 Task: Research Airbnb accommodation in Tahta, Egypt from 8th December, 2023 to 15th December, 2023 for 8 adults. Place can be shared room with 5 bedrooms having 8 beds and 5 bathrooms. Property type can be flat. Amenities needed are: wifi, TV, free parkinig on premises, gym, breakfast.
Action: Mouse moved to (573, 138)
Screenshot: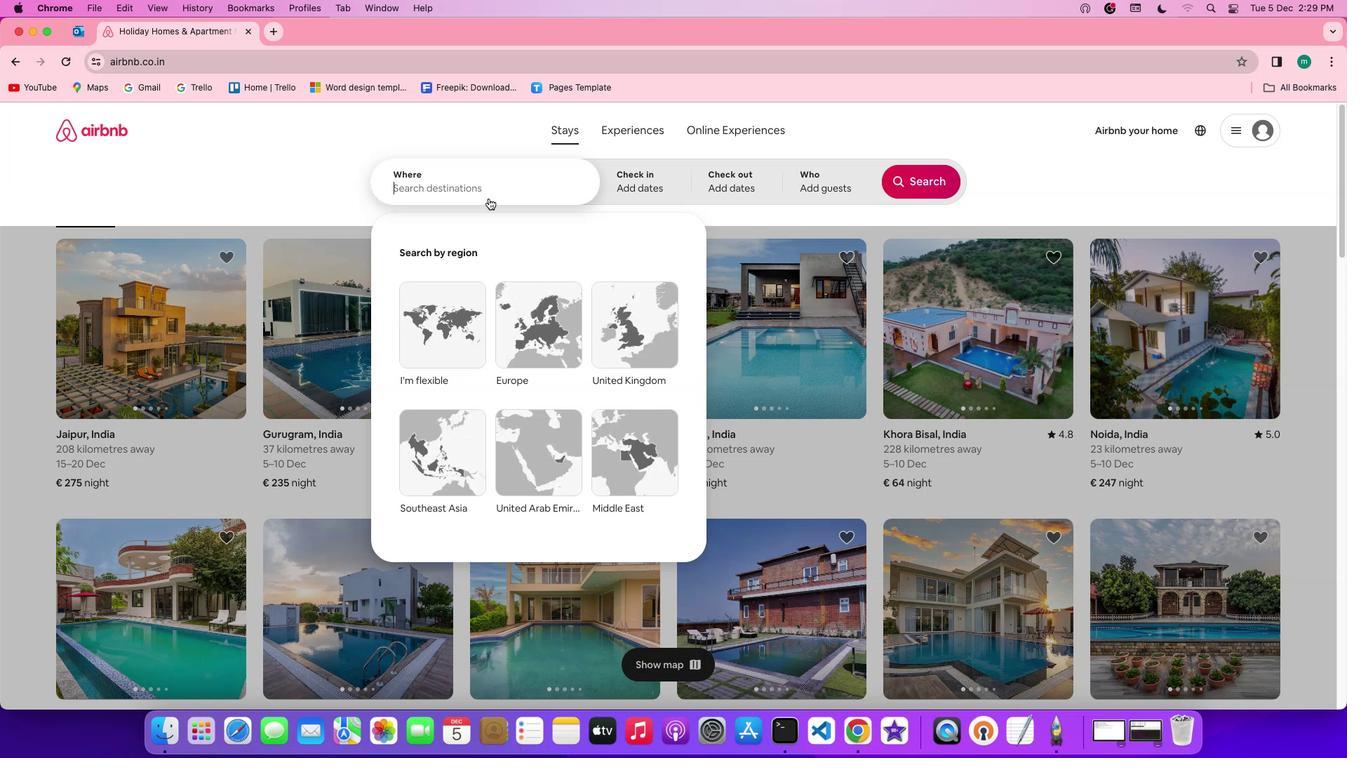 
Action: Mouse pressed left at (573, 138)
Screenshot: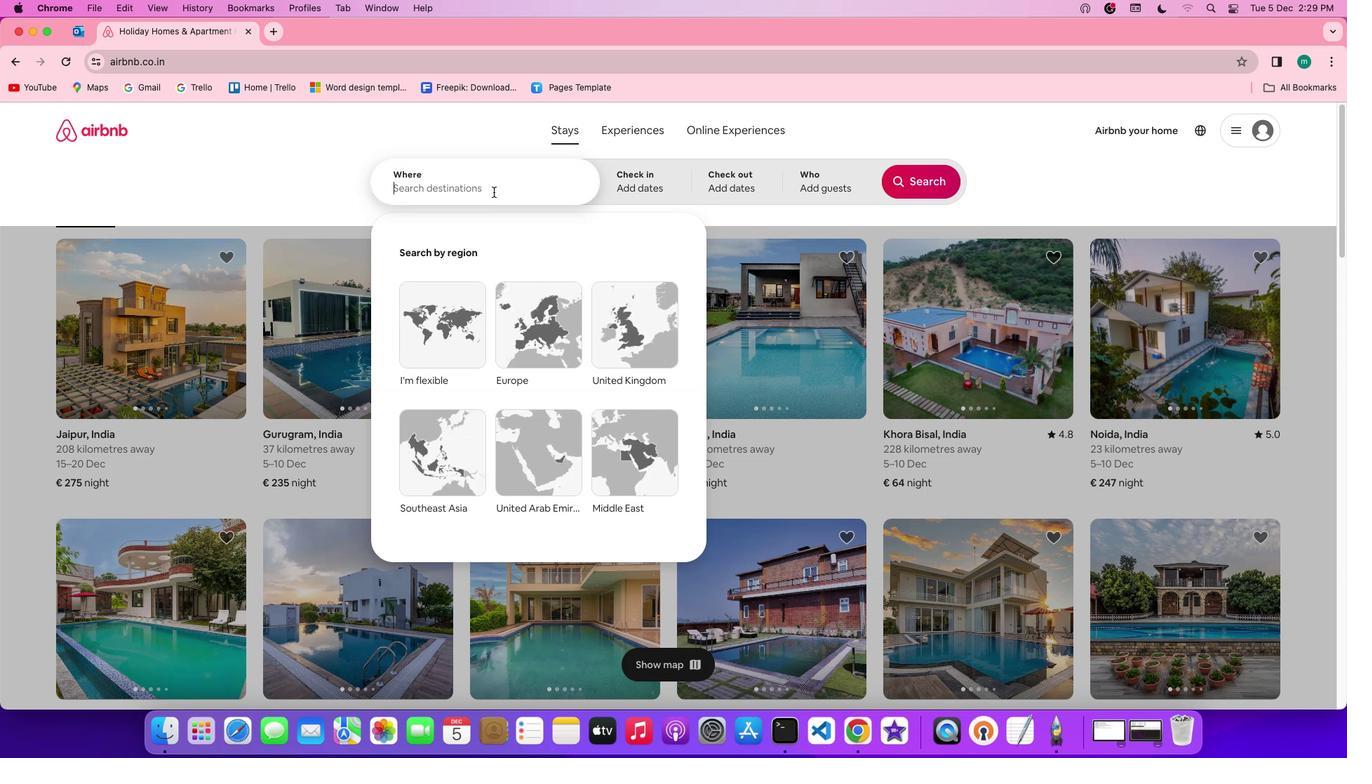 
Action: Mouse moved to (572, 138)
Screenshot: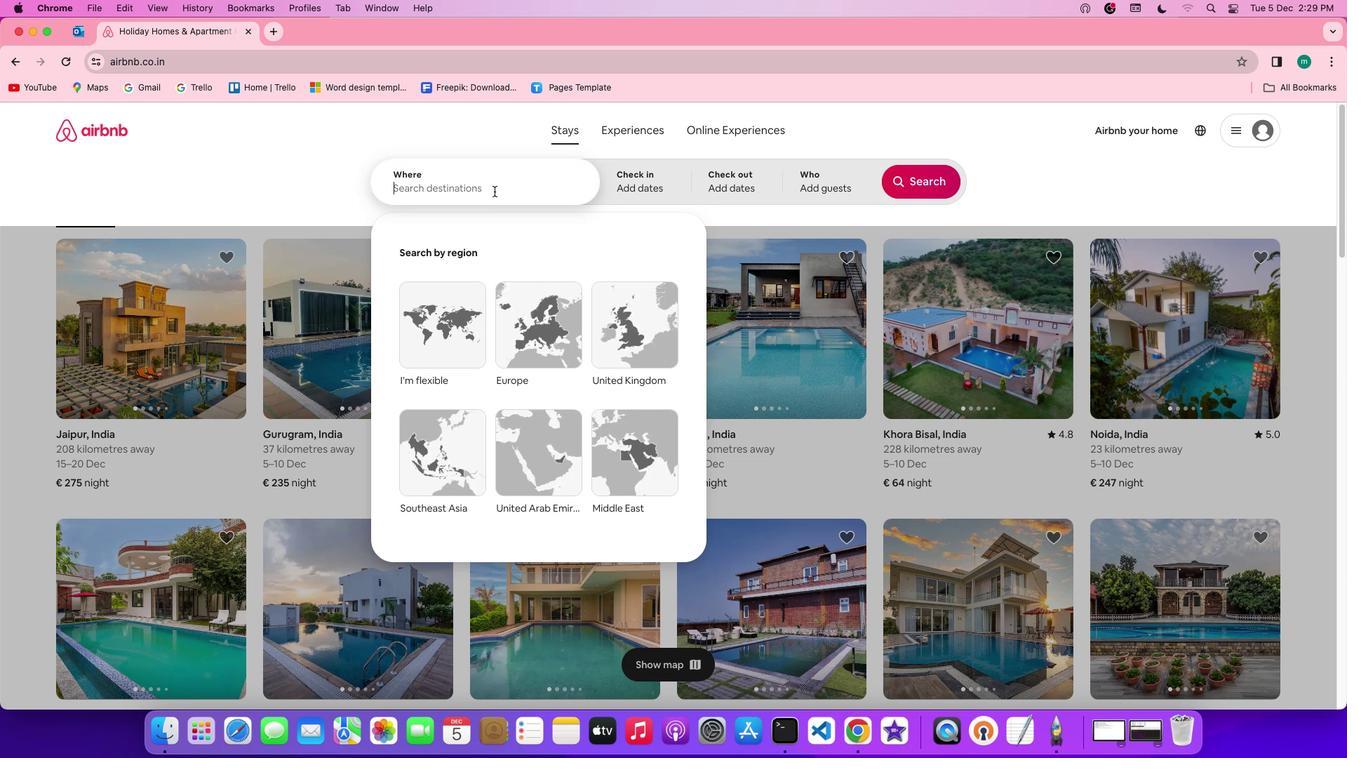 
Action: Mouse pressed left at (572, 138)
Screenshot: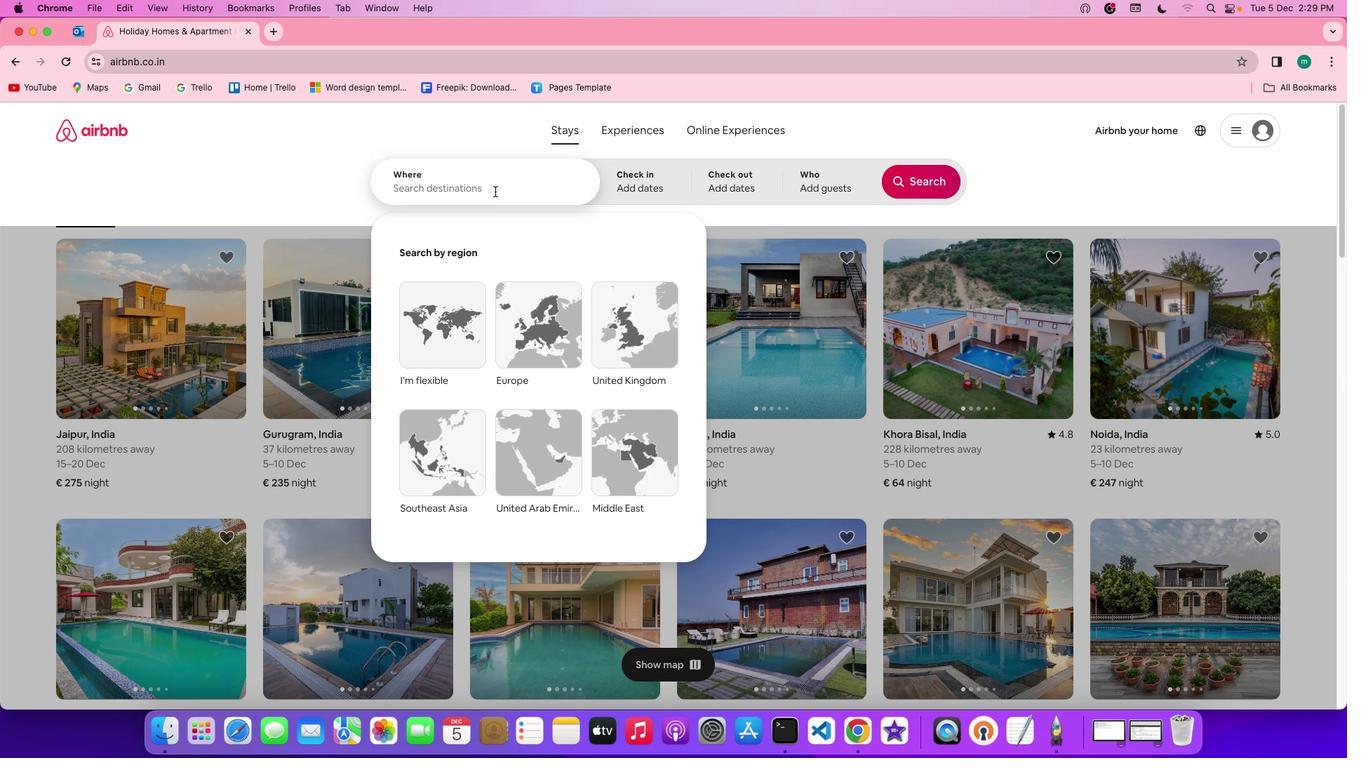 
Action: Mouse moved to (496, 193)
Screenshot: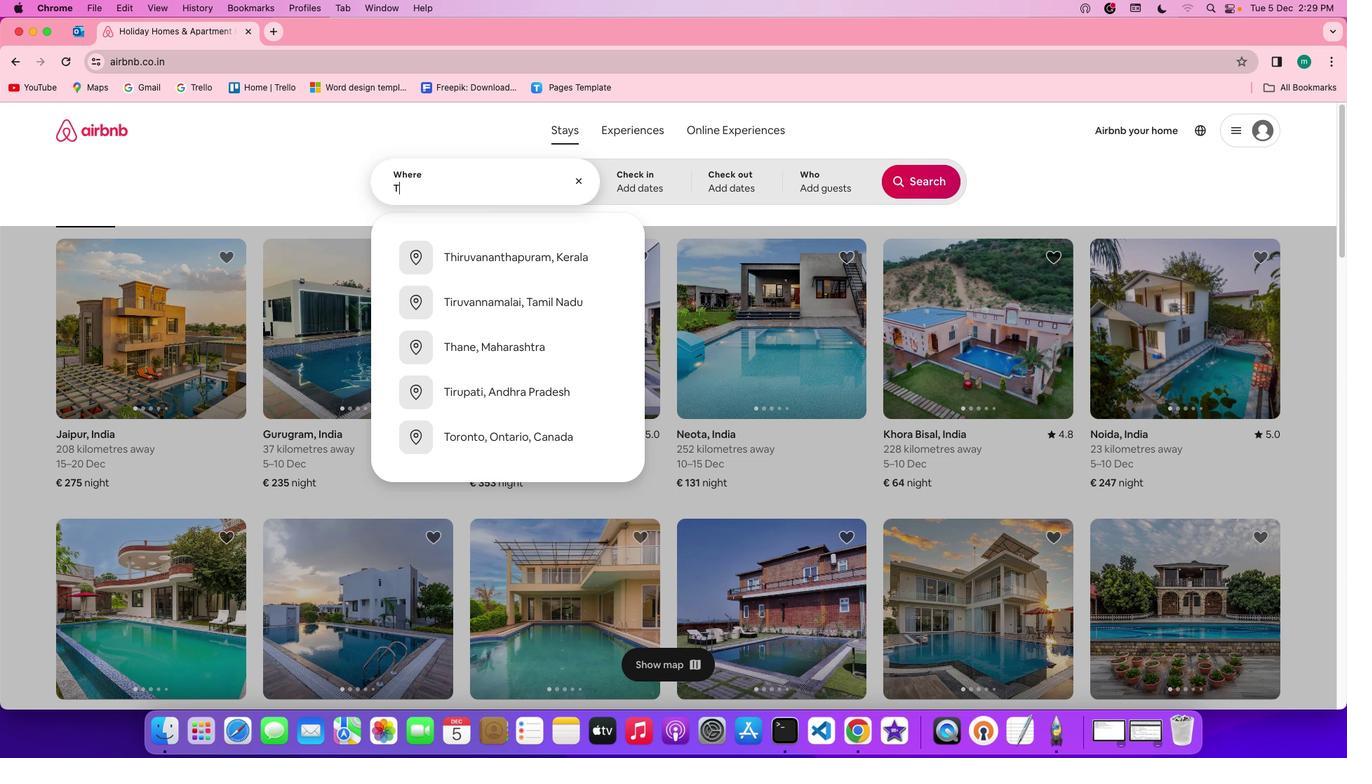 
Action: Mouse pressed left at (496, 193)
Screenshot: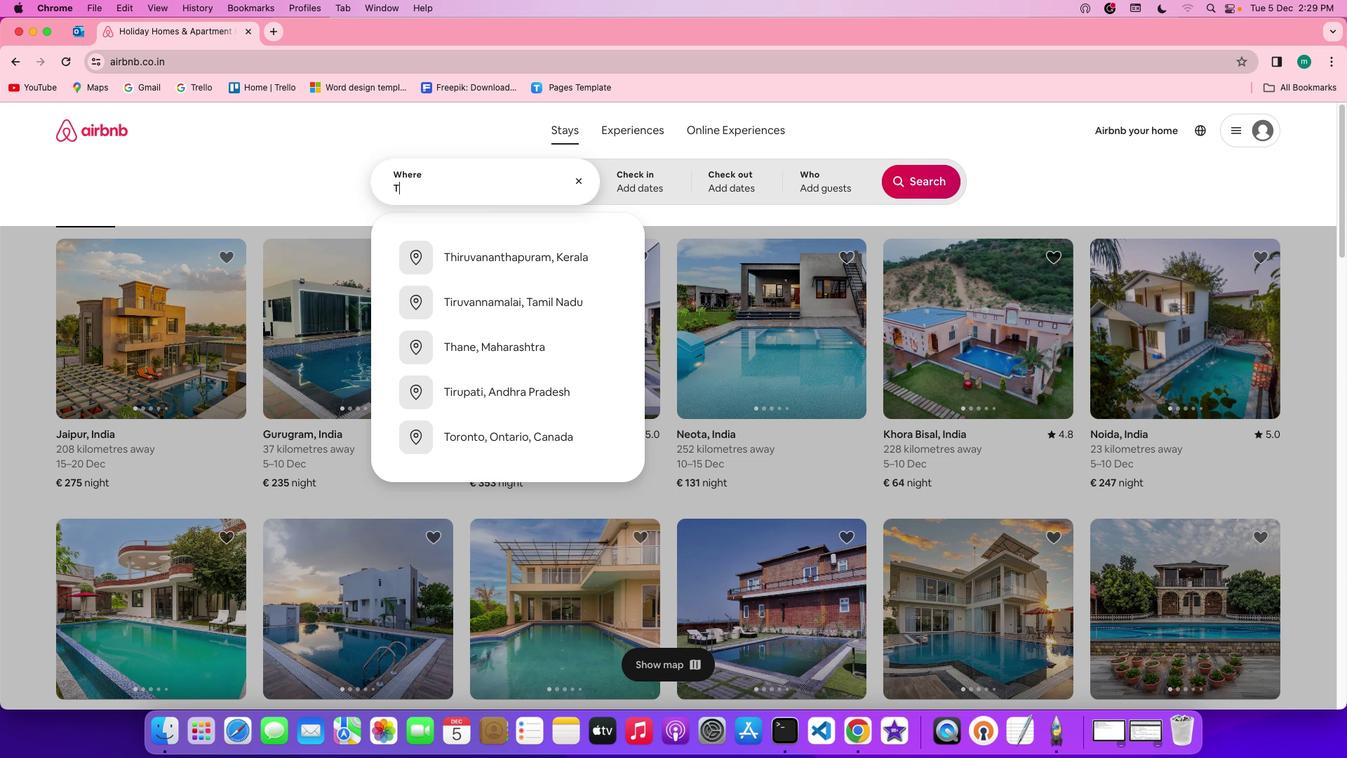 
Action: Mouse moved to (497, 193)
Screenshot: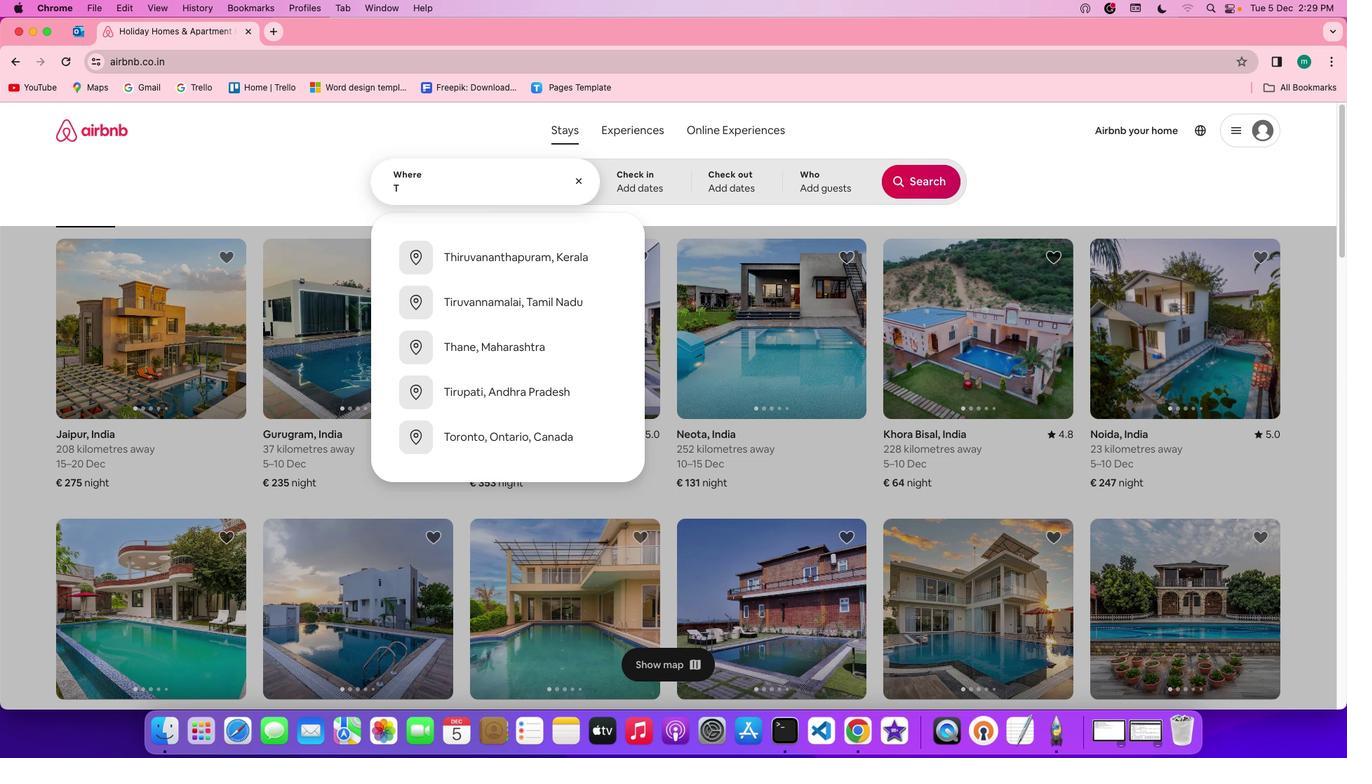 
Action: Key pressed Key.shift'T''a''h''t''a'','Key.spaceKey.shift'e''g''y''p''t'
Screenshot: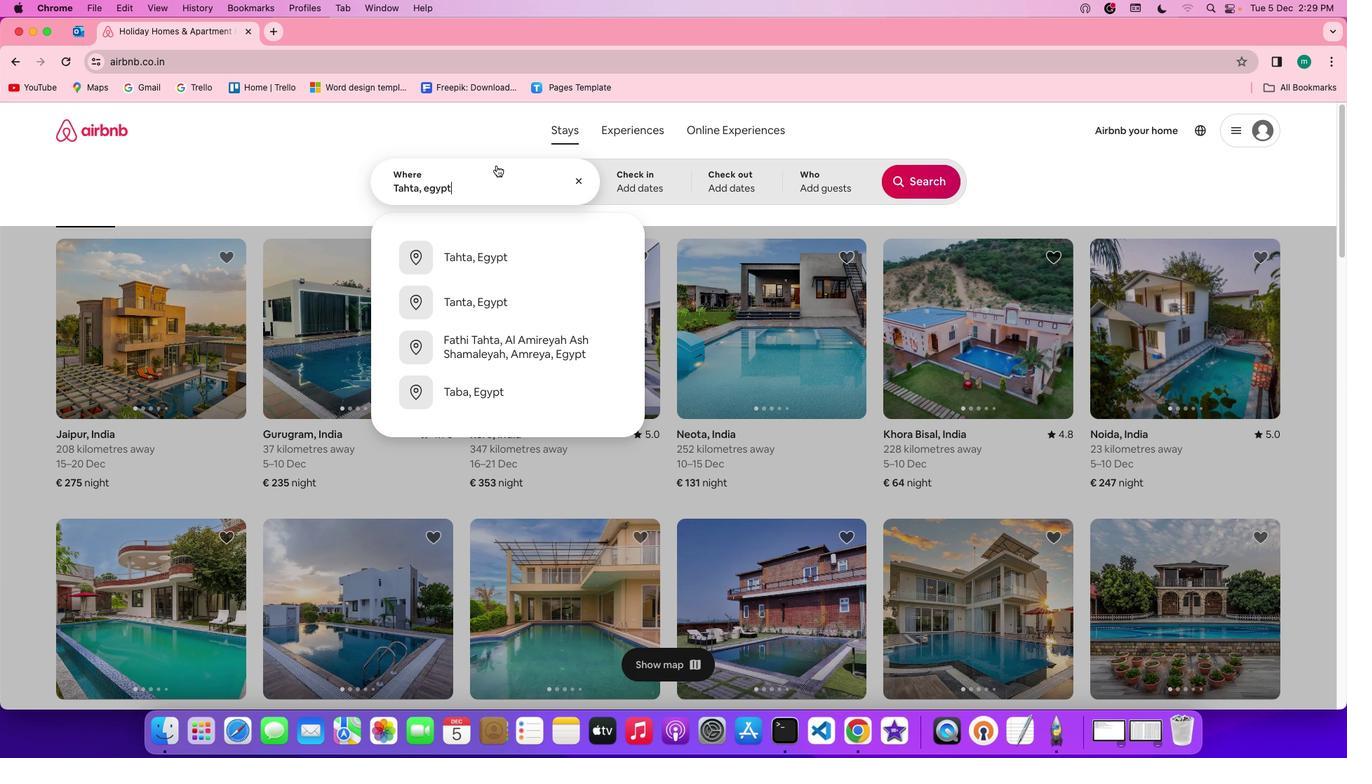 
Action: Mouse moved to (645, 178)
Screenshot: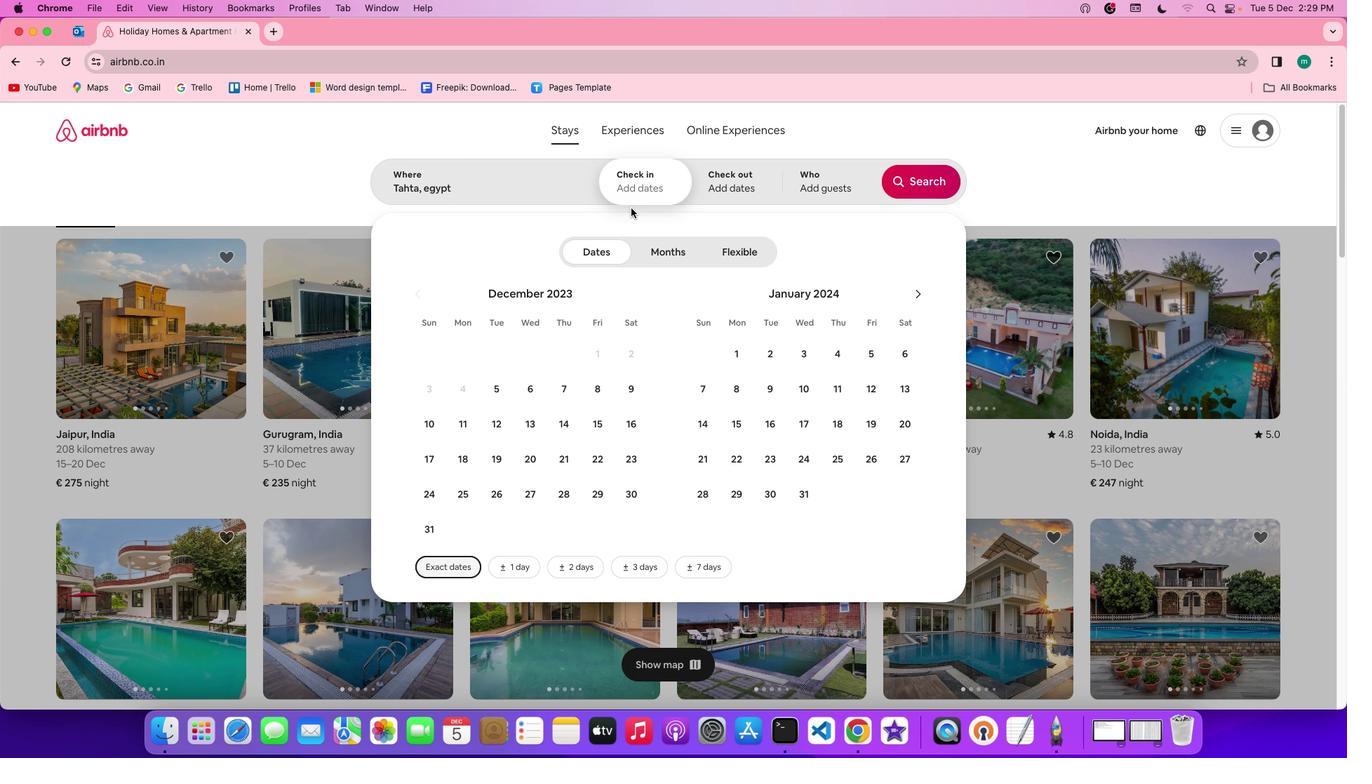 
Action: Mouse pressed left at (645, 178)
Screenshot: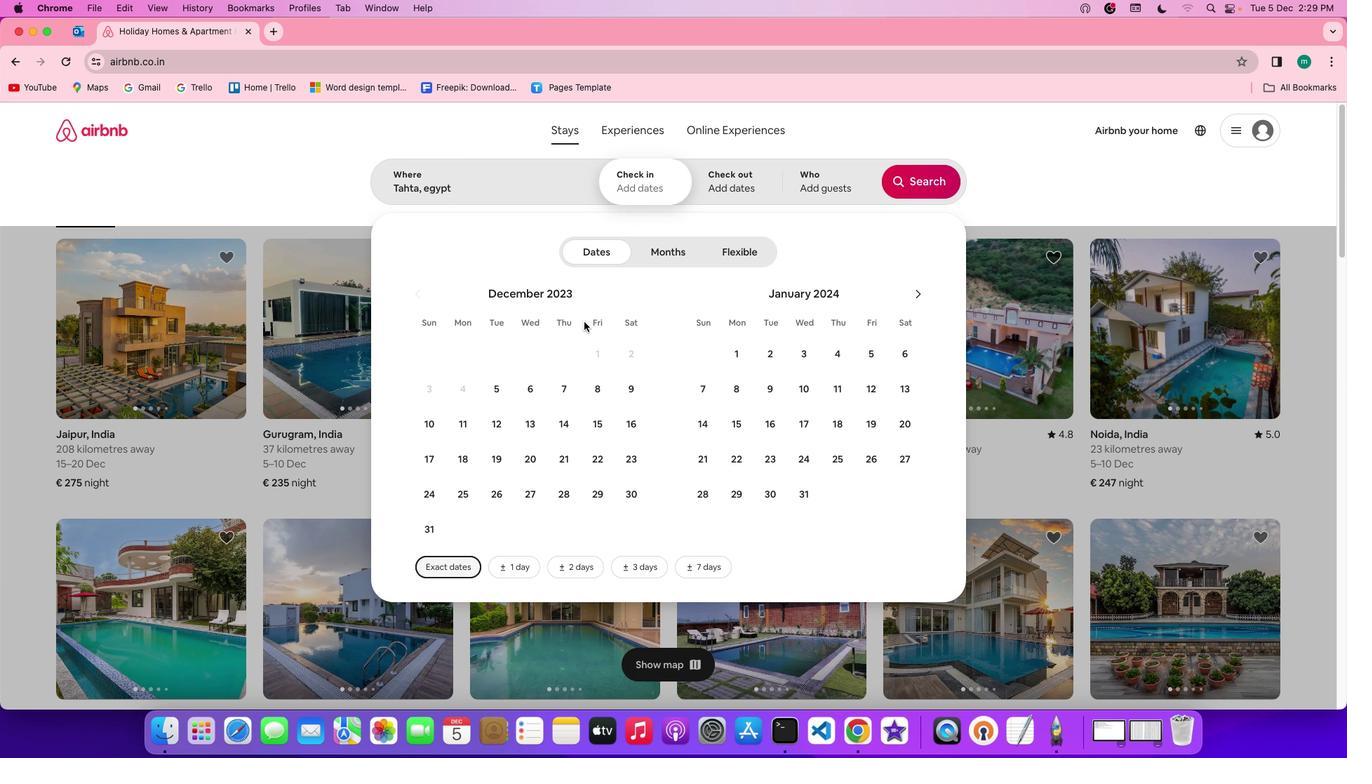 
Action: Mouse moved to (599, 379)
Screenshot: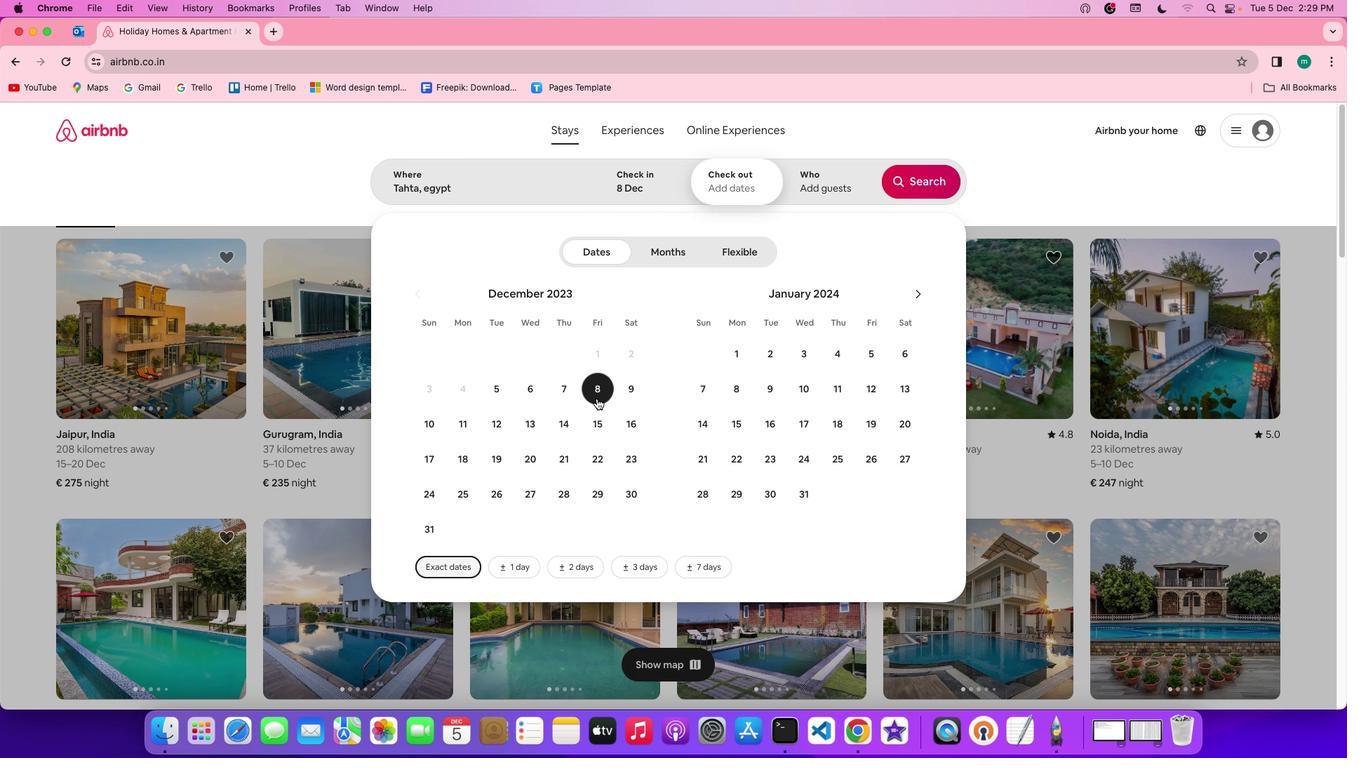 
Action: Mouse pressed left at (599, 379)
Screenshot: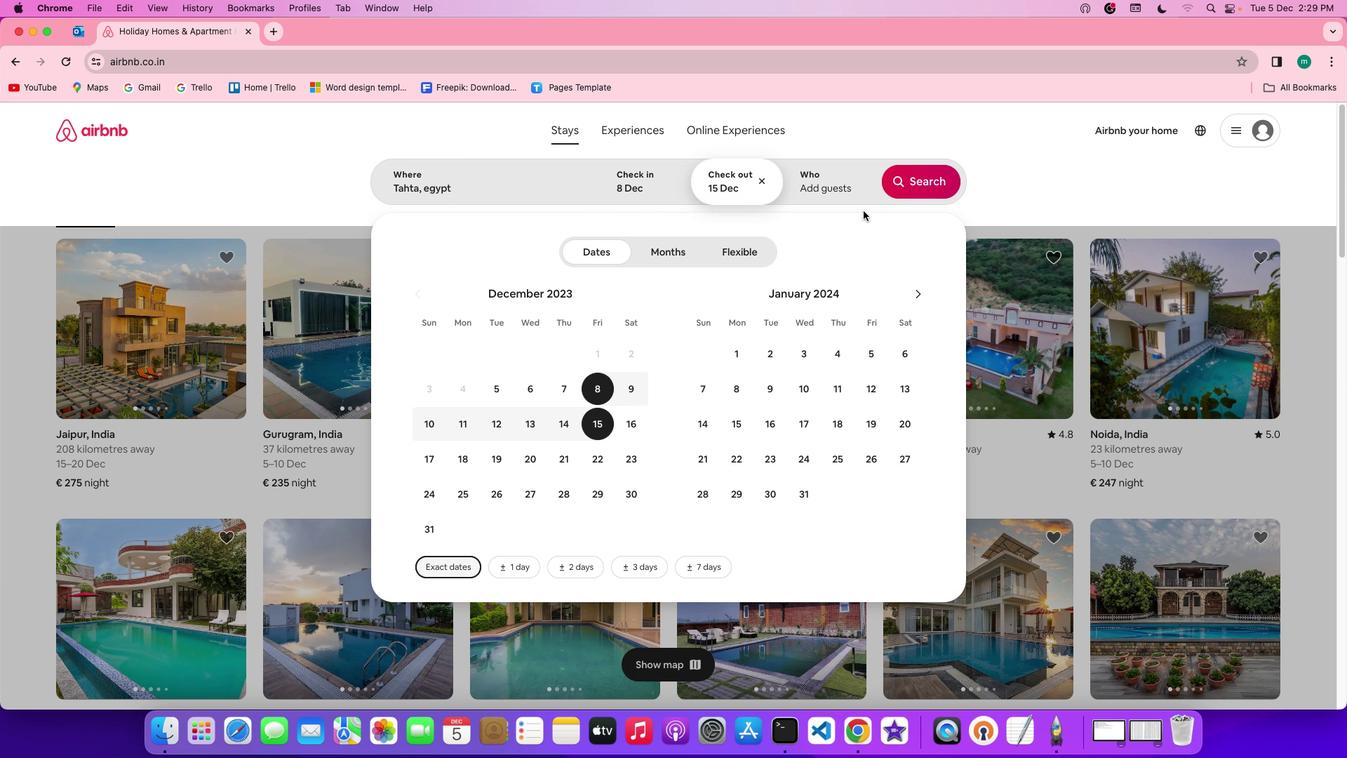 
Action: Mouse moved to (598, 420)
Screenshot: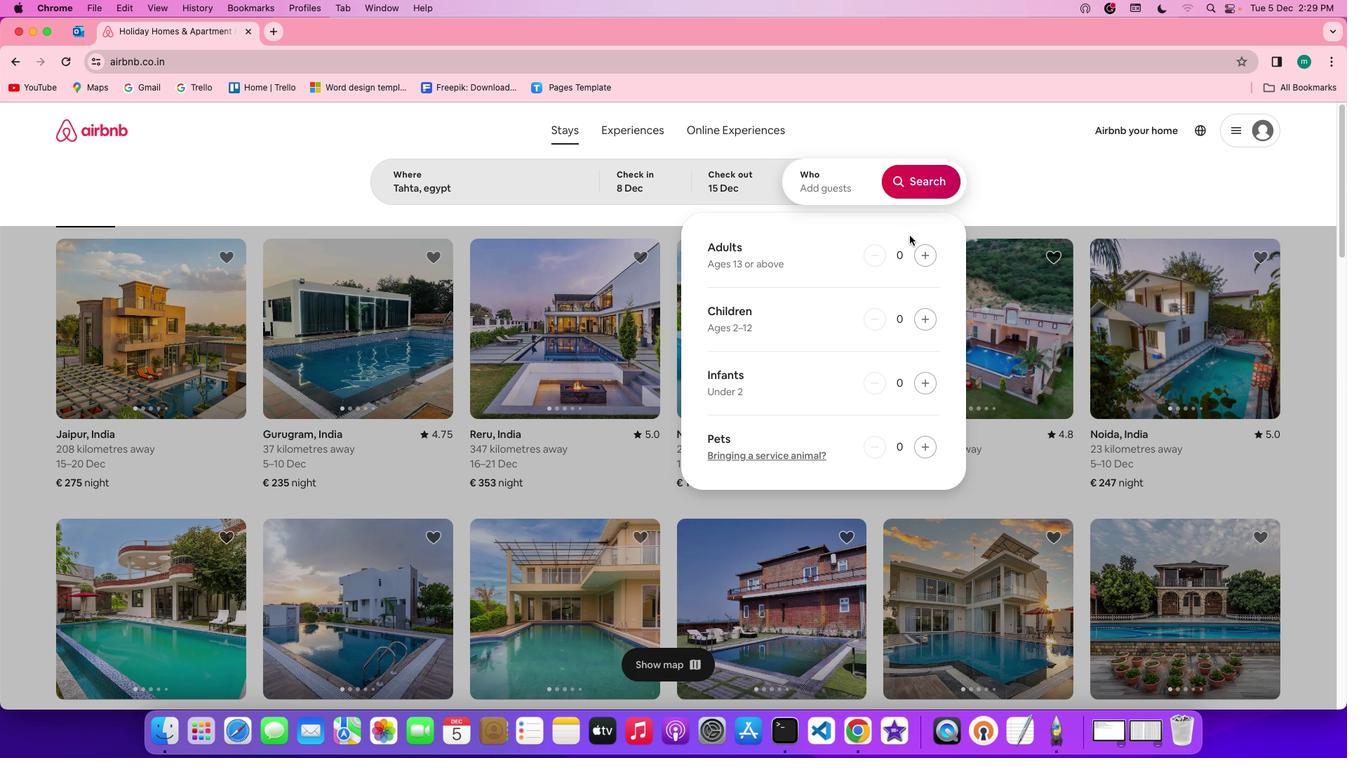 
Action: Mouse pressed left at (598, 420)
Screenshot: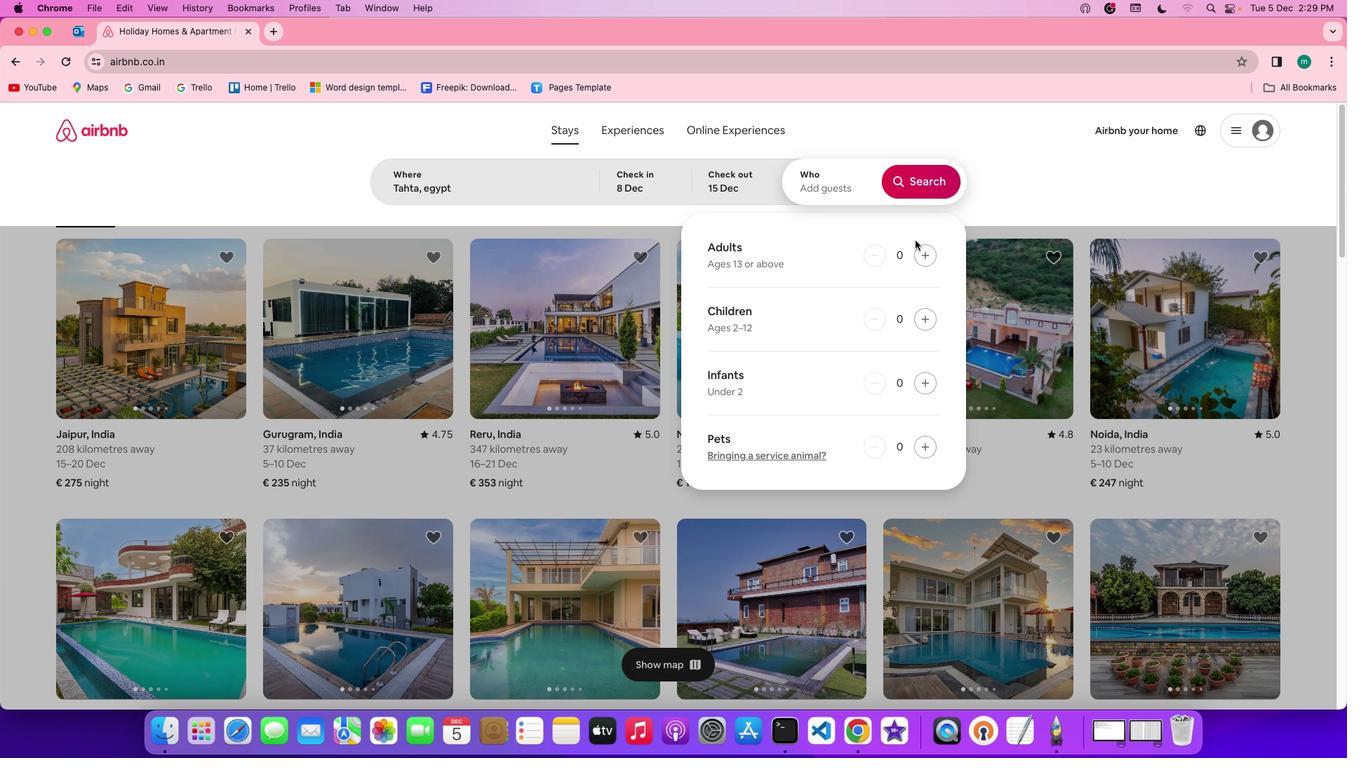 
Action: Mouse moved to (846, 187)
Screenshot: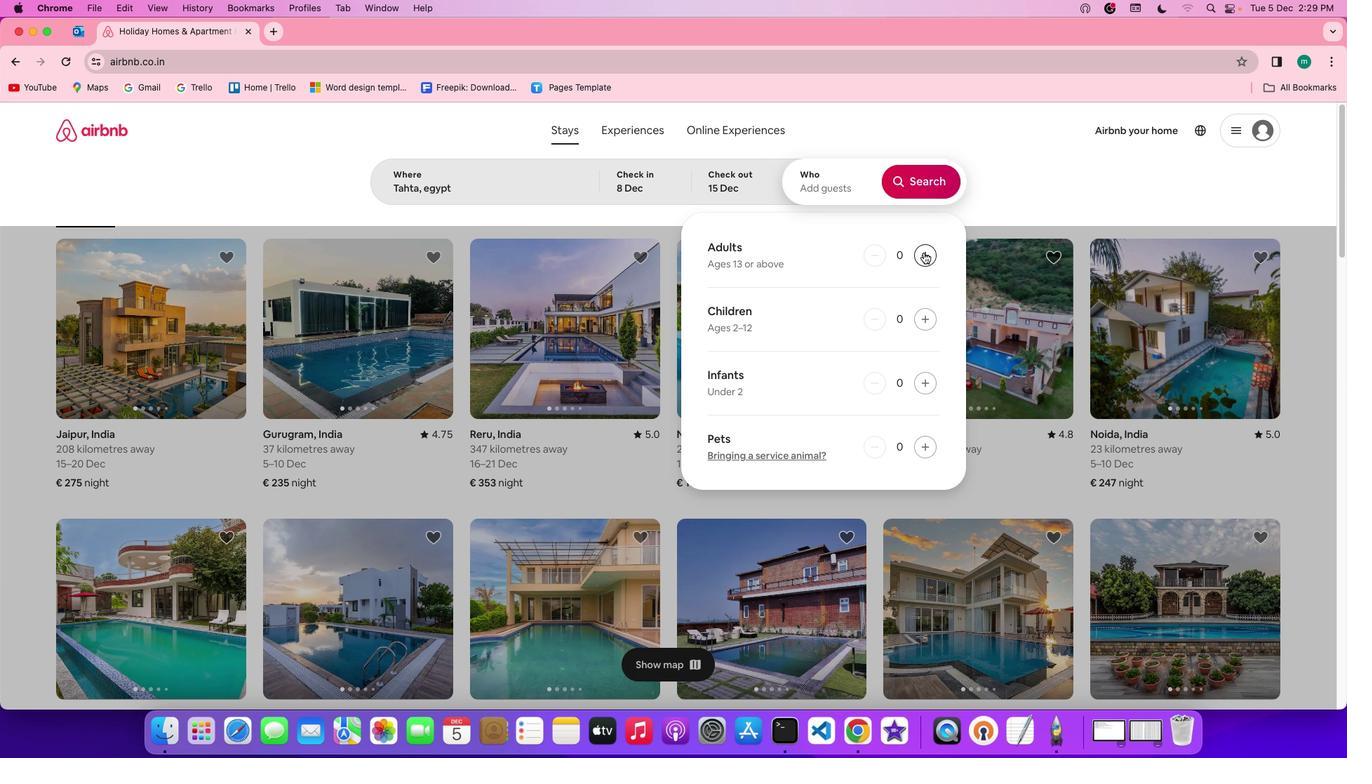 
Action: Mouse pressed left at (846, 187)
Screenshot: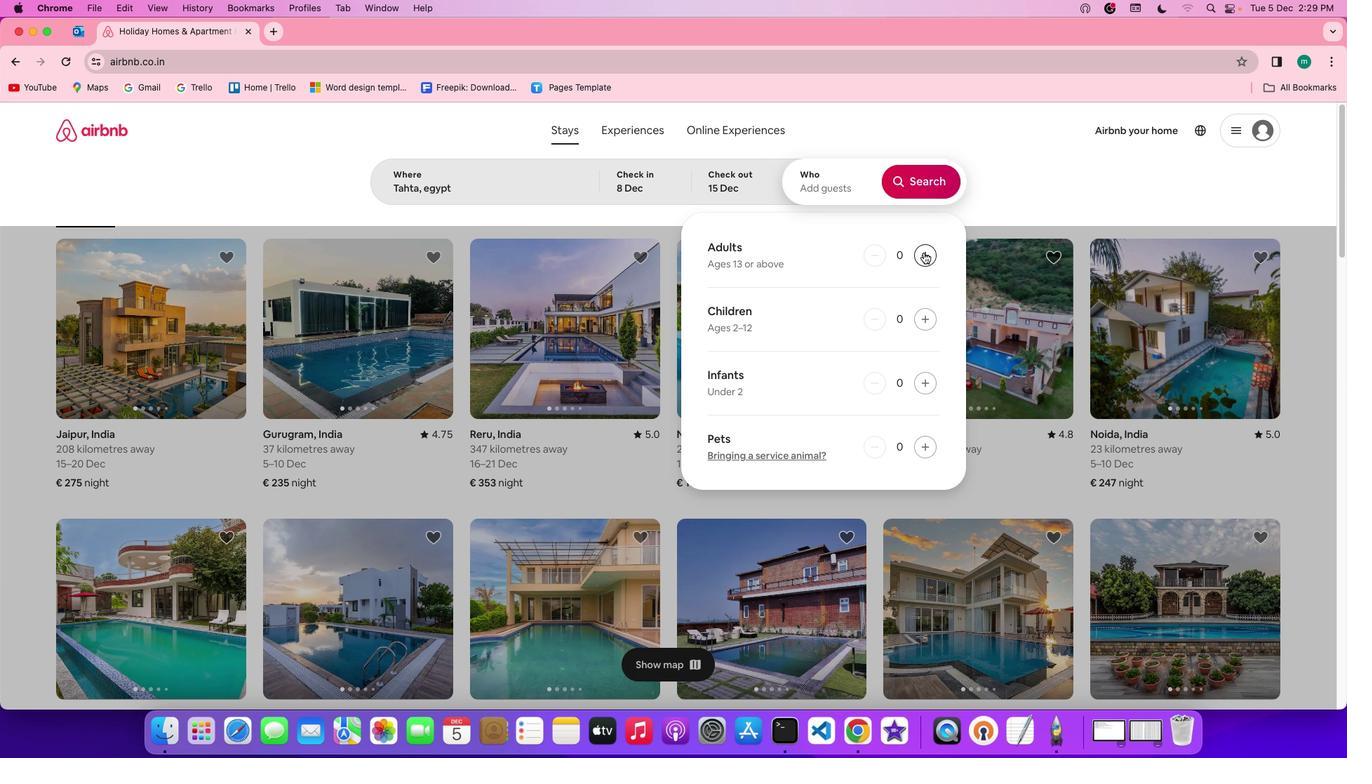 
Action: Mouse moved to (925, 254)
Screenshot: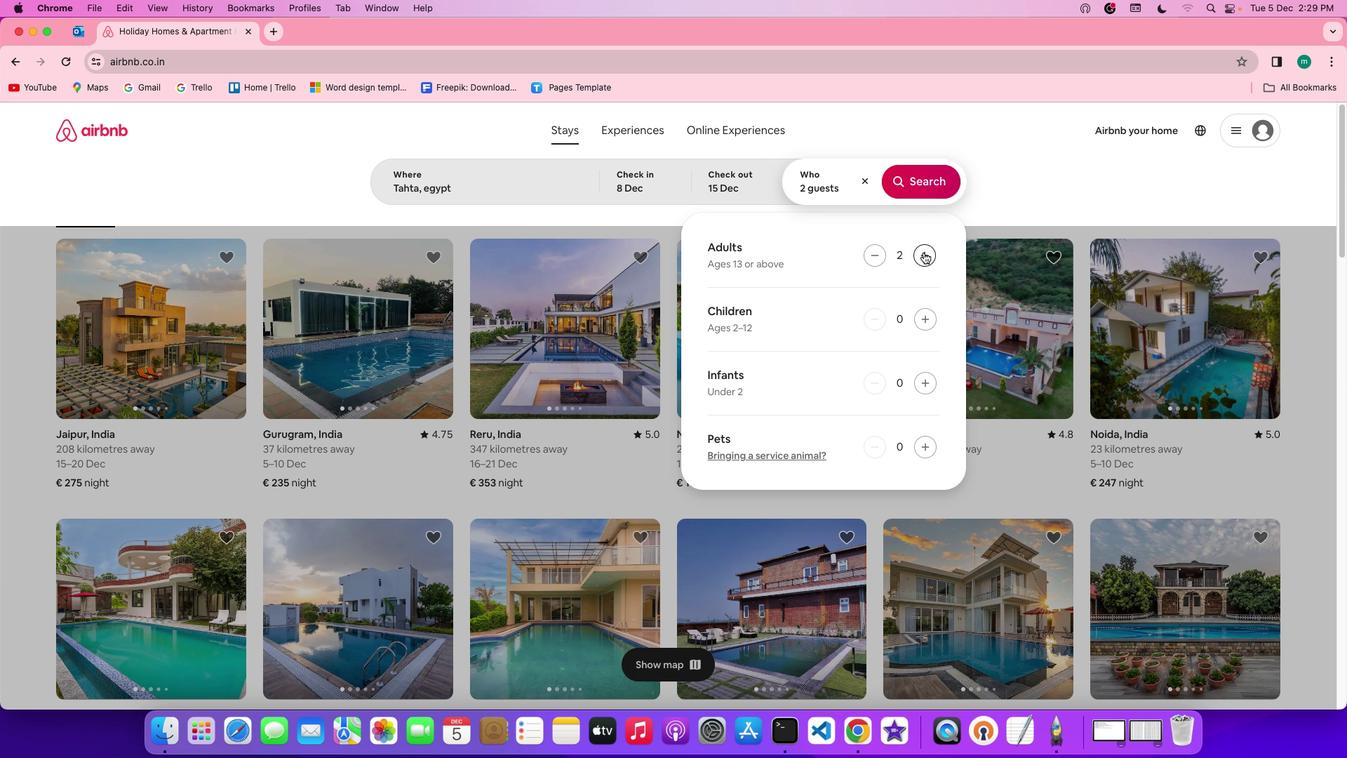
Action: Mouse pressed left at (925, 254)
Screenshot: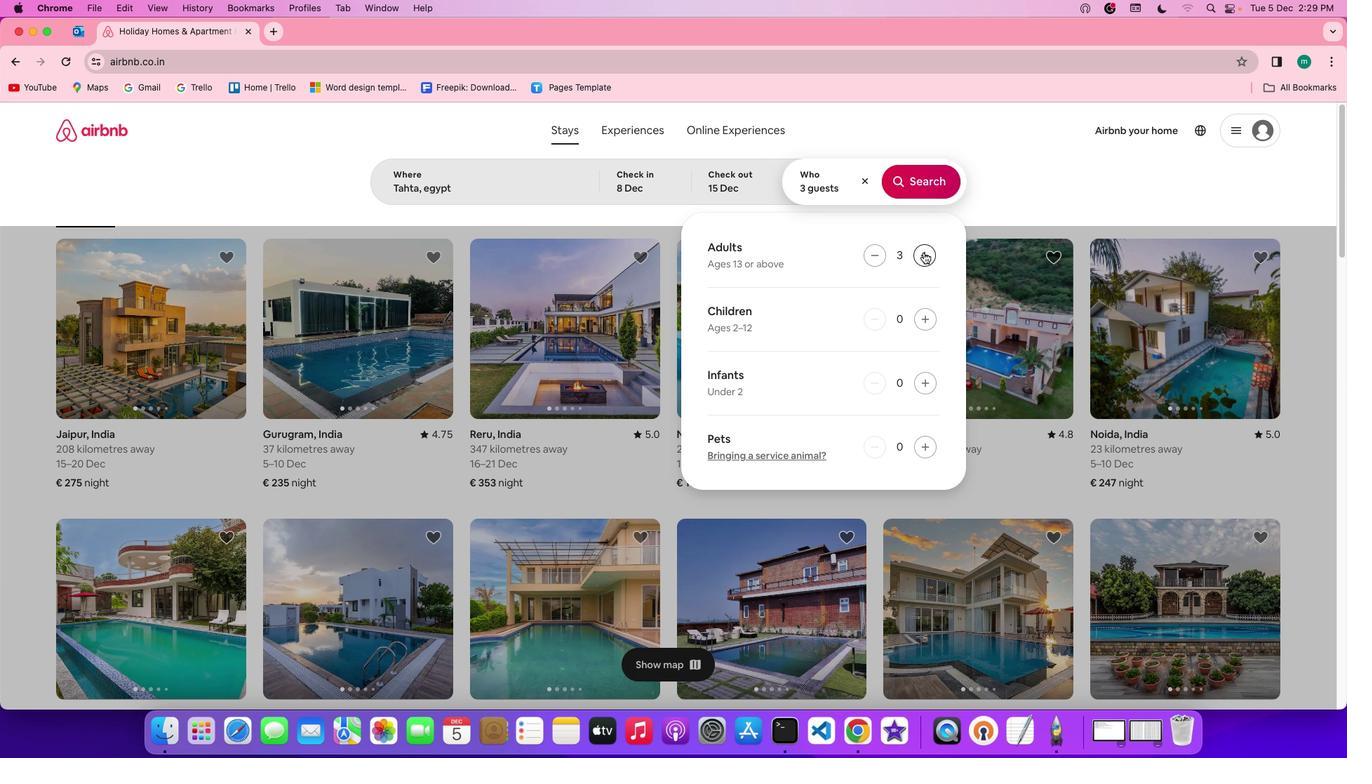 
Action: Mouse pressed left at (925, 254)
Screenshot: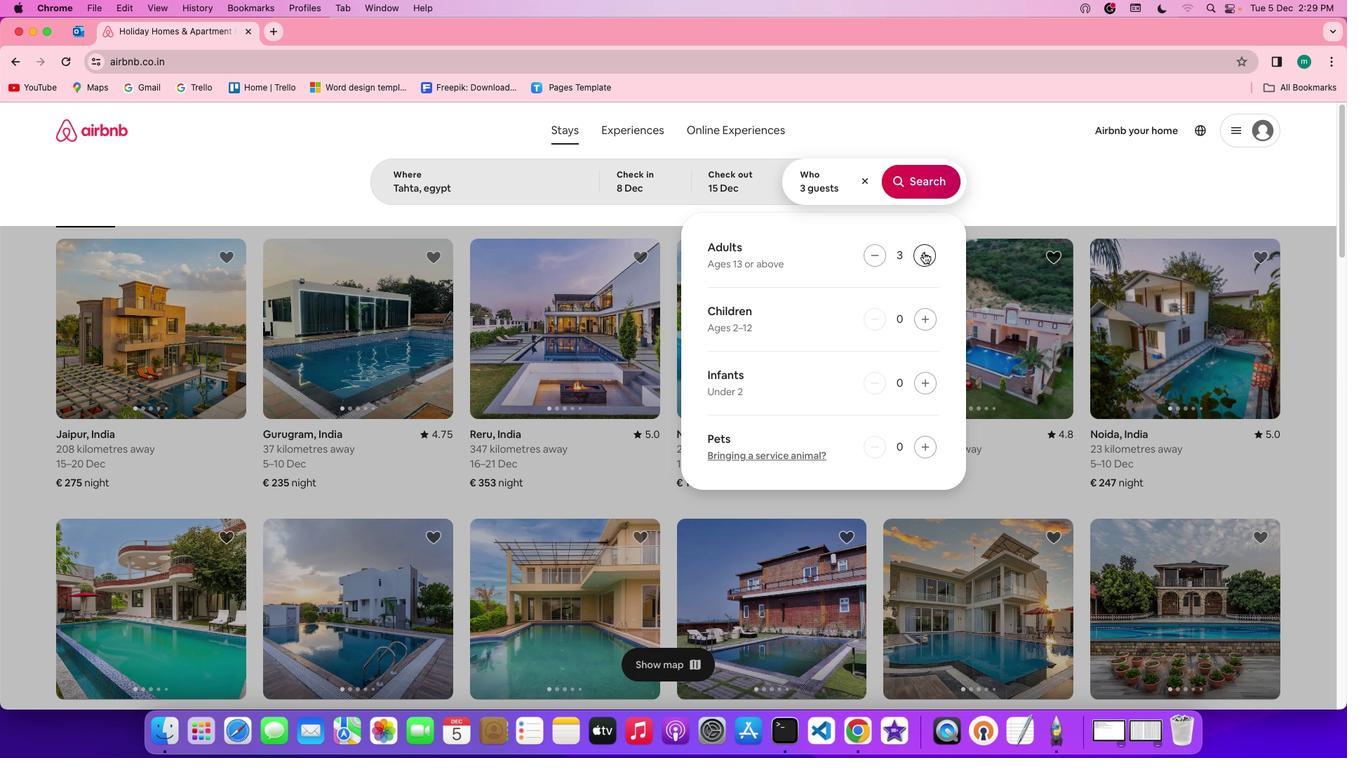 
Action: Mouse pressed left at (925, 254)
Screenshot: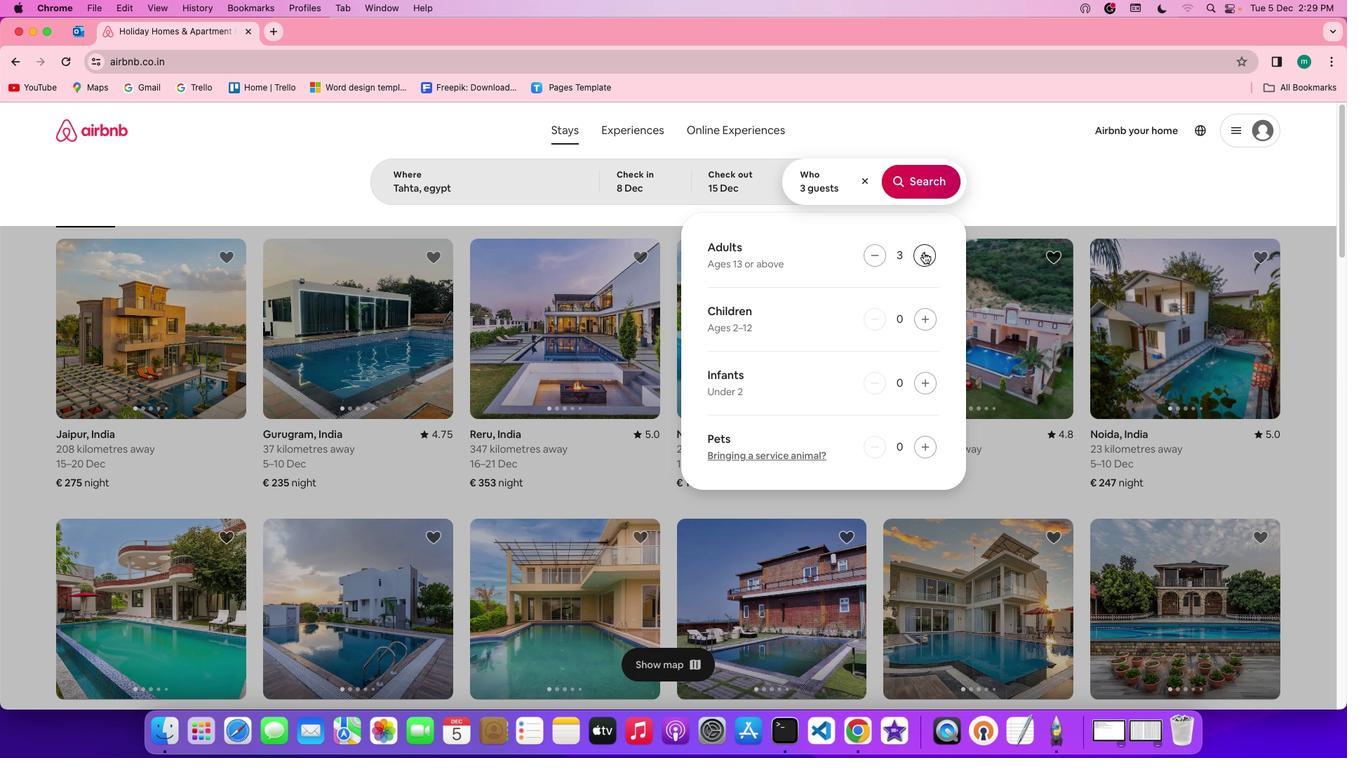 
Action: Mouse pressed left at (925, 254)
Screenshot: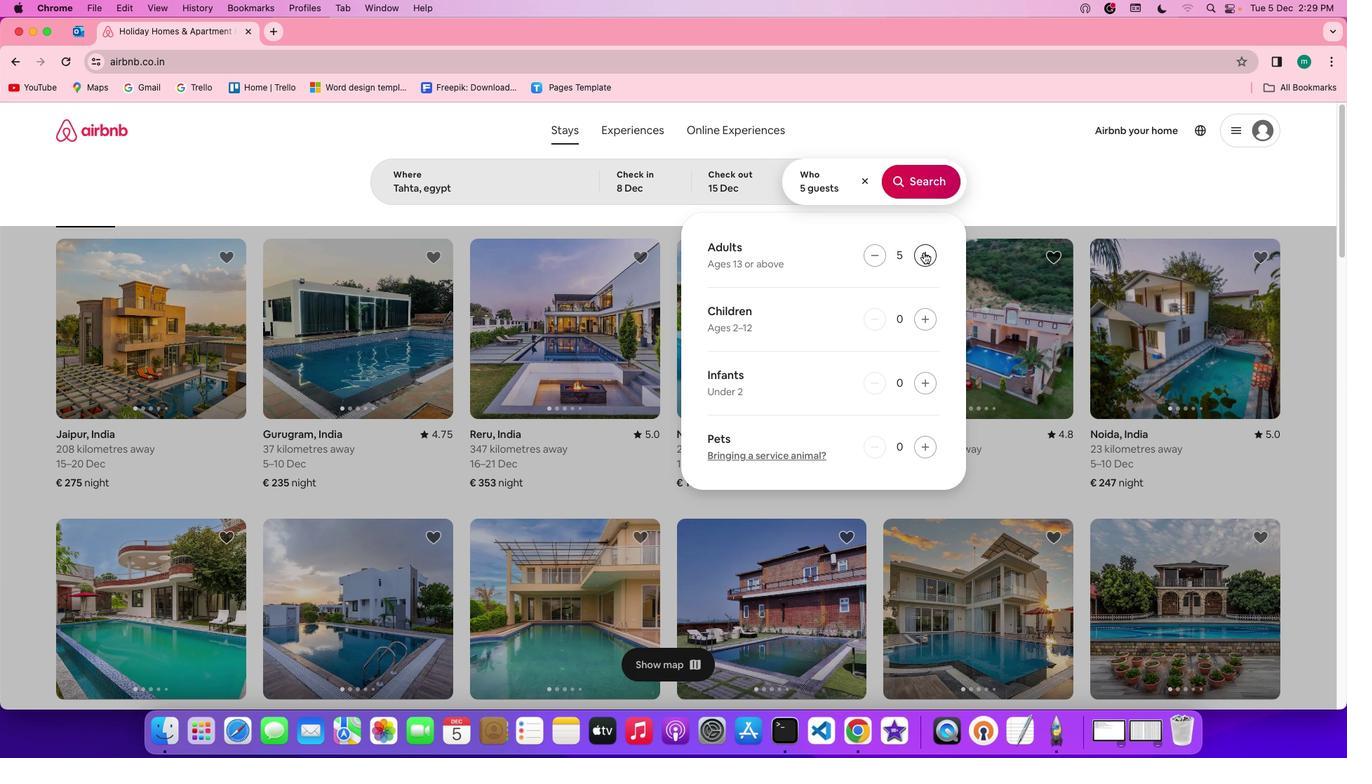 
Action: Mouse pressed left at (925, 254)
Screenshot: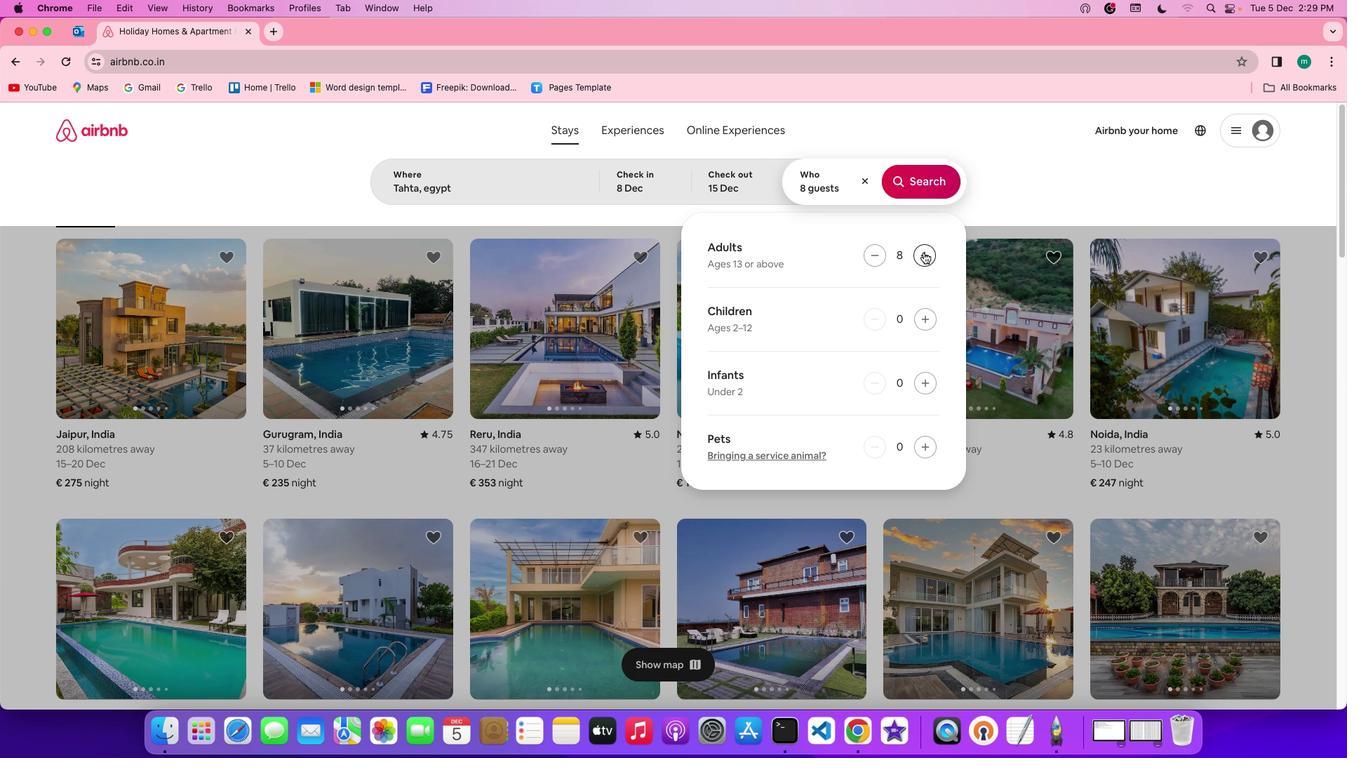 
Action: Mouse pressed left at (925, 254)
Screenshot: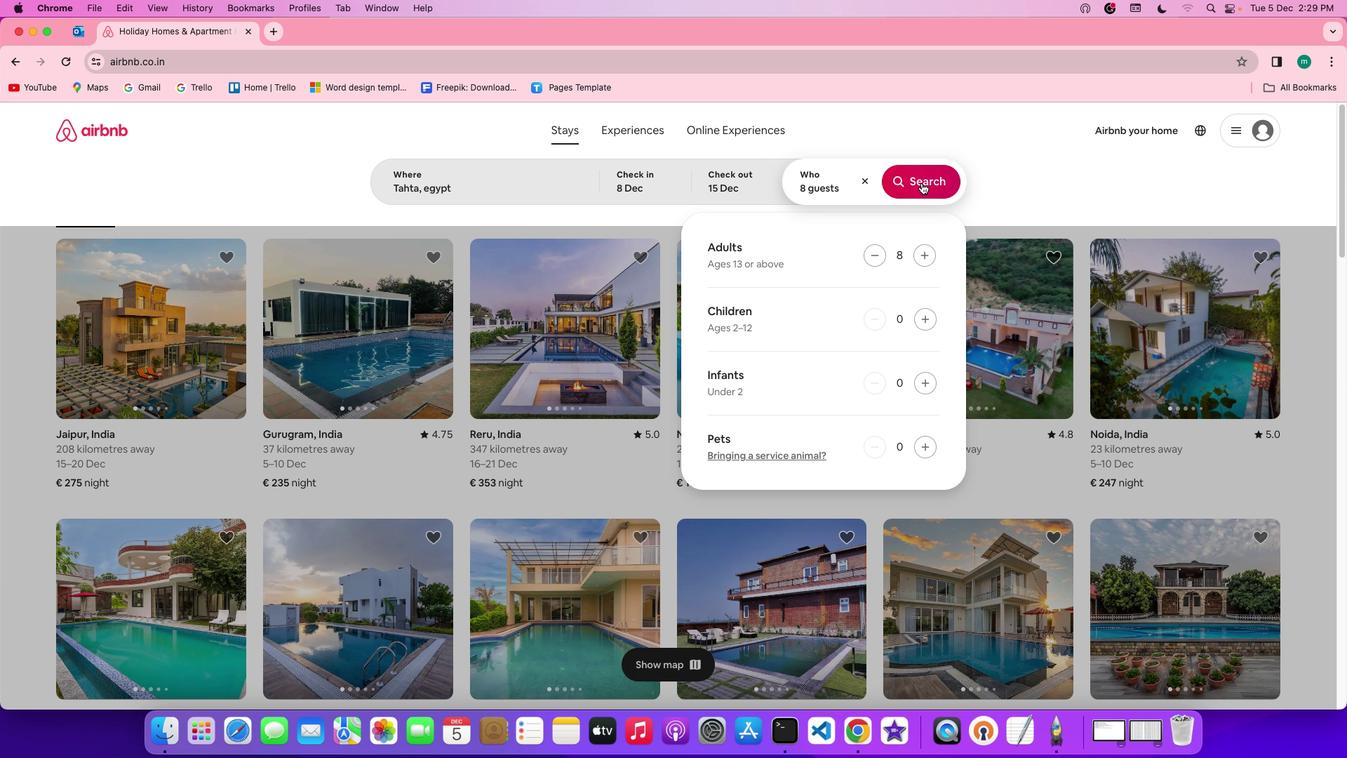 
Action: Mouse pressed left at (925, 254)
Screenshot: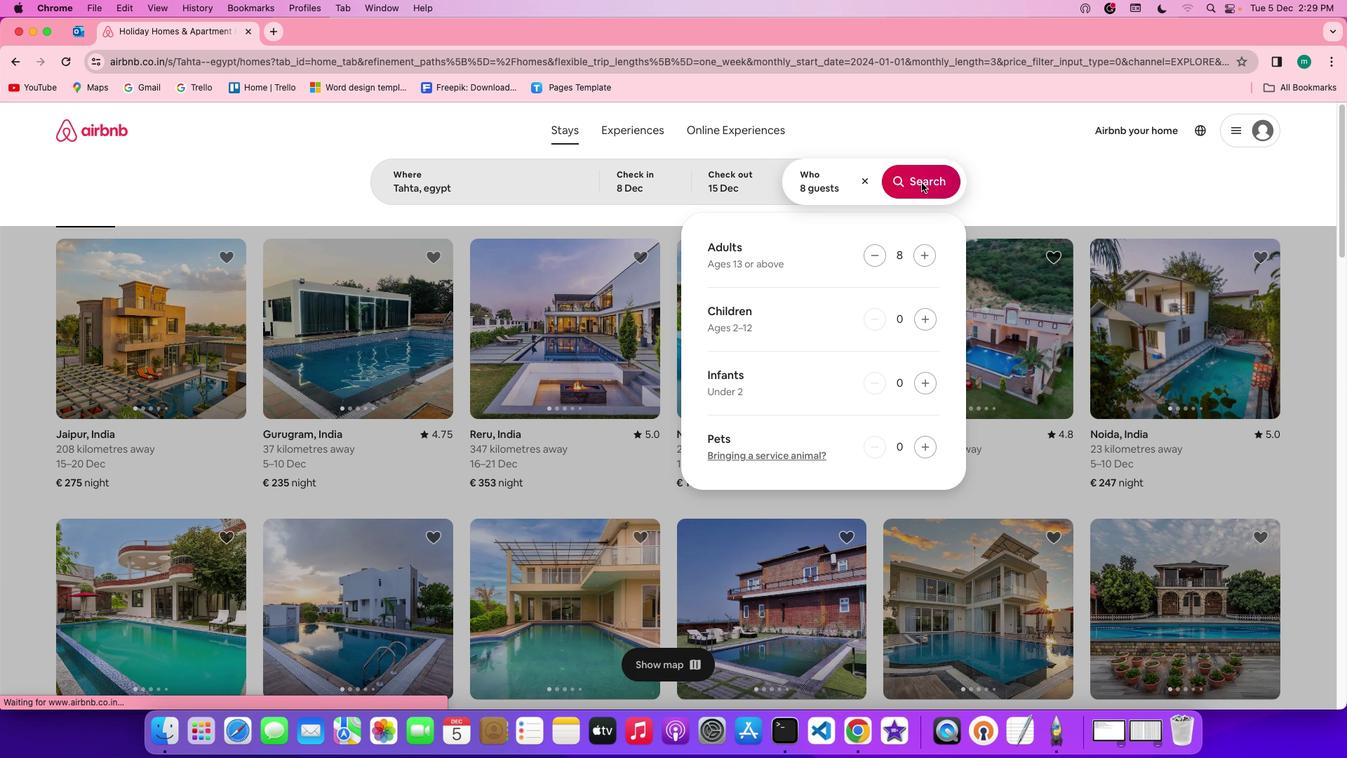 
Action: Mouse pressed left at (925, 254)
Screenshot: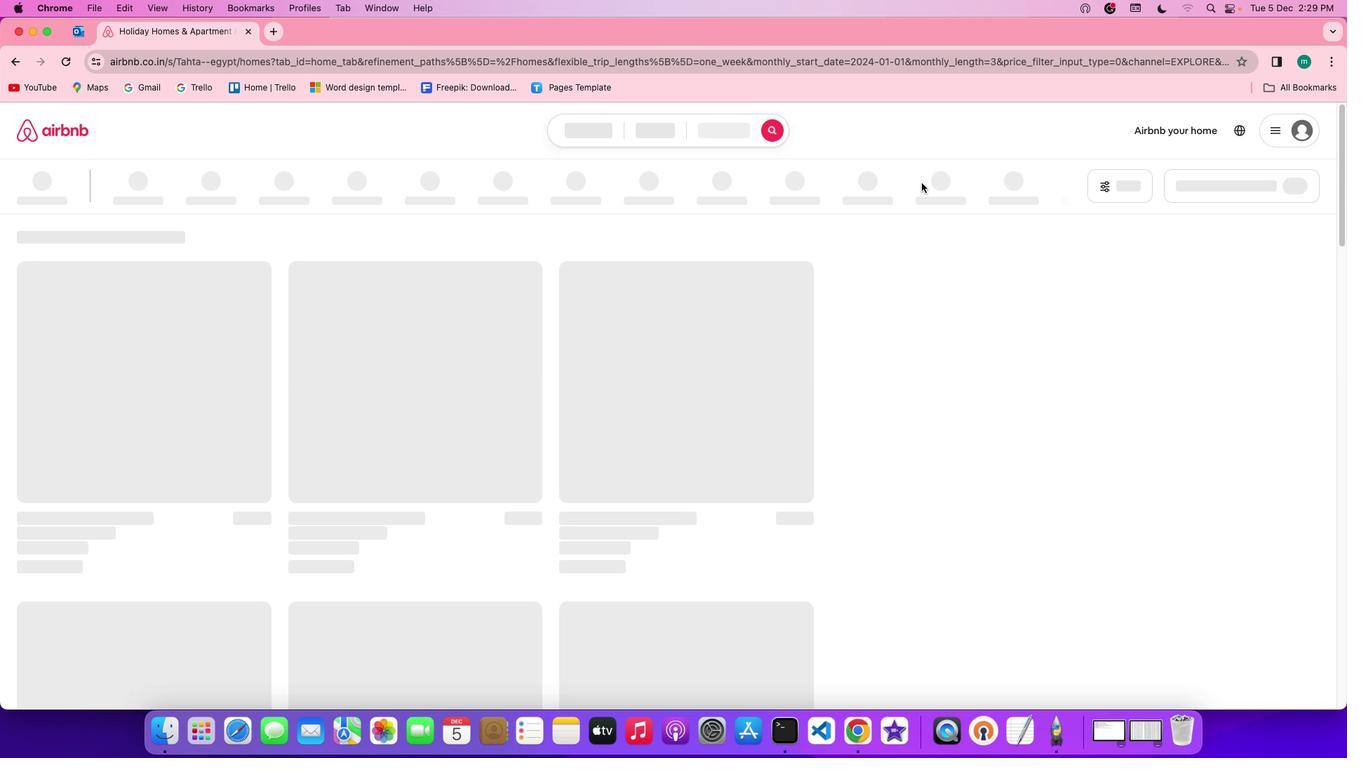 
Action: Mouse moved to (924, 184)
Screenshot: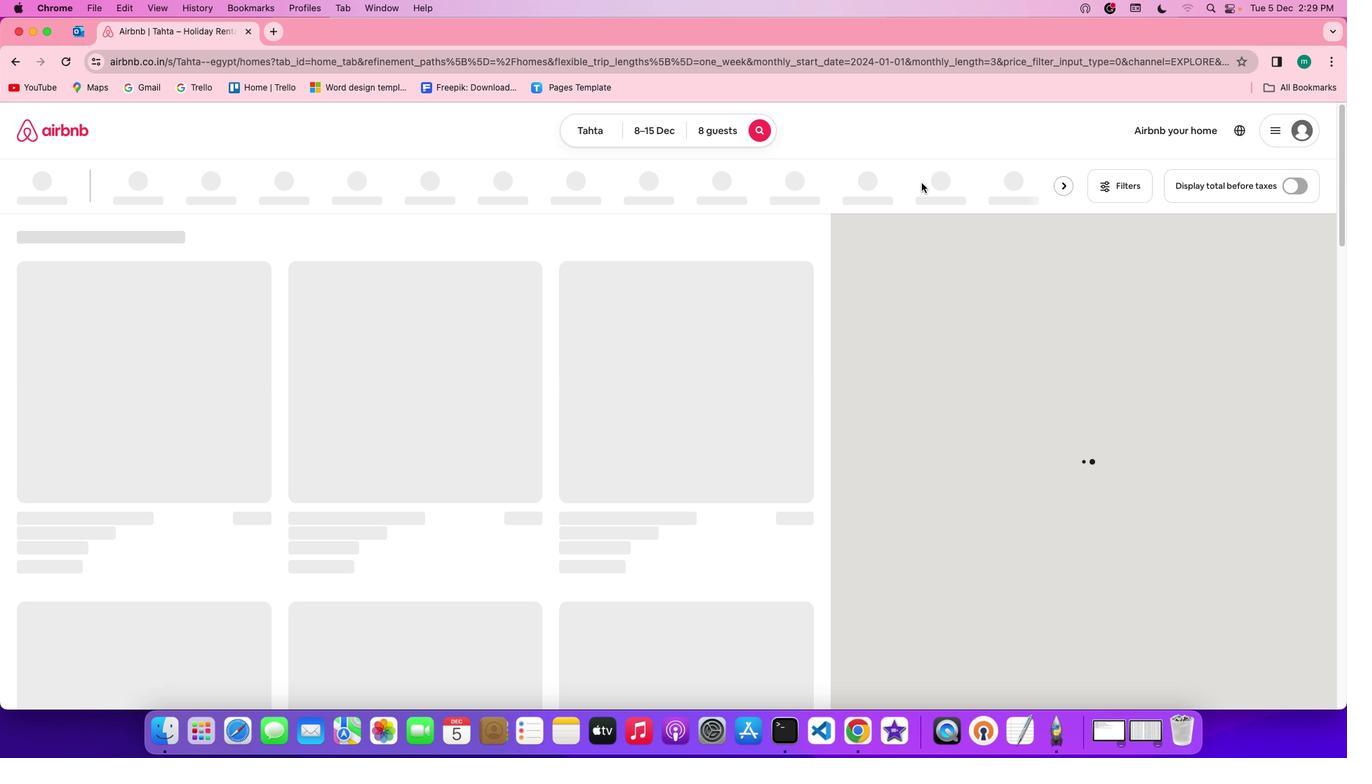 
Action: Mouse pressed left at (924, 184)
Screenshot: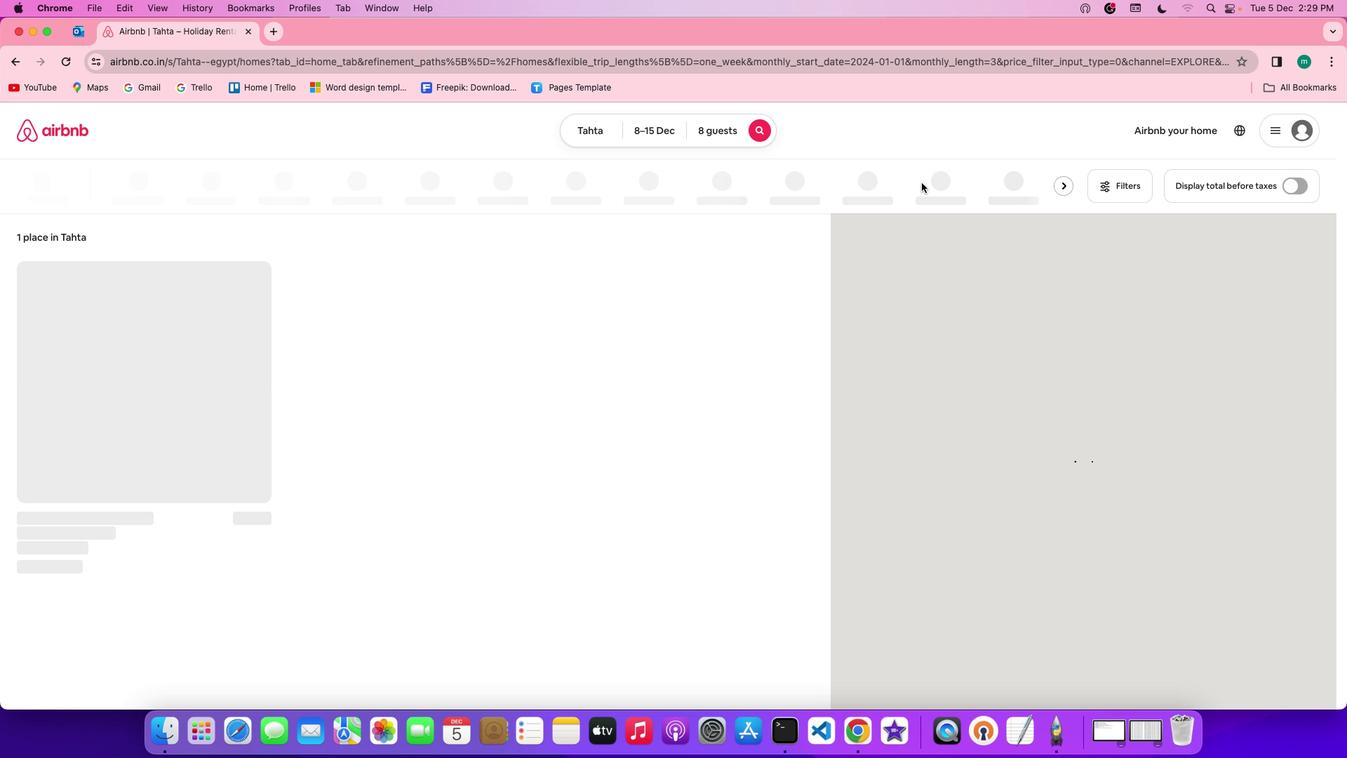 
Action: Mouse moved to (1121, 191)
Screenshot: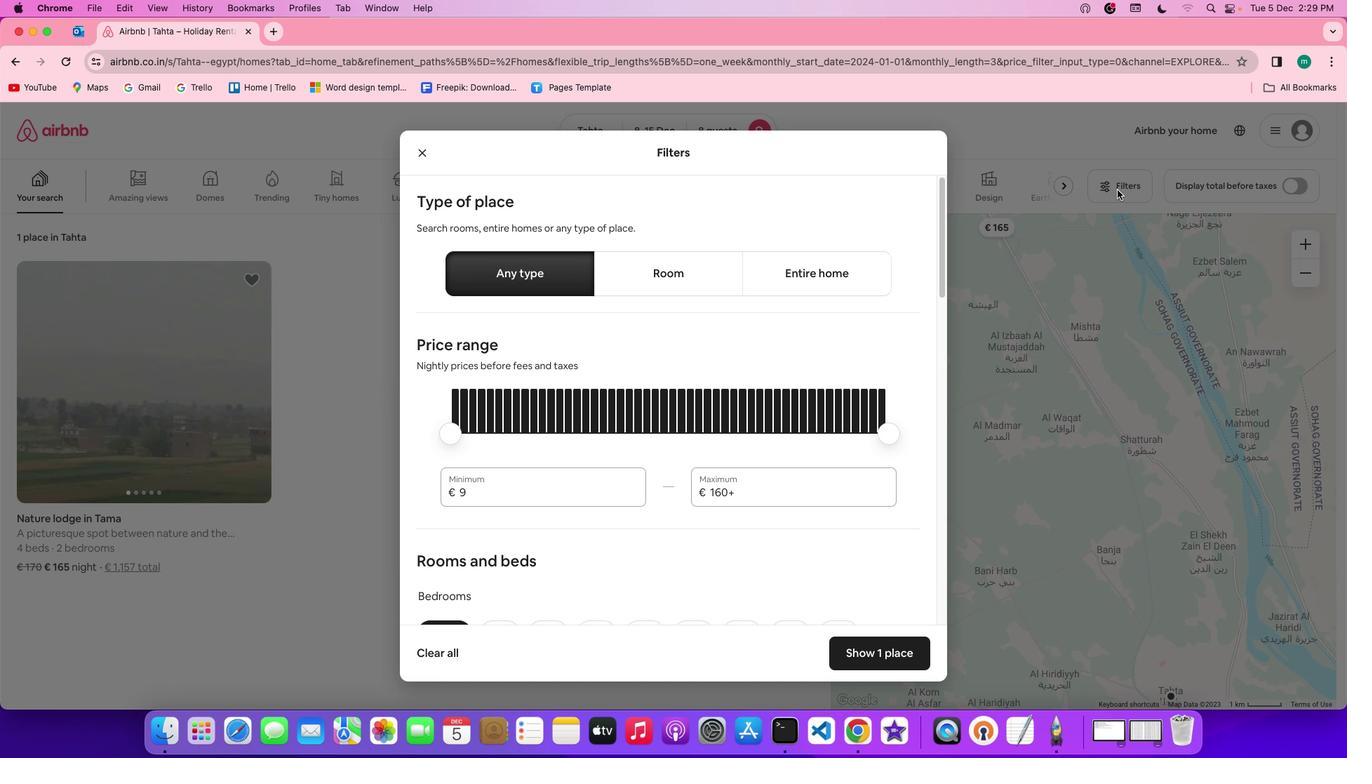 
Action: Mouse pressed left at (1121, 191)
Screenshot: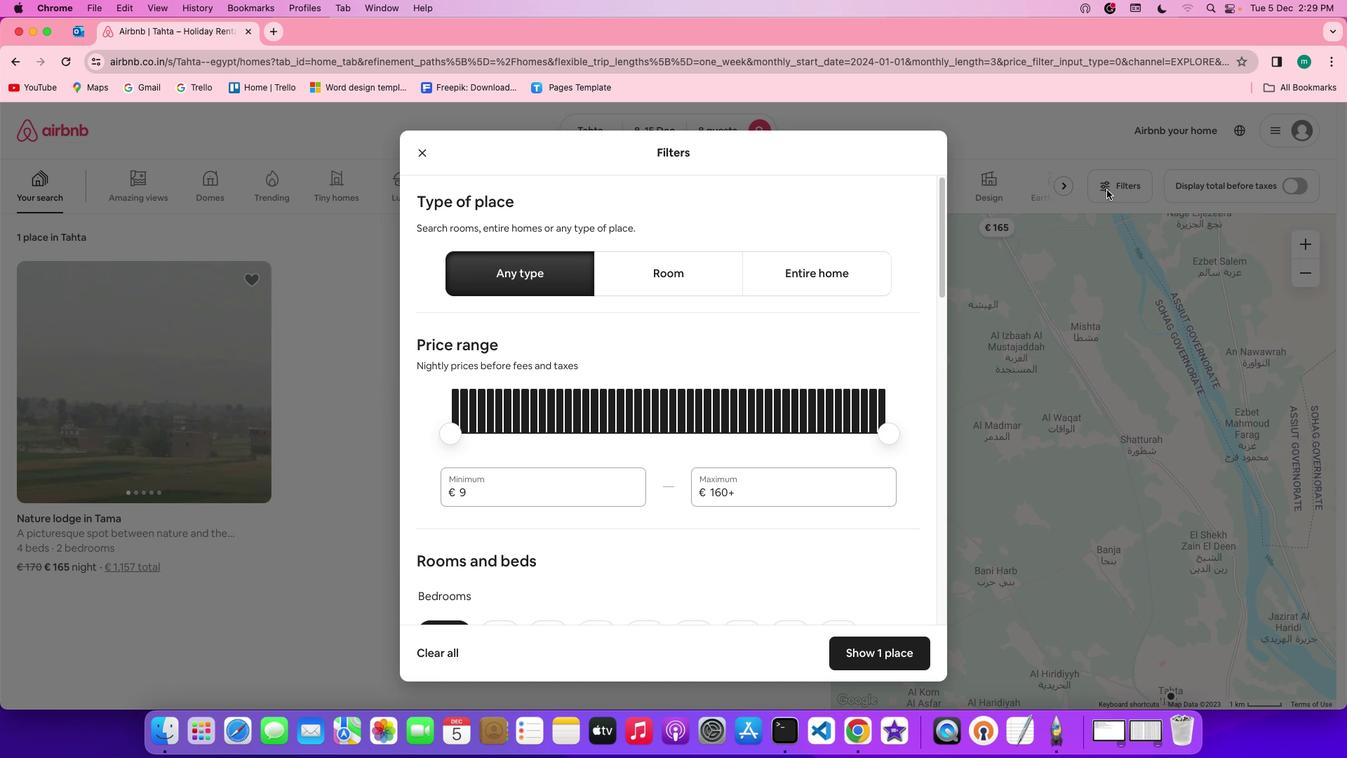 
Action: Mouse moved to (685, 346)
Screenshot: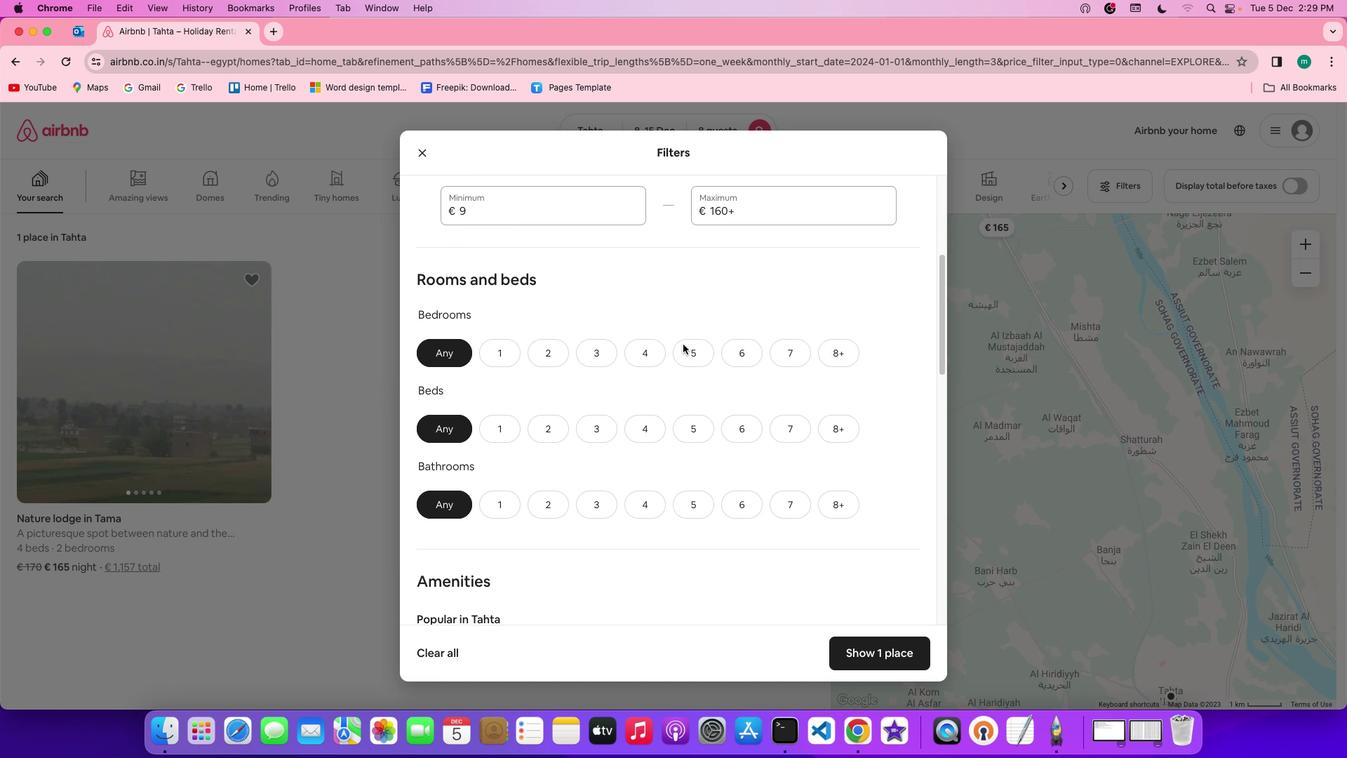 
Action: Mouse scrolled (685, 346) with delta (2, 1)
Screenshot: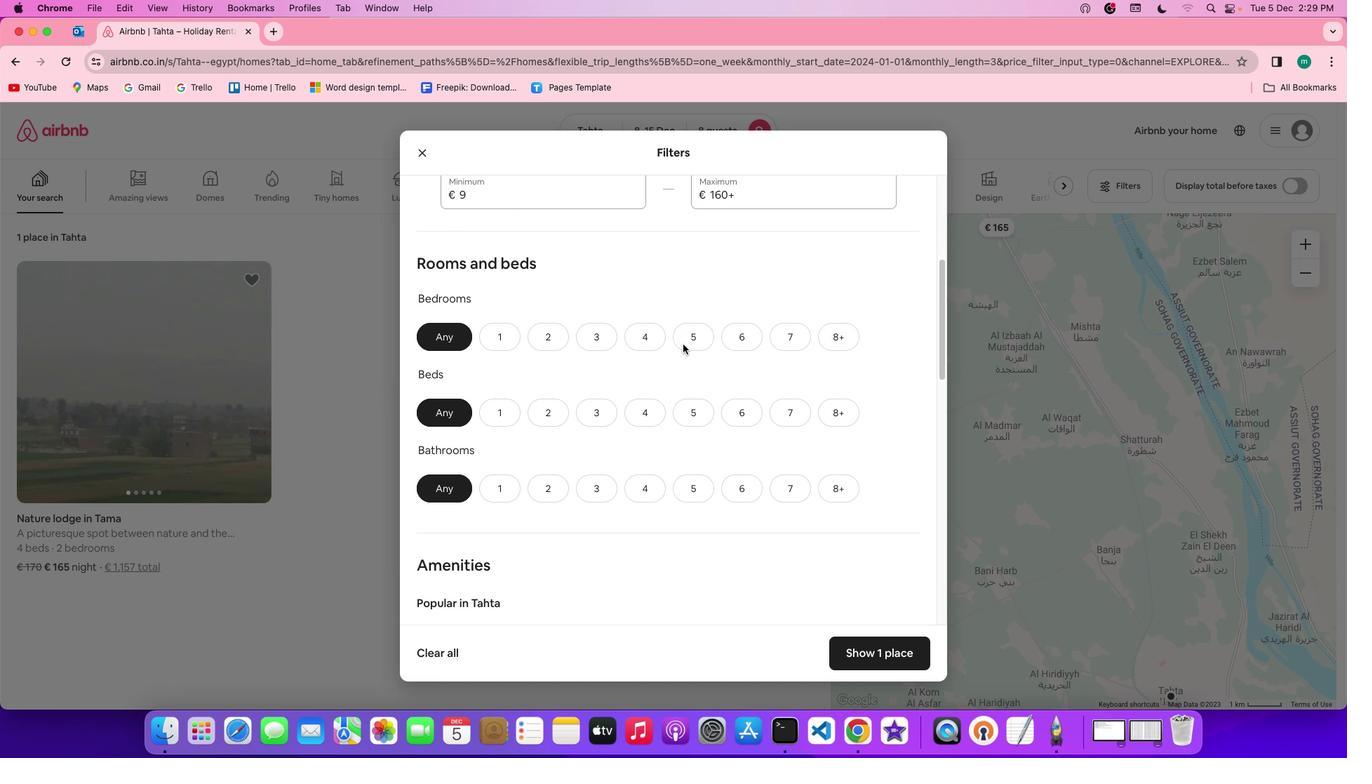 
Action: Mouse scrolled (685, 346) with delta (2, 1)
Screenshot: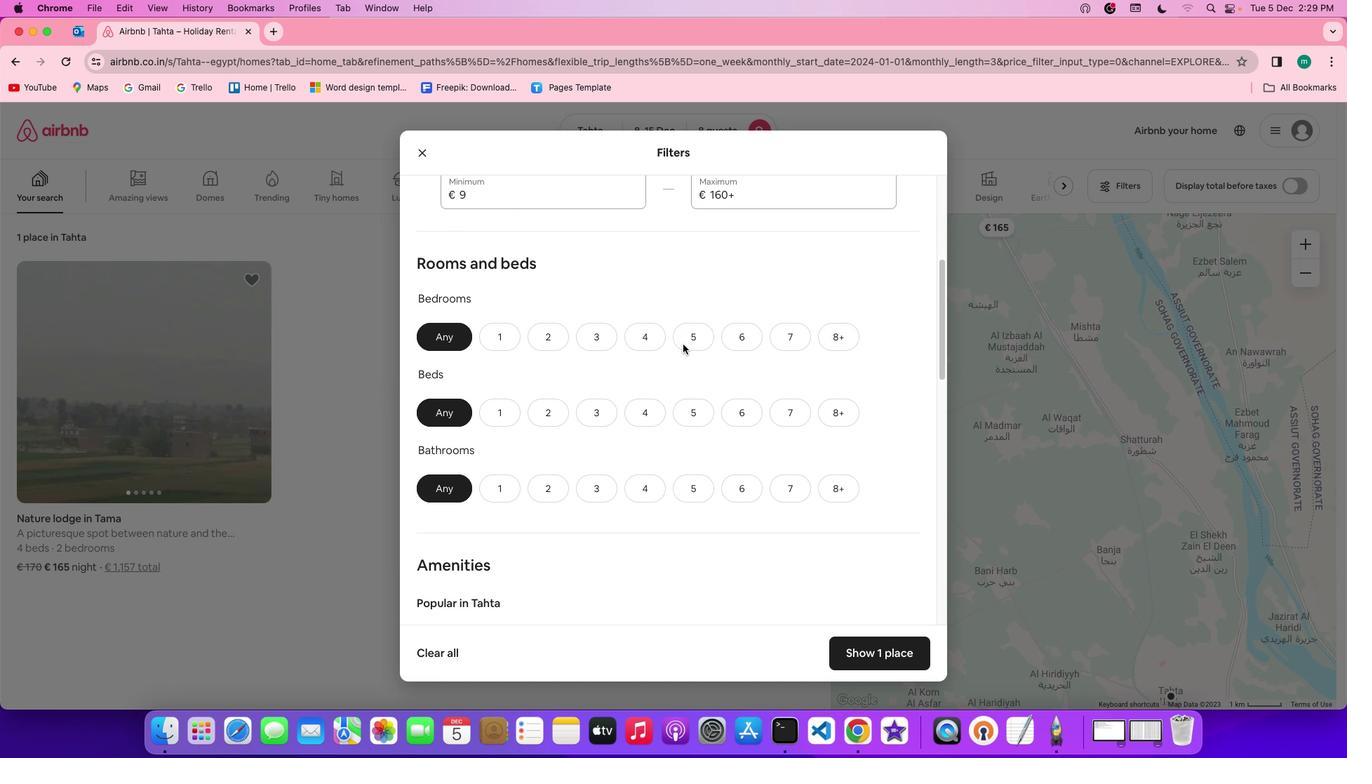 
Action: Mouse scrolled (685, 346) with delta (2, 0)
Screenshot: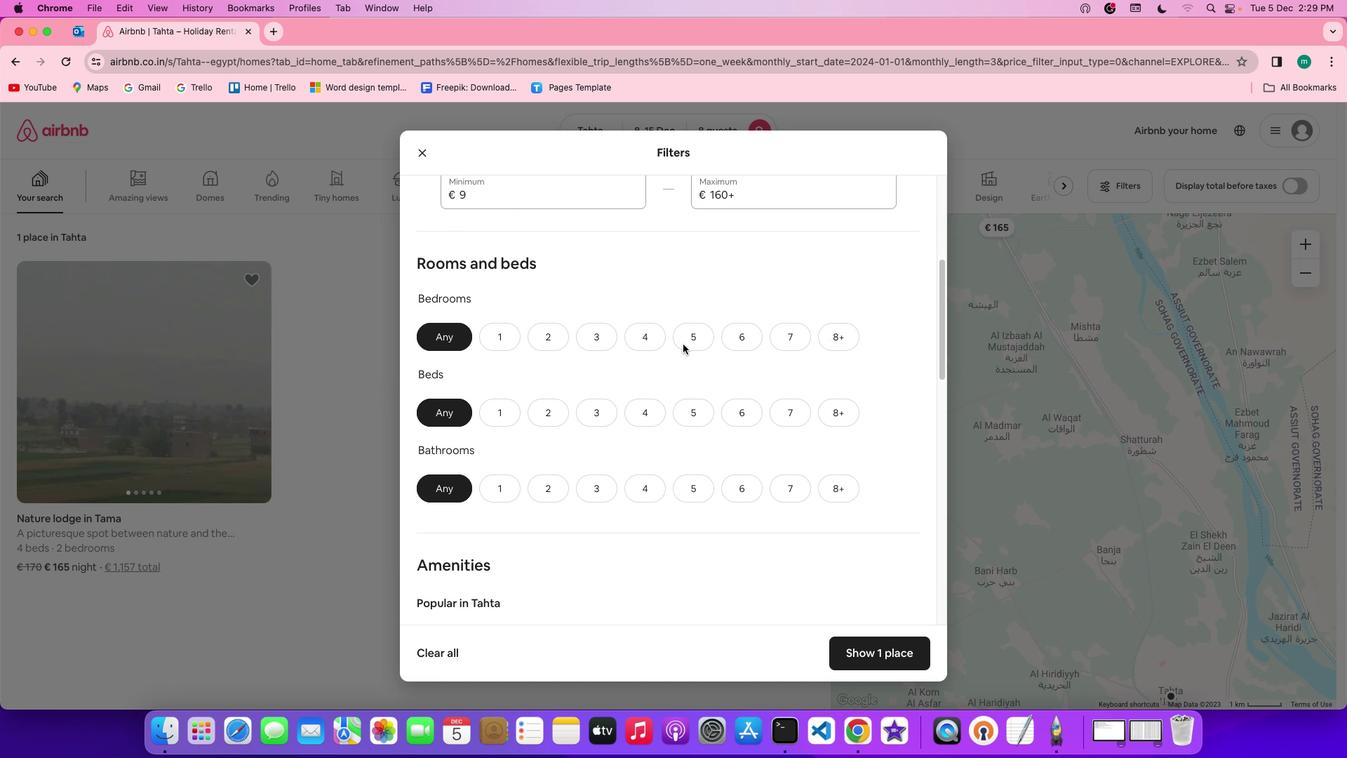 
Action: Mouse scrolled (685, 346) with delta (2, 0)
Screenshot: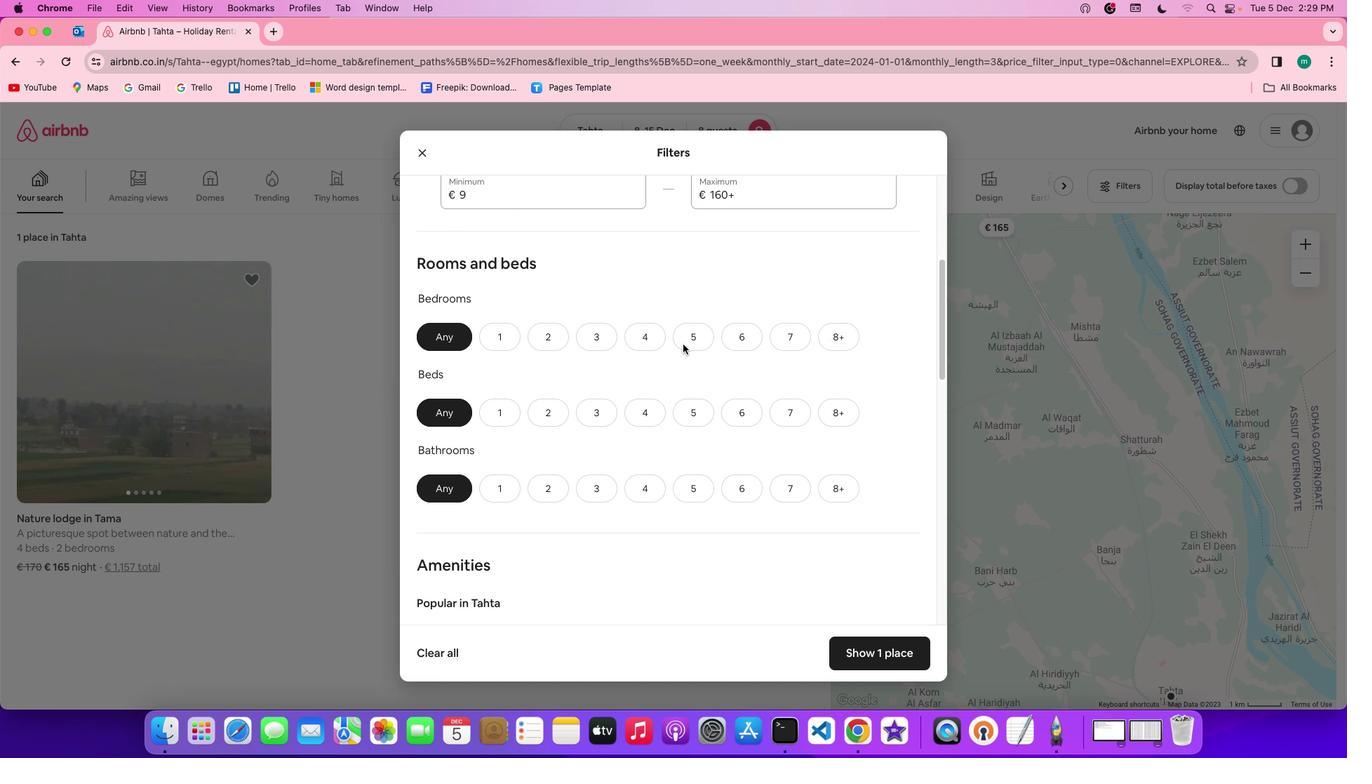 
Action: Mouse scrolled (685, 346) with delta (2, 1)
Screenshot: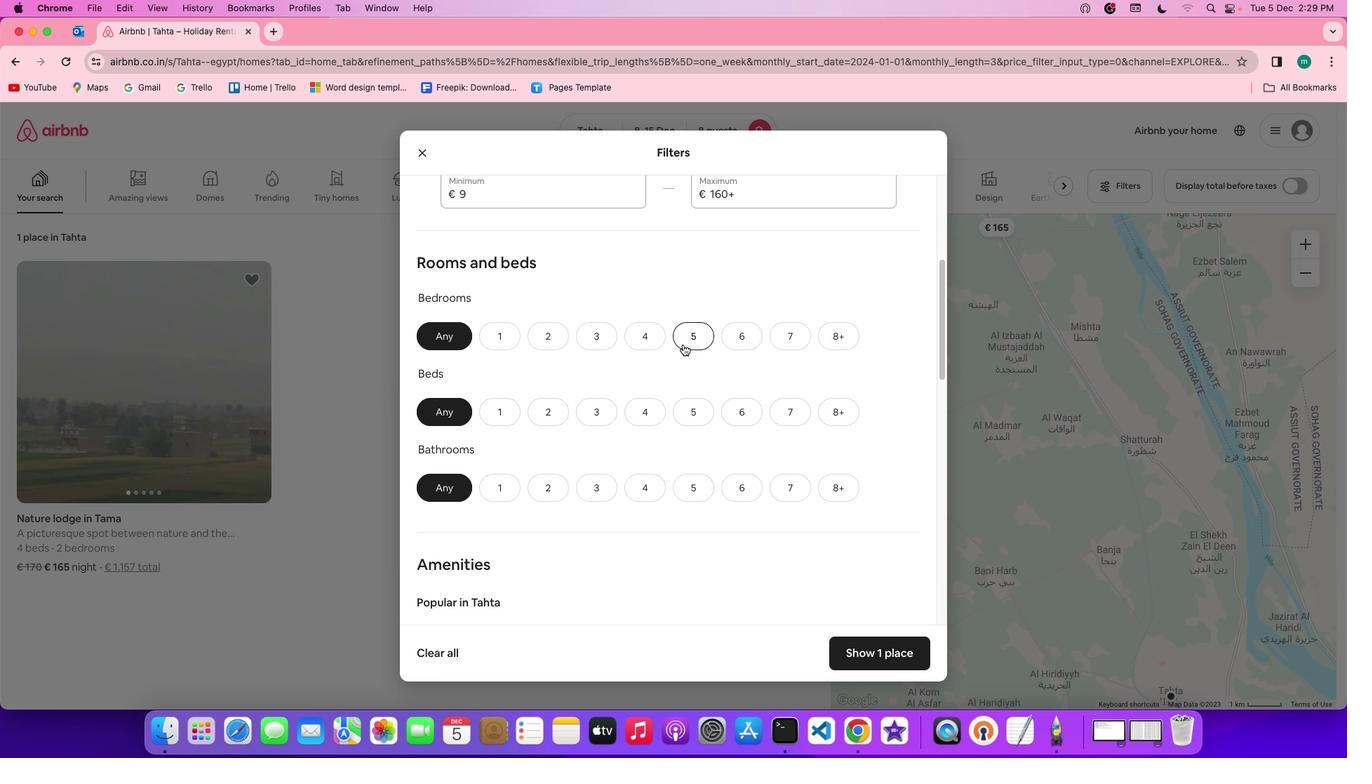 
Action: Mouse scrolled (685, 346) with delta (2, 1)
Screenshot: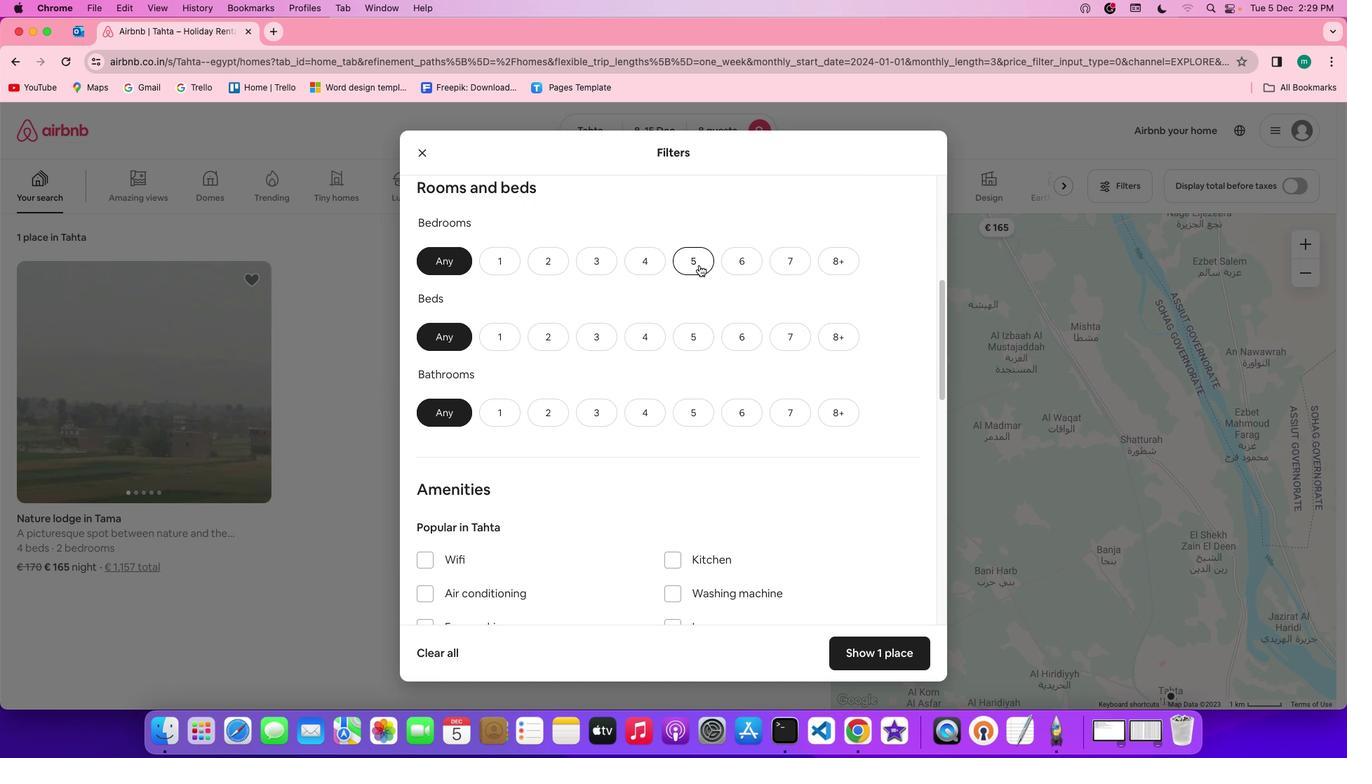 
Action: Mouse scrolled (685, 346) with delta (2, 1)
Screenshot: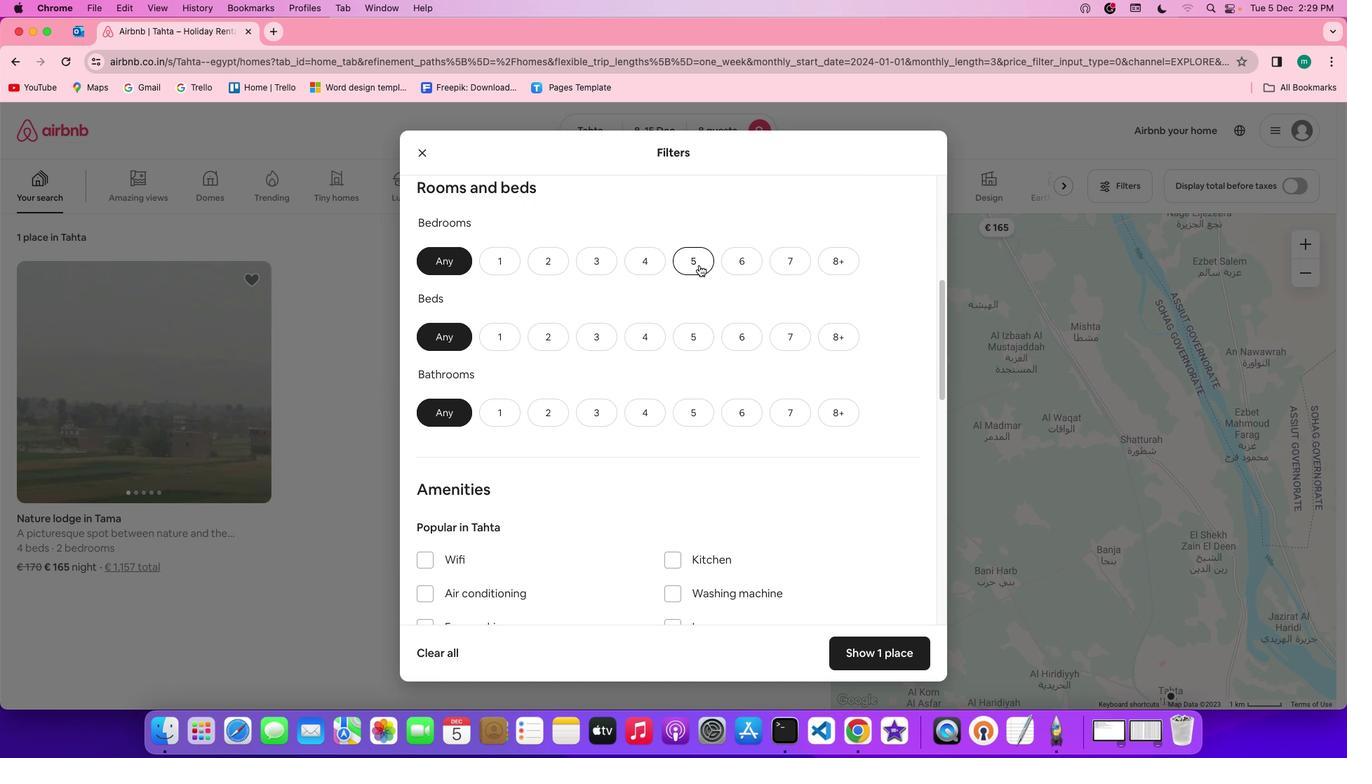 
Action: Mouse scrolled (685, 346) with delta (2, 1)
Screenshot: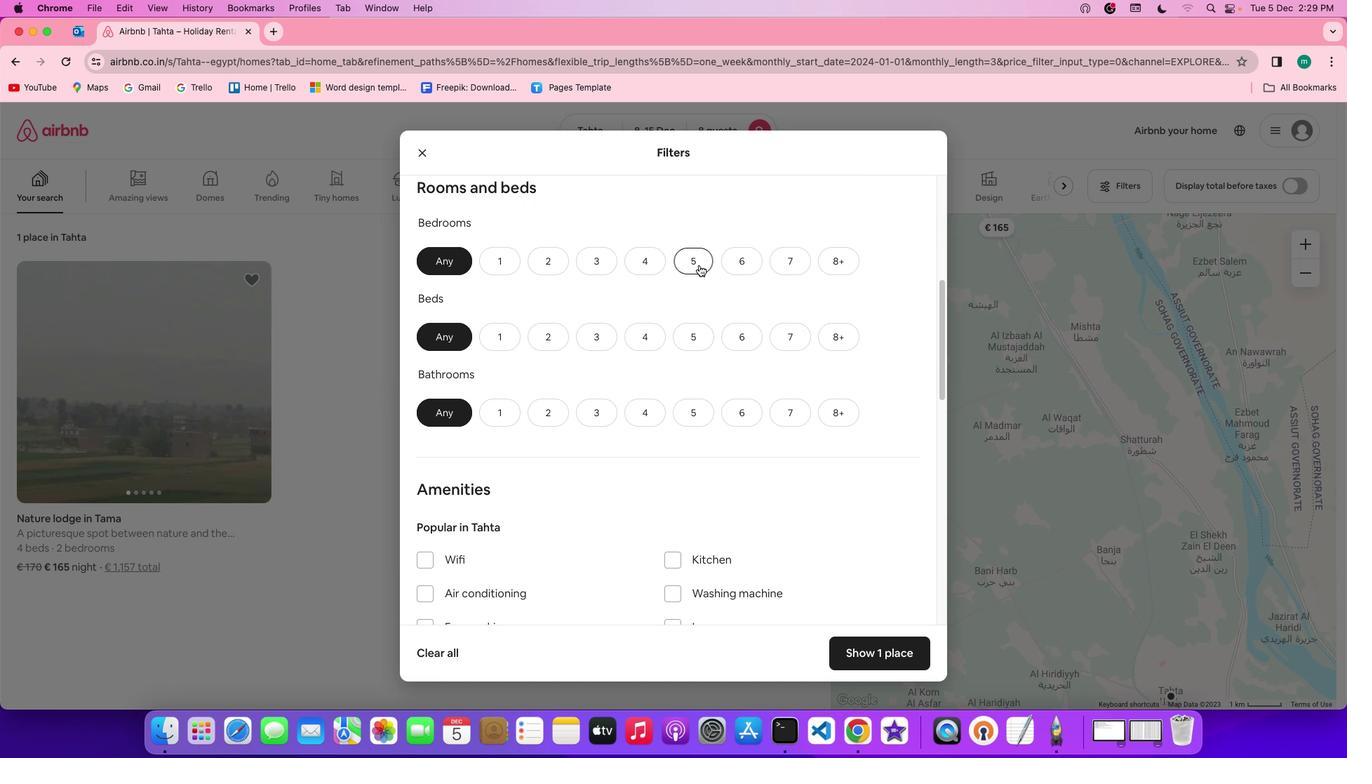 
Action: Mouse scrolled (685, 346) with delta (2, 1)
Screenshot: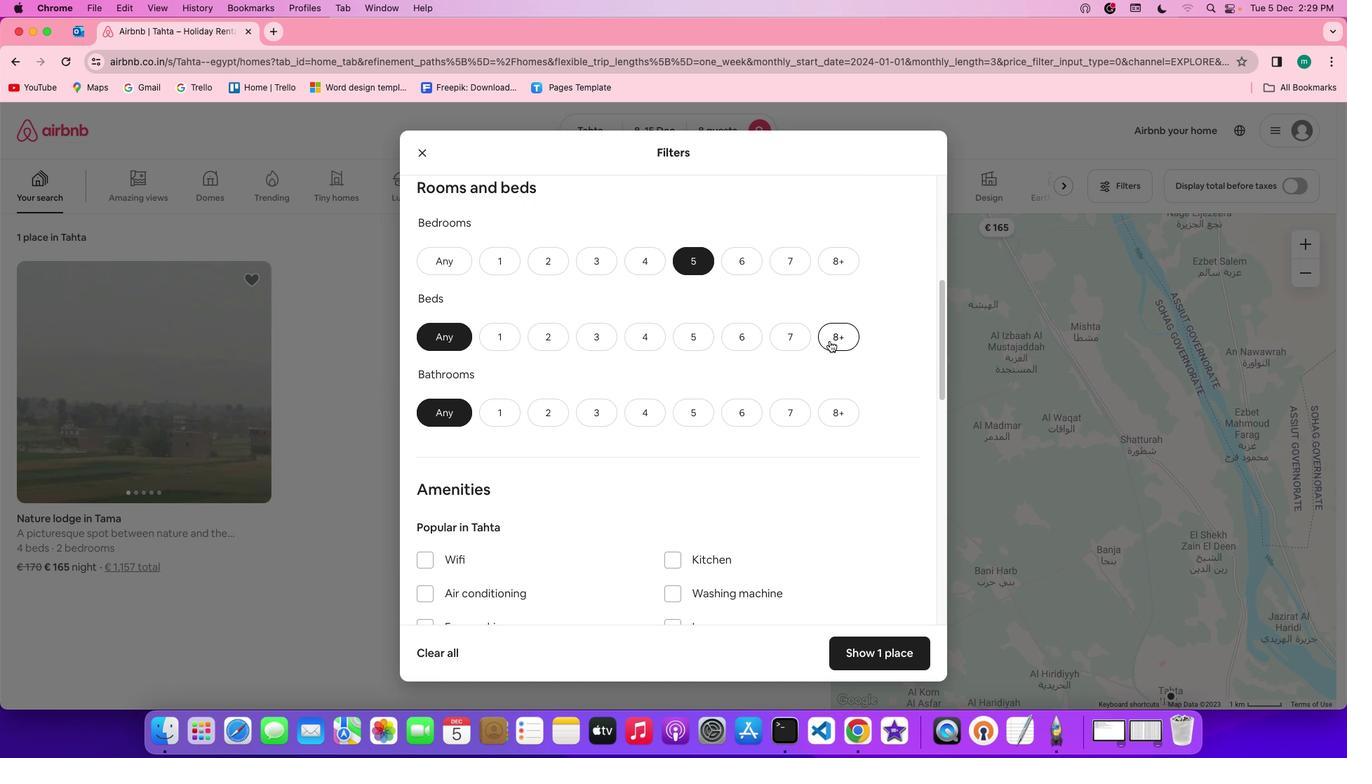 
Action: Mouse scrolled (685, 346) with delta (2, 1)
Screenshot: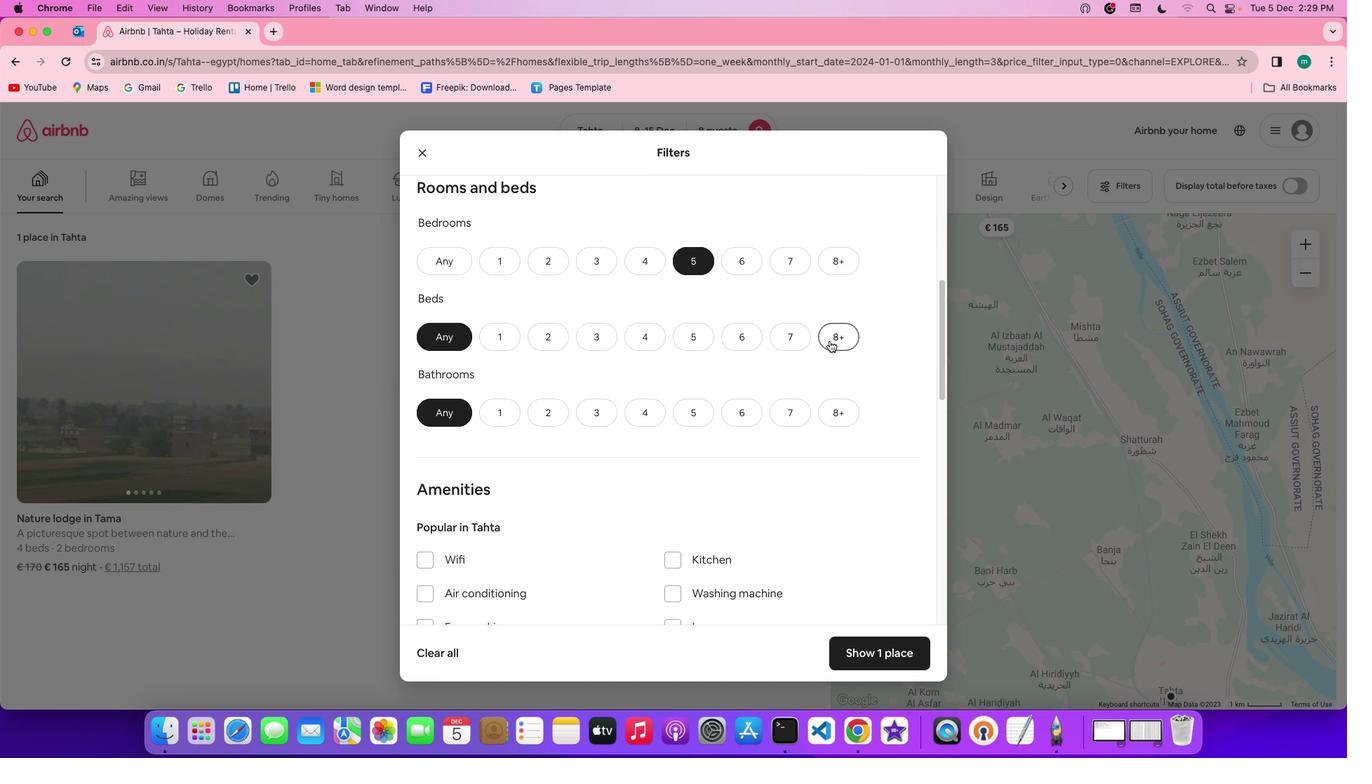 
Action: Mouse scrolled (685, 346) with delta (2, 1)
Screenshot: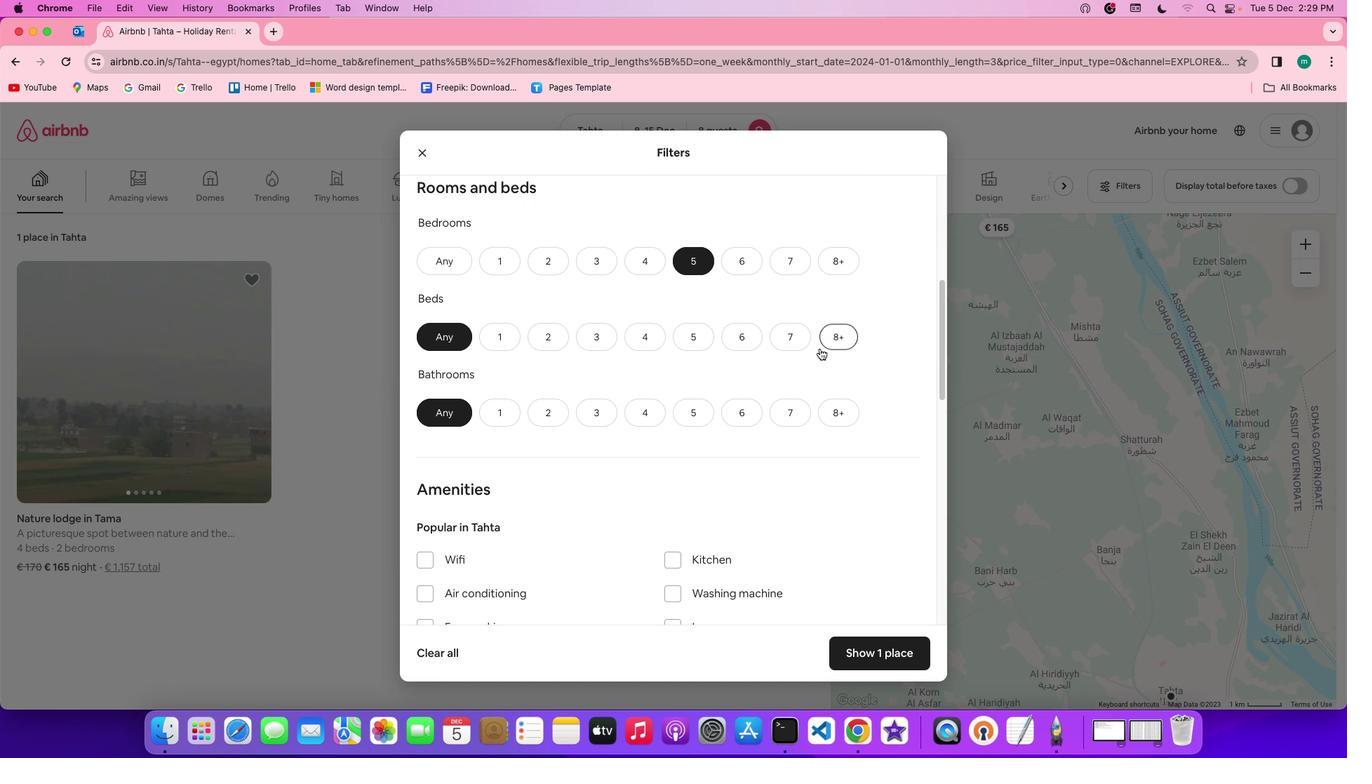 
Action: Mouse moved to (701, 266)
Screenshot: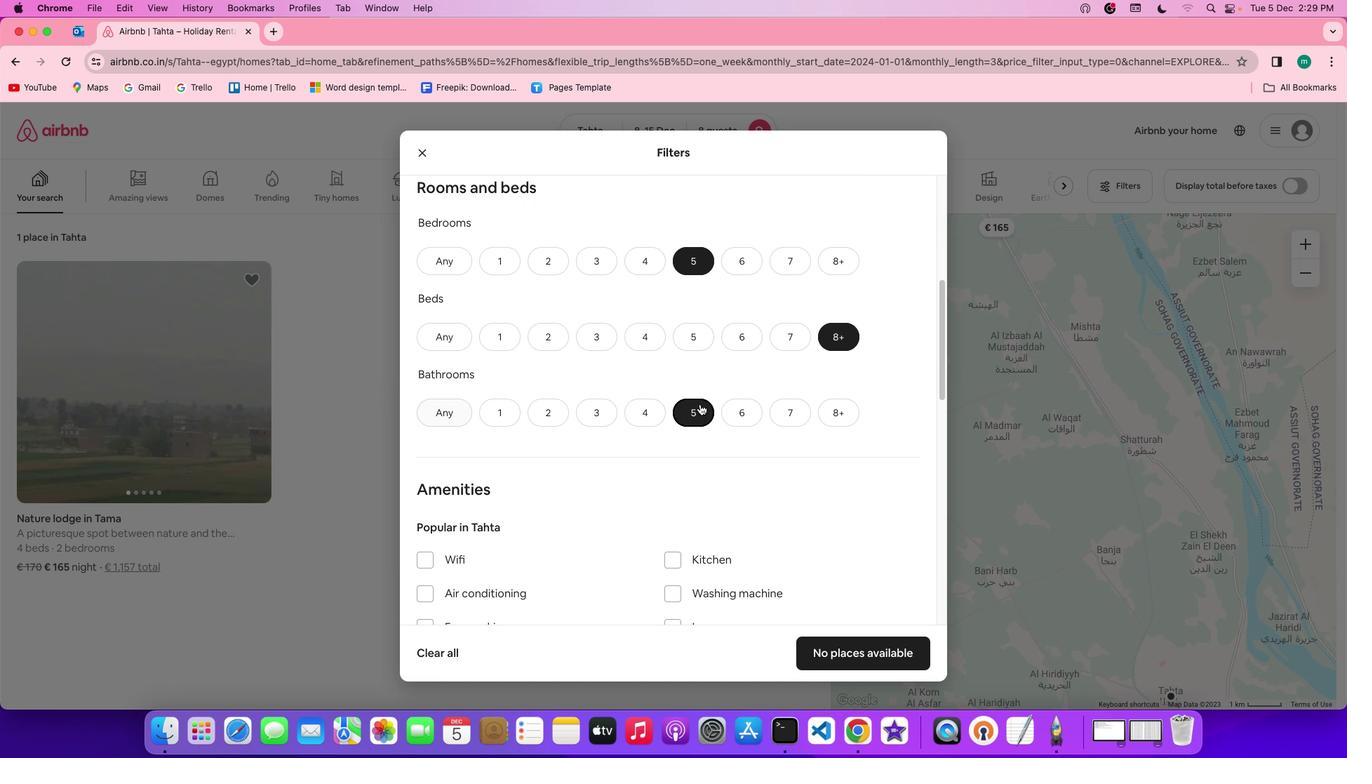 
Action: Mouse pressed left at (701, 266)
Screenshot: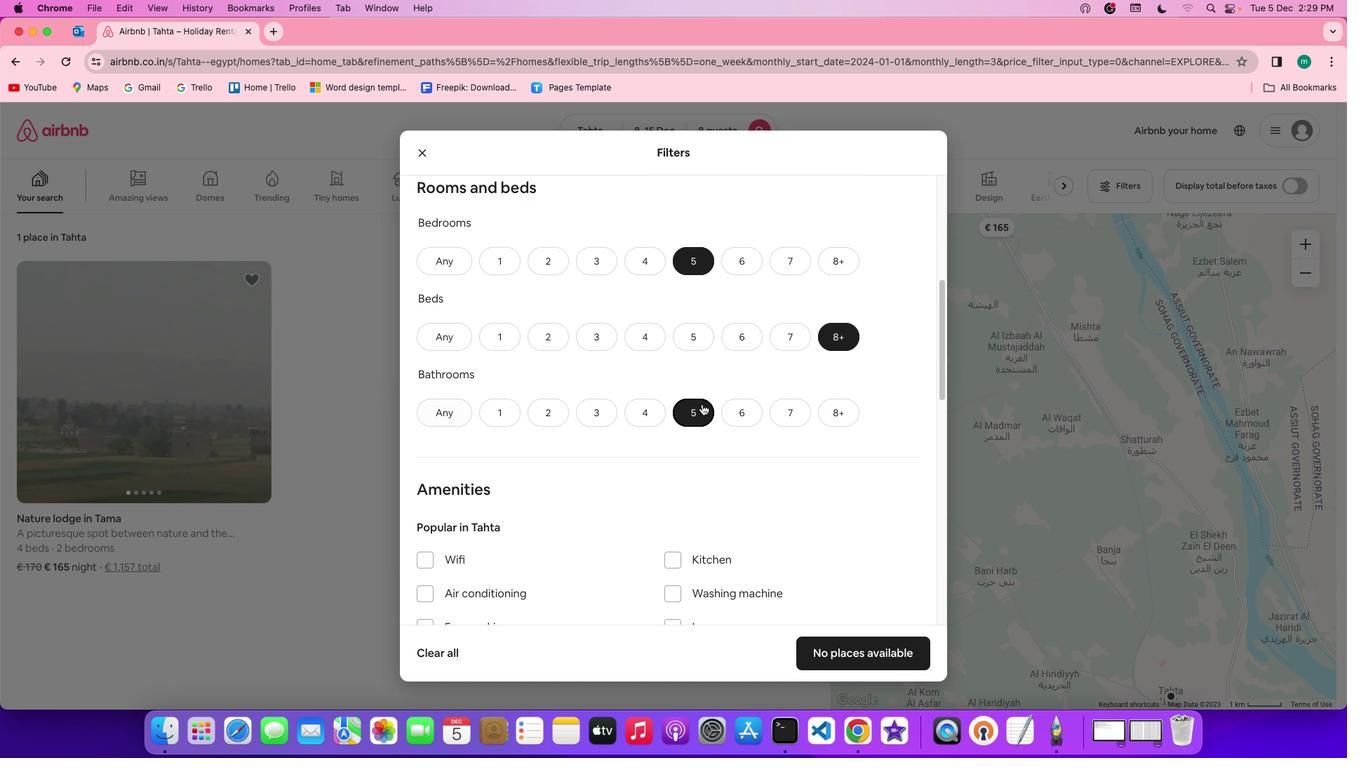 
Action: Mouse moved to (831, 342)
Screenshot: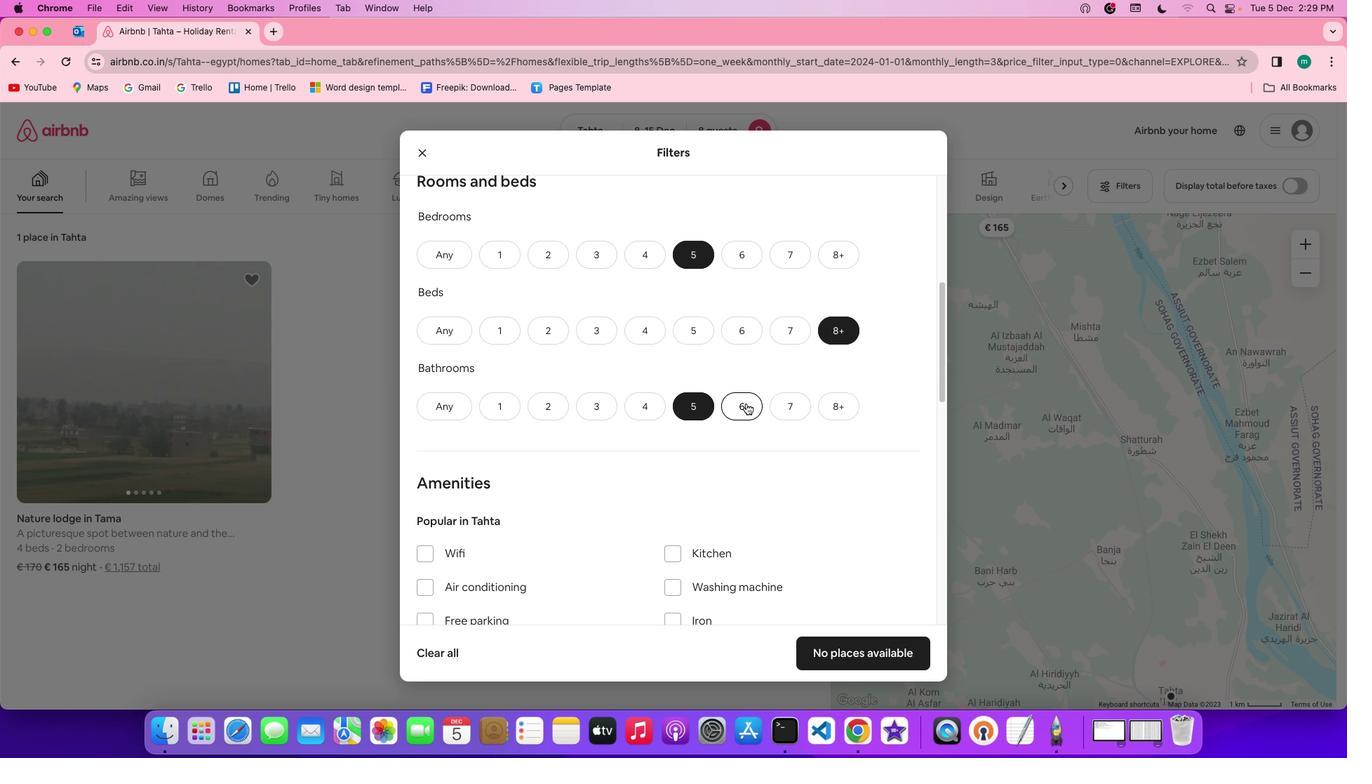 
Action: Mouse pressed left at (831, 342)
Screenshot: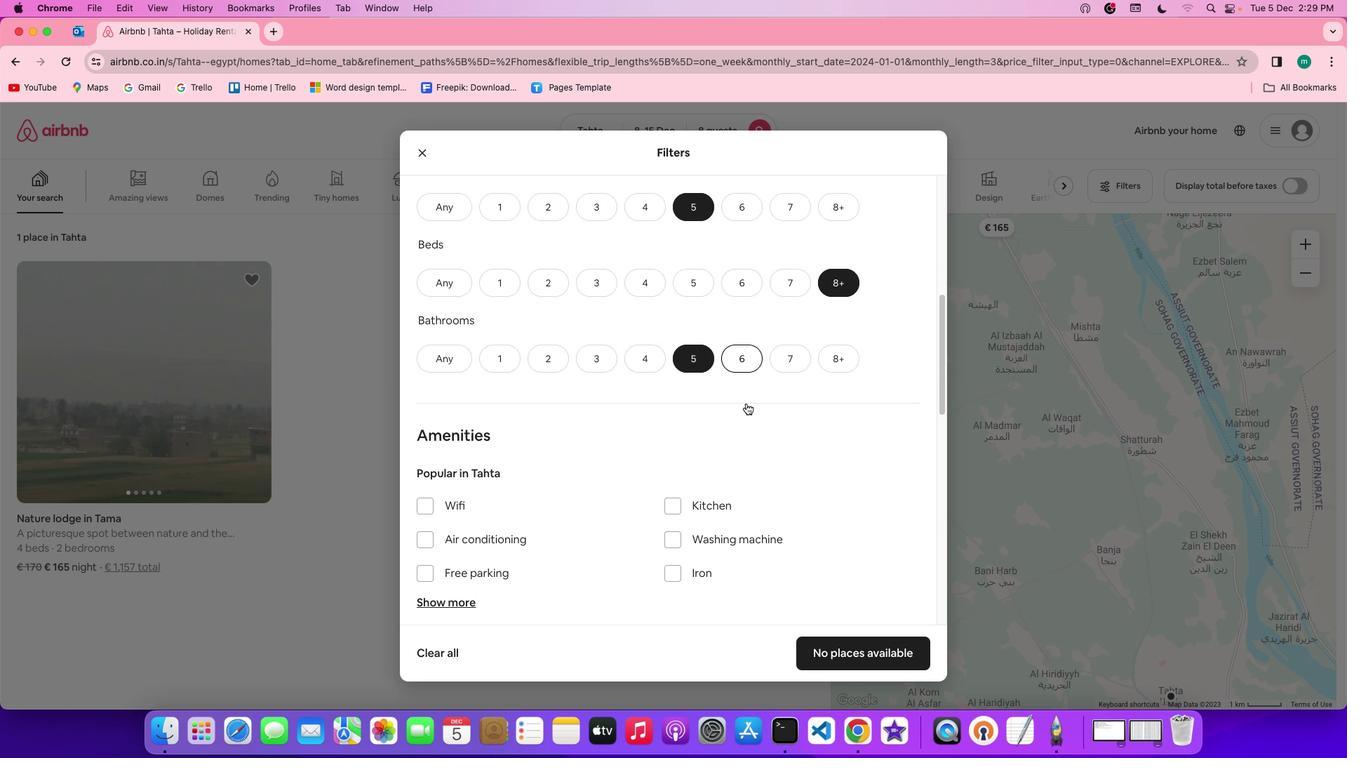 
Action: Mouse moved to (694, 407)
Screenshot: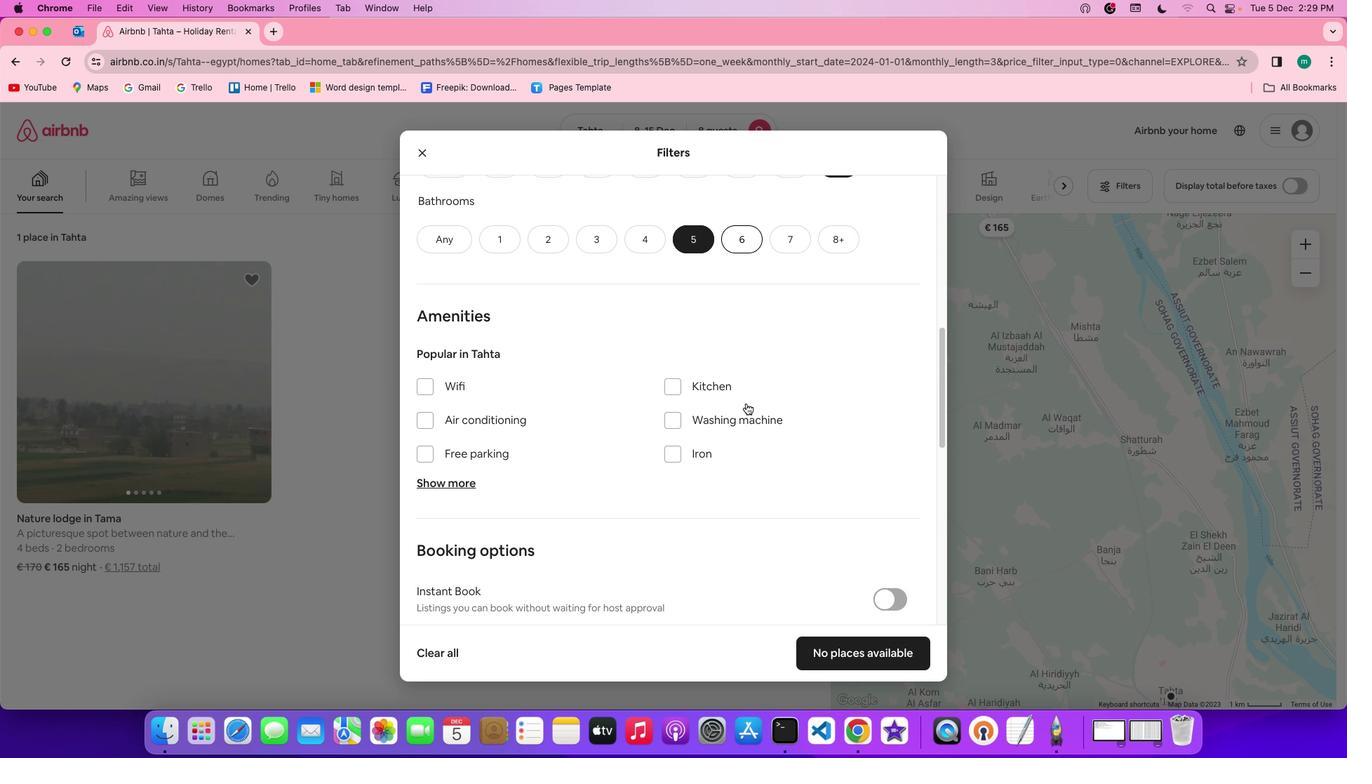 
Action: Mouse pressed left at (694, 407)
Screenshot: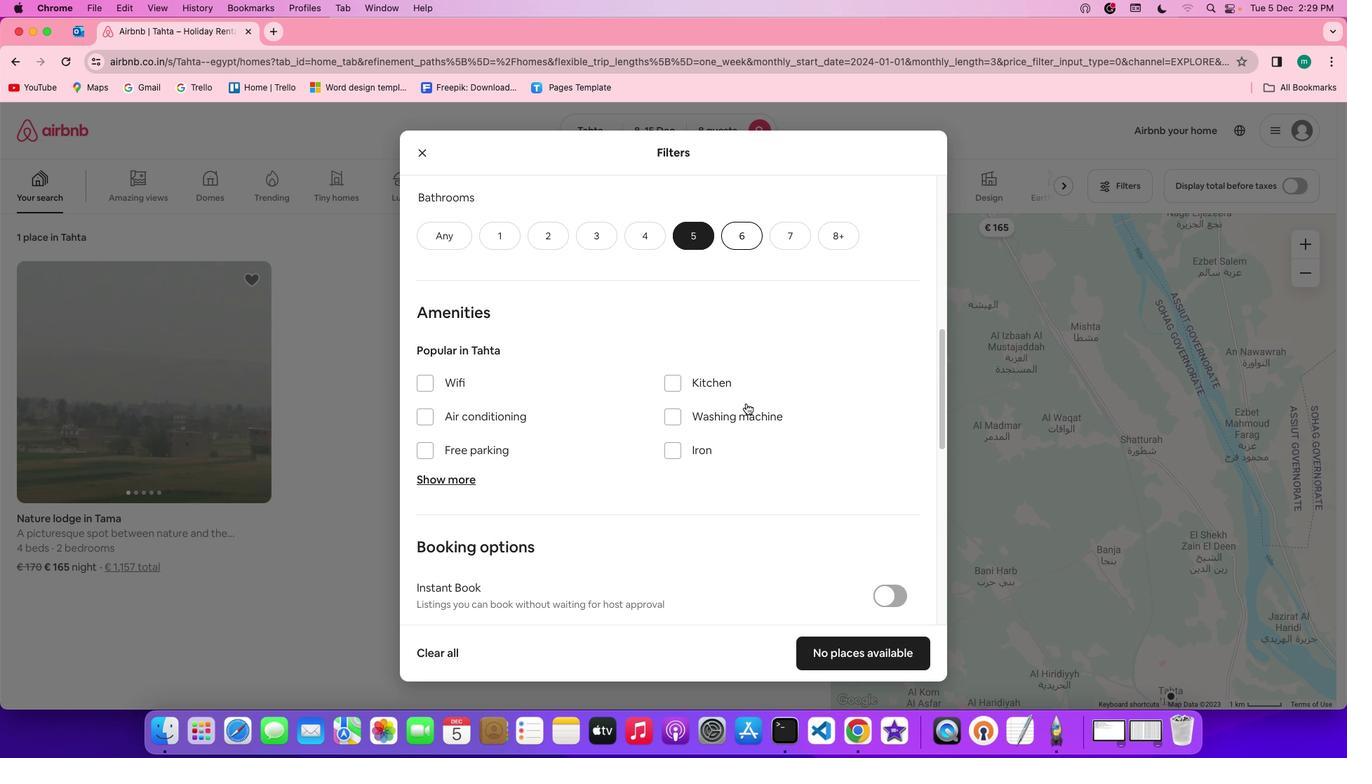 
Action: Mouse moved to (748, 405)
Screenshot: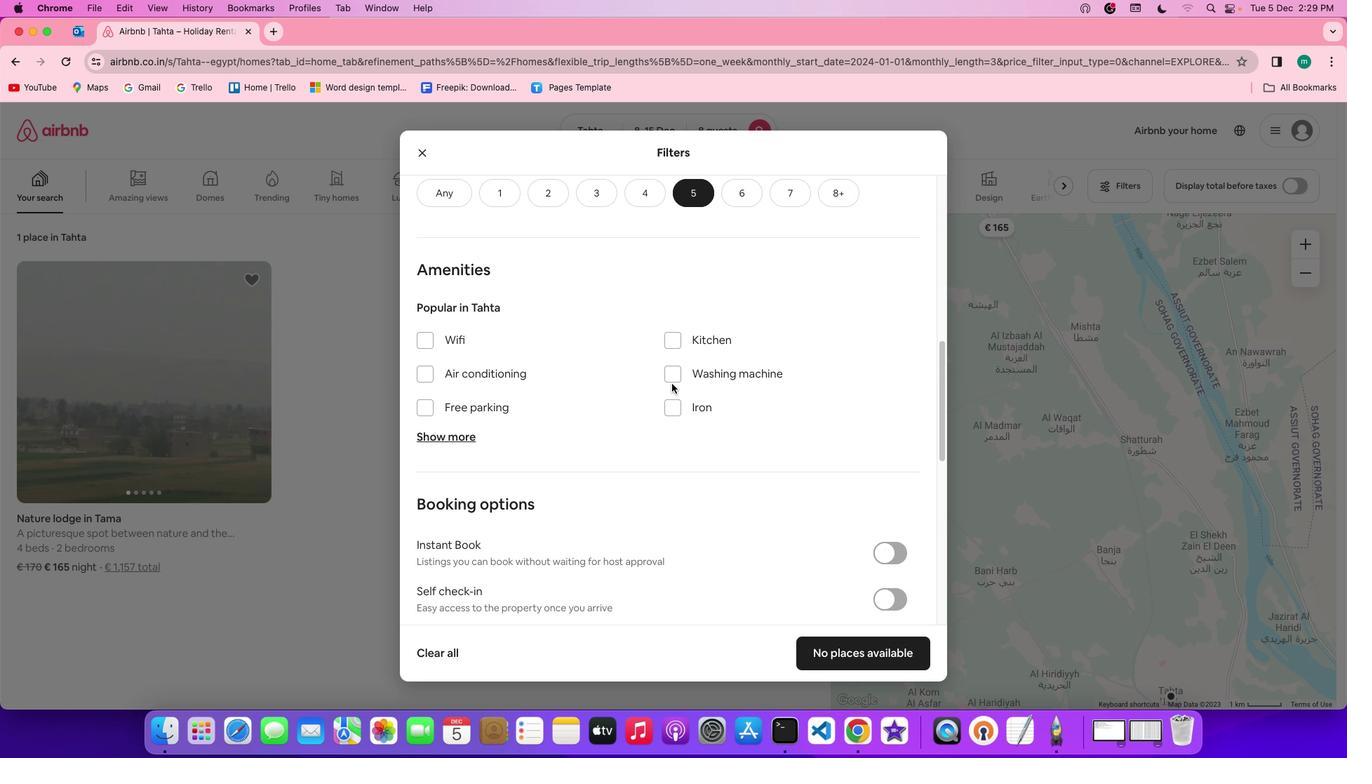 
Action: Mouse scrolled (748, 405) with delta (2, 1)
Screenshot: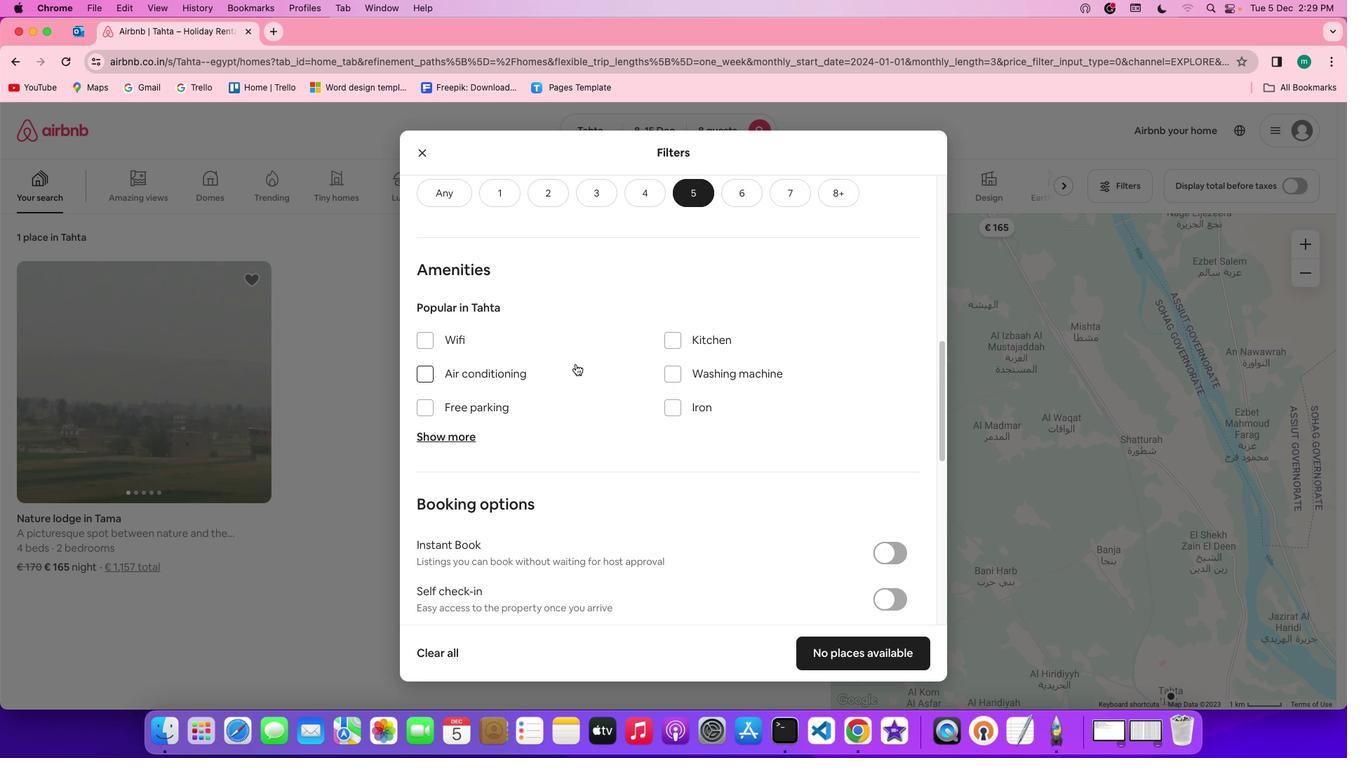 
Action: Mouse moved to (749, 405)
Screenshot: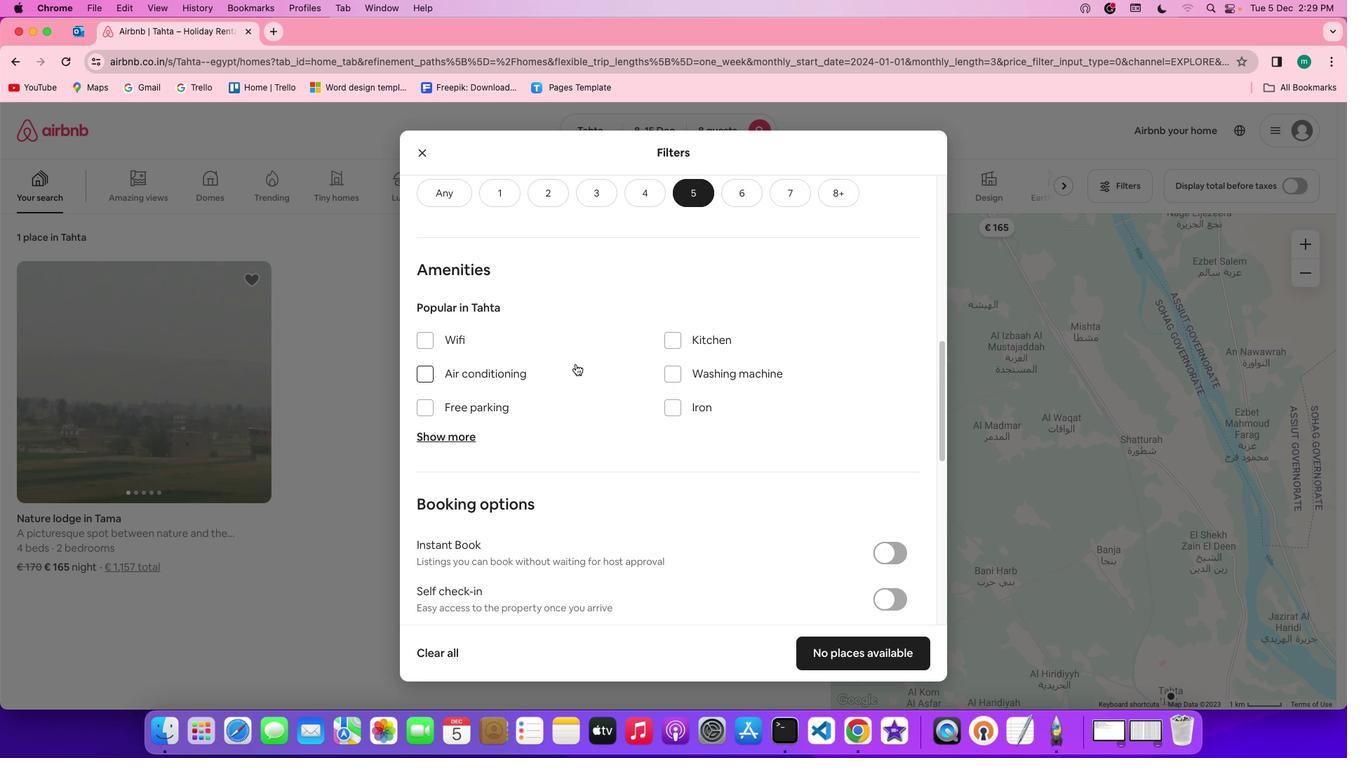 
Action: Mouse scrolled (749, 405) with delta (2, 1)
Screenshot: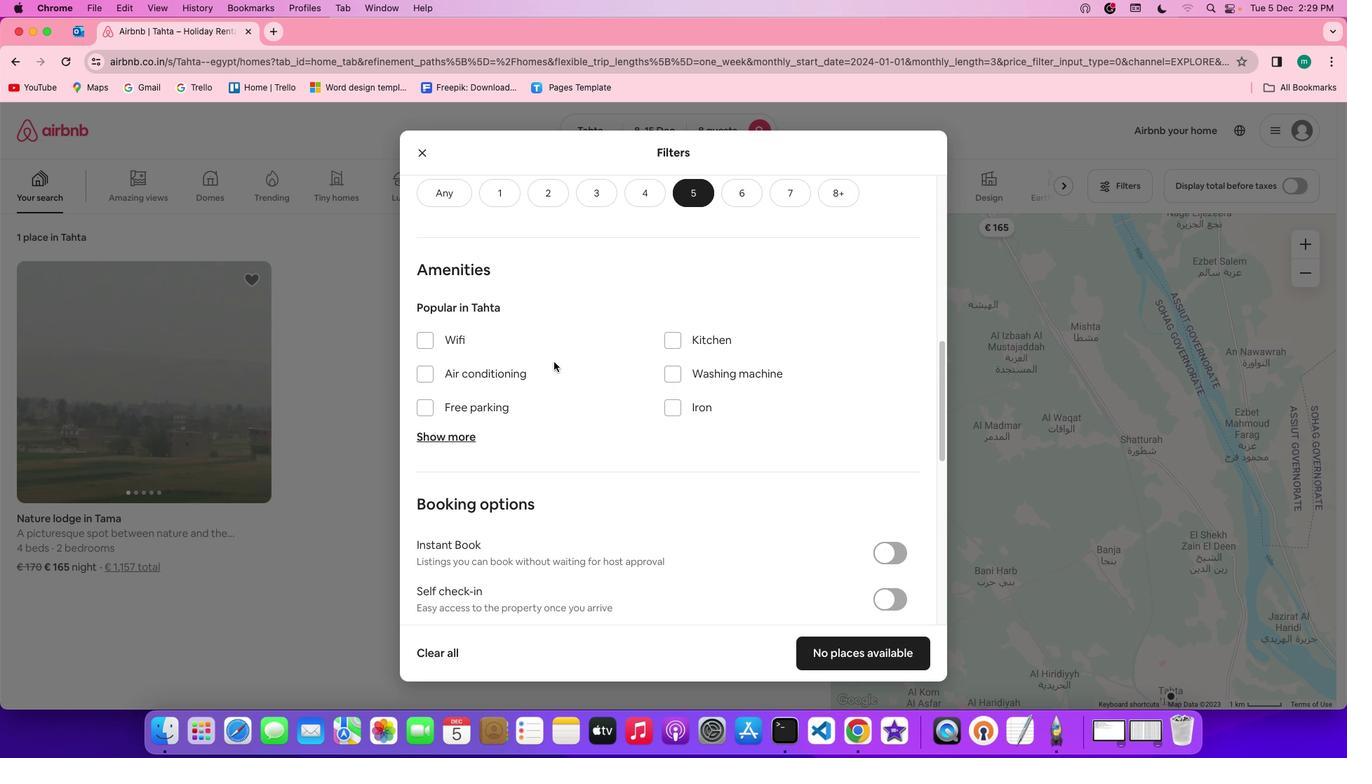
Action: Mouse scrolled (749, 405) with delta (2, 0)
Screenshot: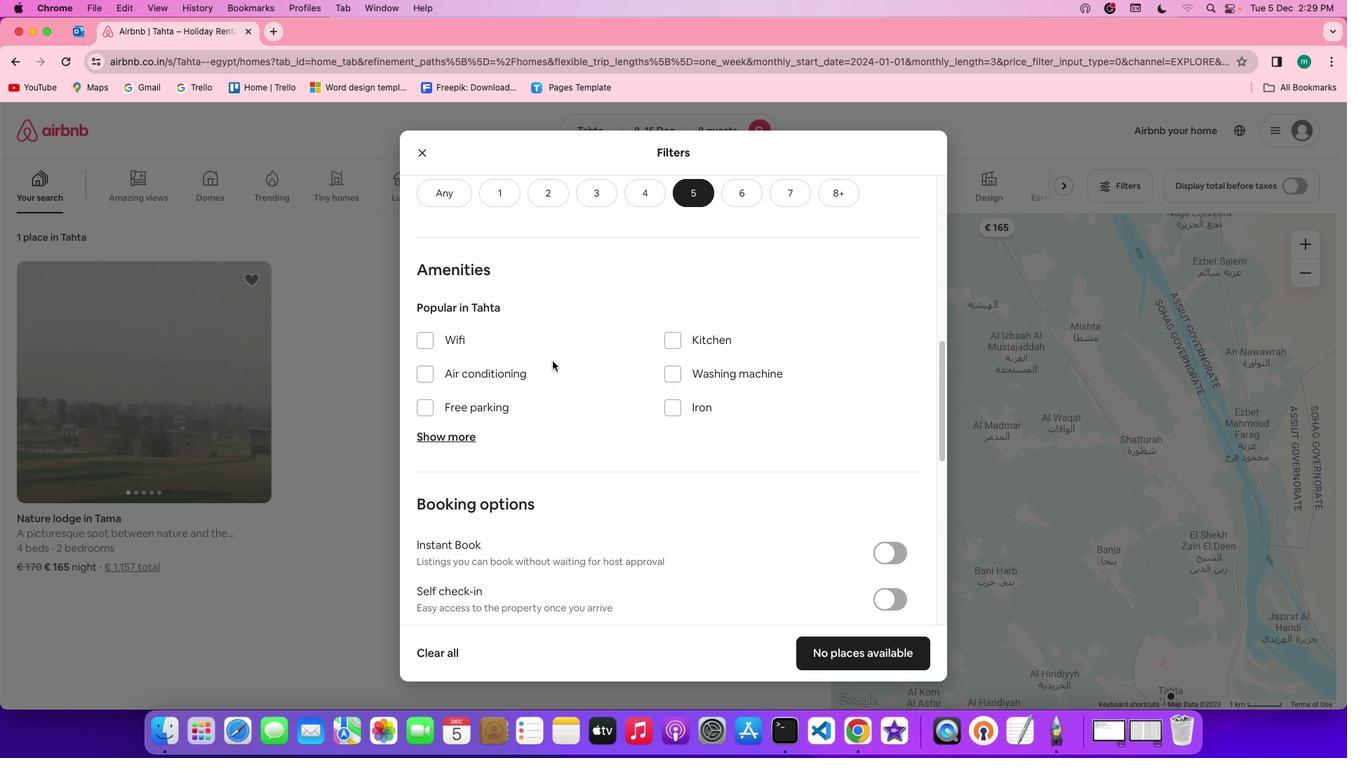 
Action: Mouse scrolled (749, 405) with delta (2, 0)
Screenshot: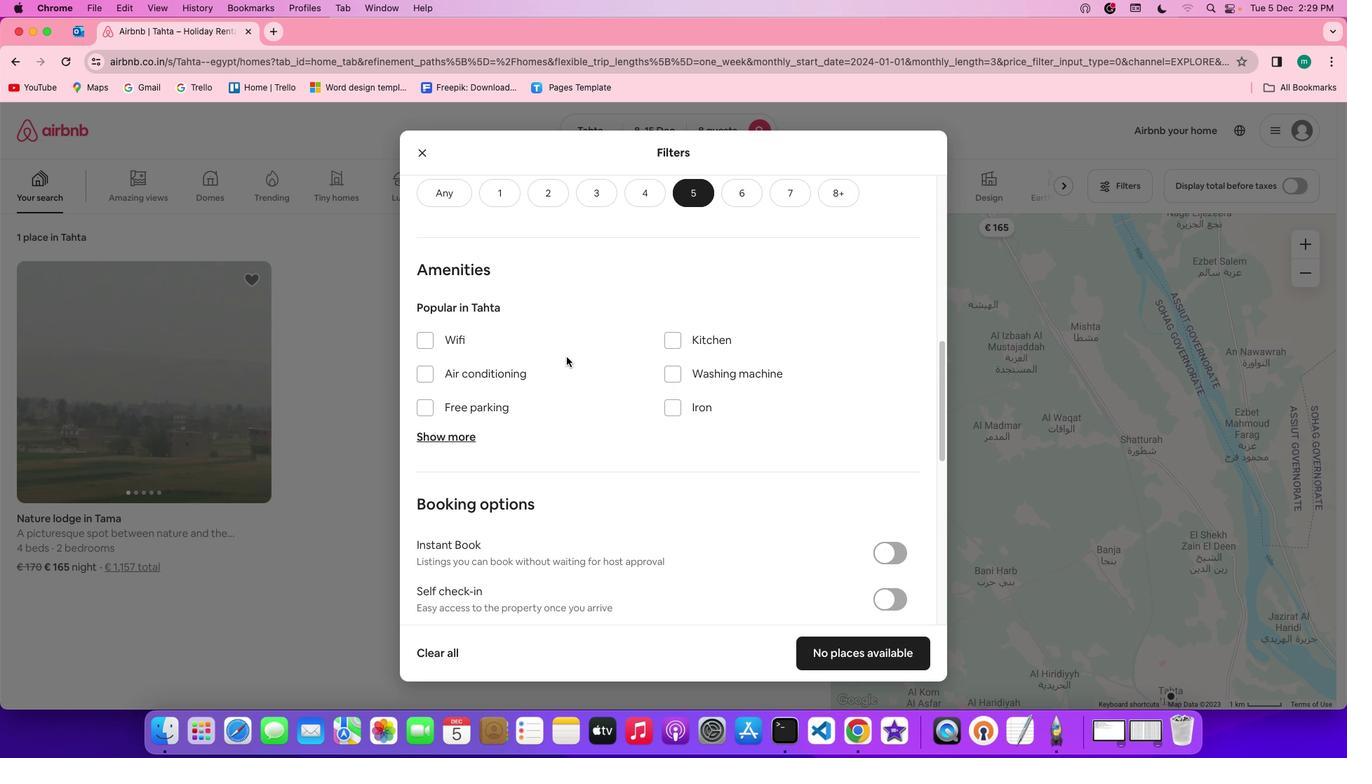 
Action: Mouse scrolled (749, 405) with delta (2, 1)
Screenshot: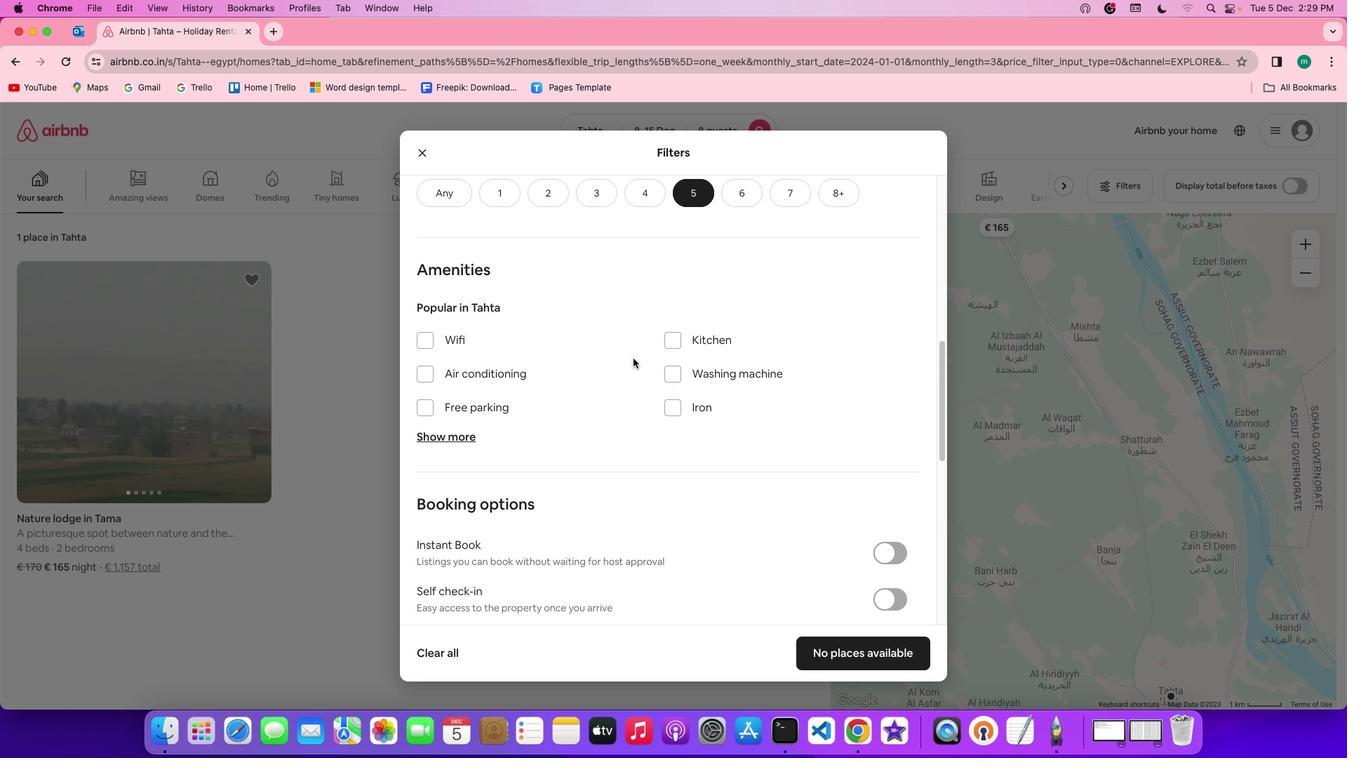 
Action: Mouse scrolled (749, 405) with delta (2, 1)
Screenshot: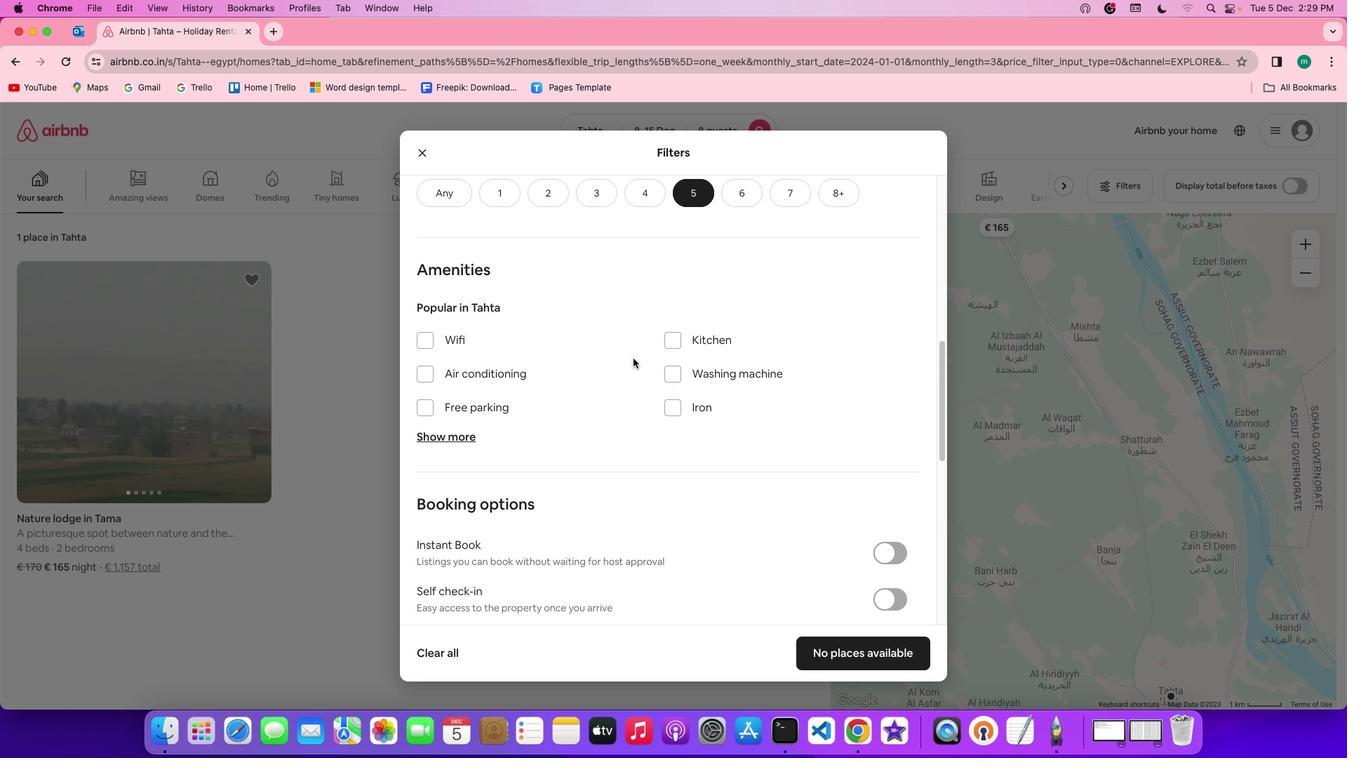
Action: Mouse scrolled (749, 405) with delta (2, 1)
Screenshot: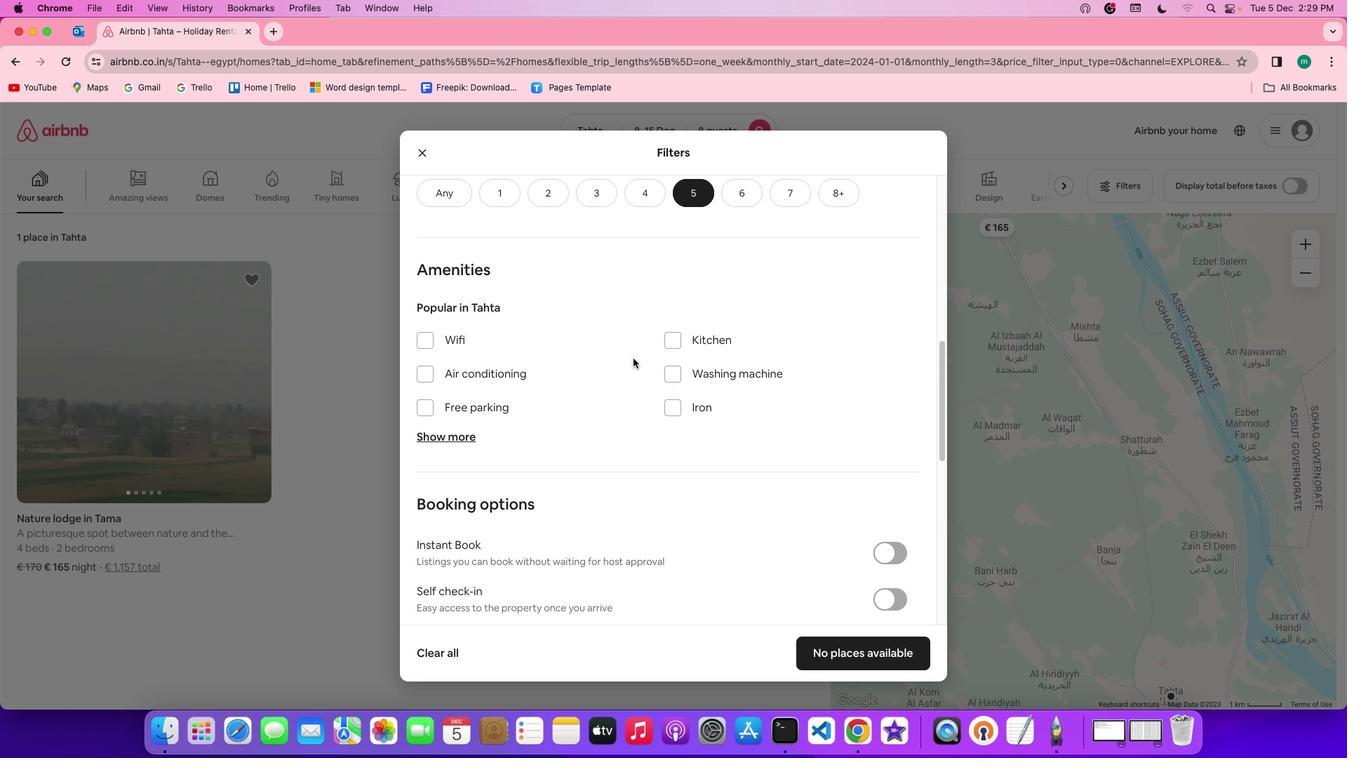 
Action: Mouse moved to (635, 360)
Screenshot: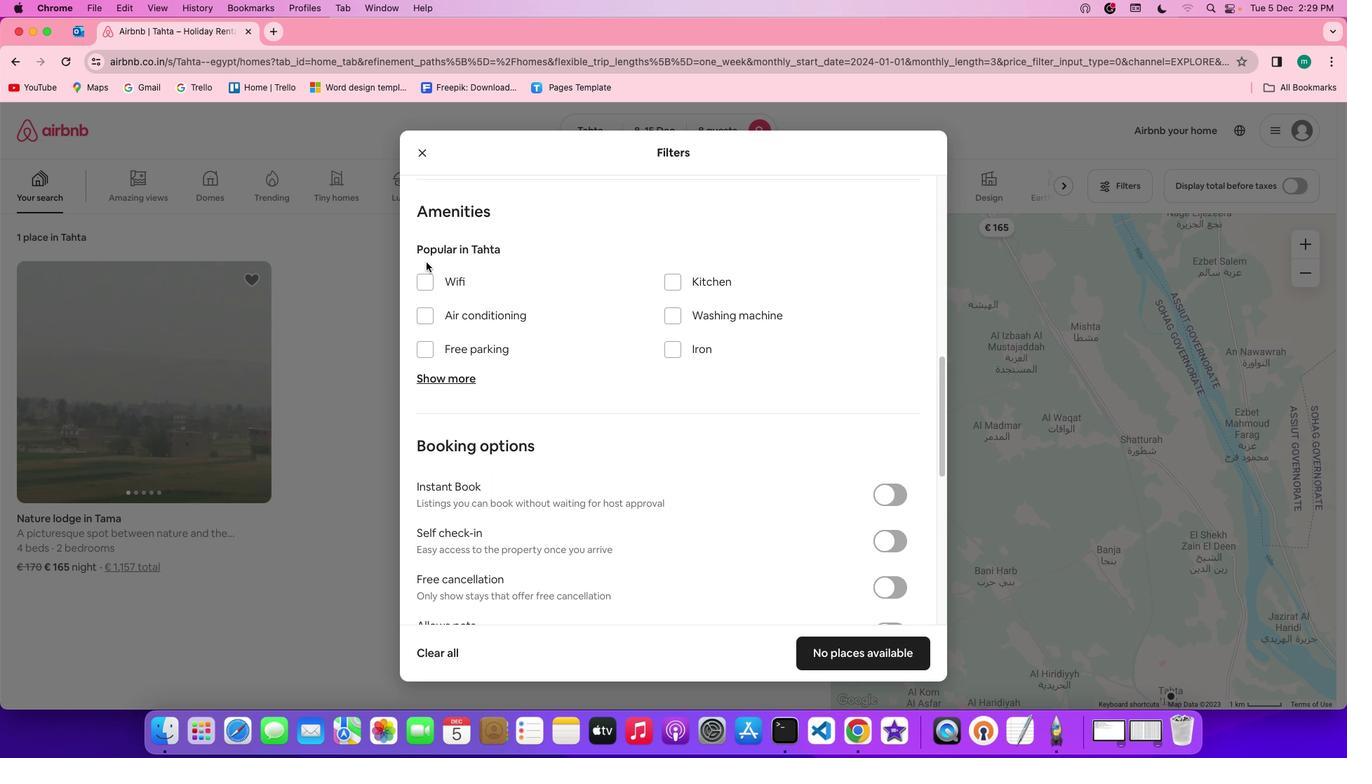 
Action: Mouse scrolled (635, 360) with delta (2, 1)
Screenshot: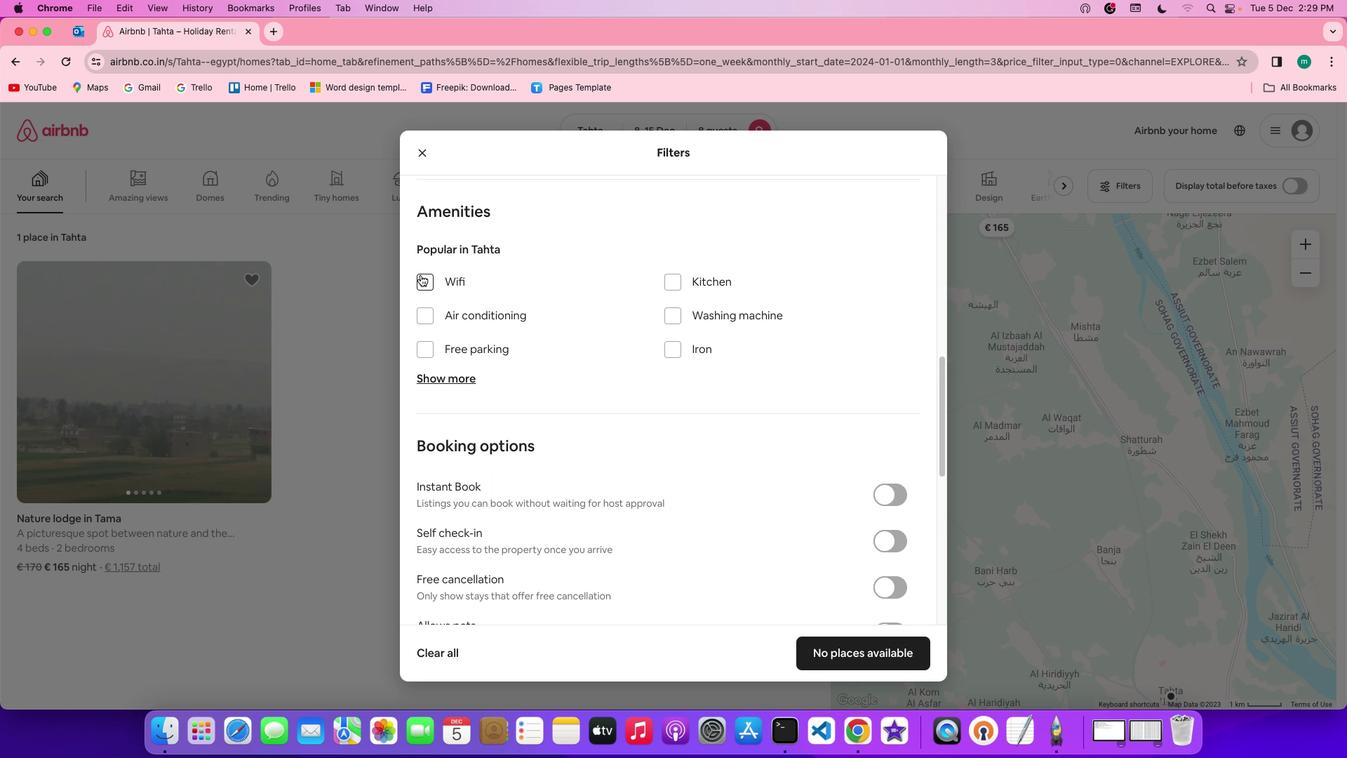 
Action: Mouse scrolled (635, 360) with delta (2, 1)
Screenshot: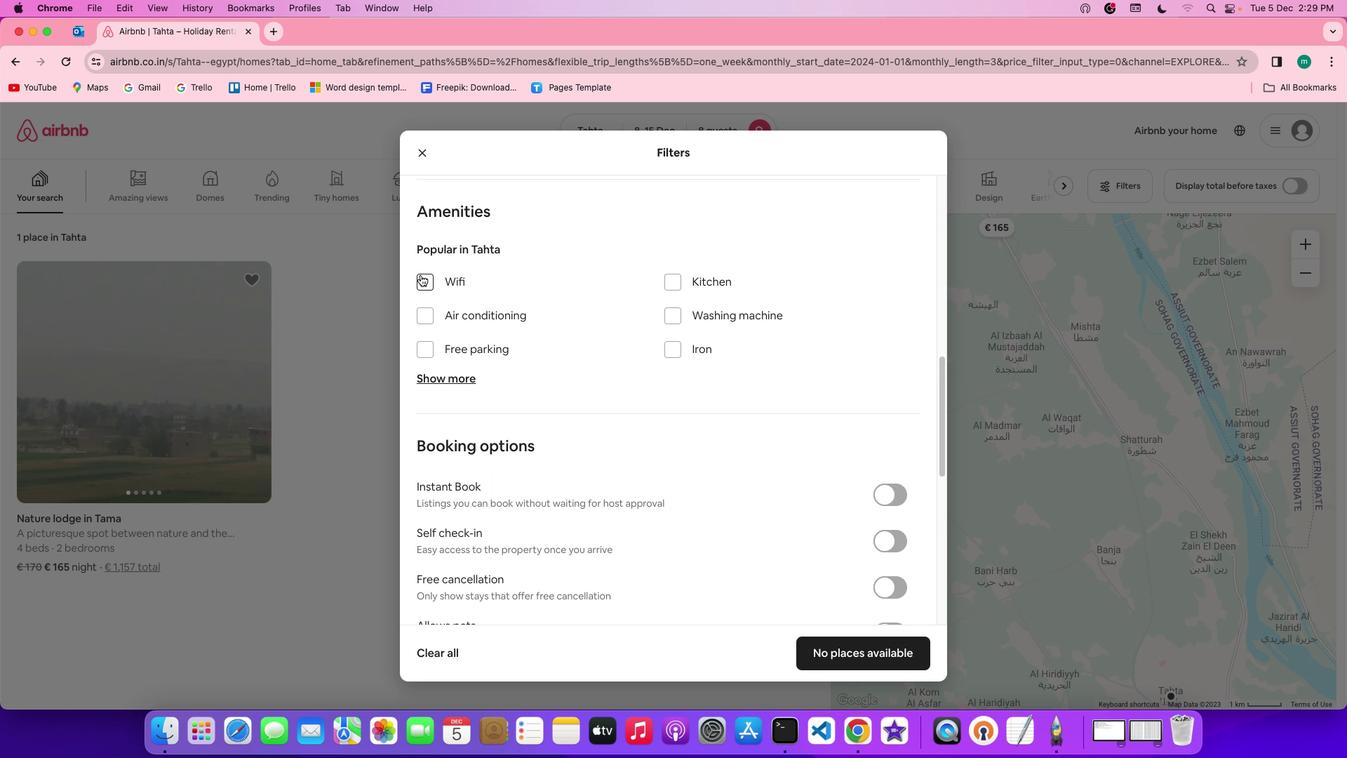 
Action: Mouse scrolled (635, 360) with delta (2, 1)
Screenshot: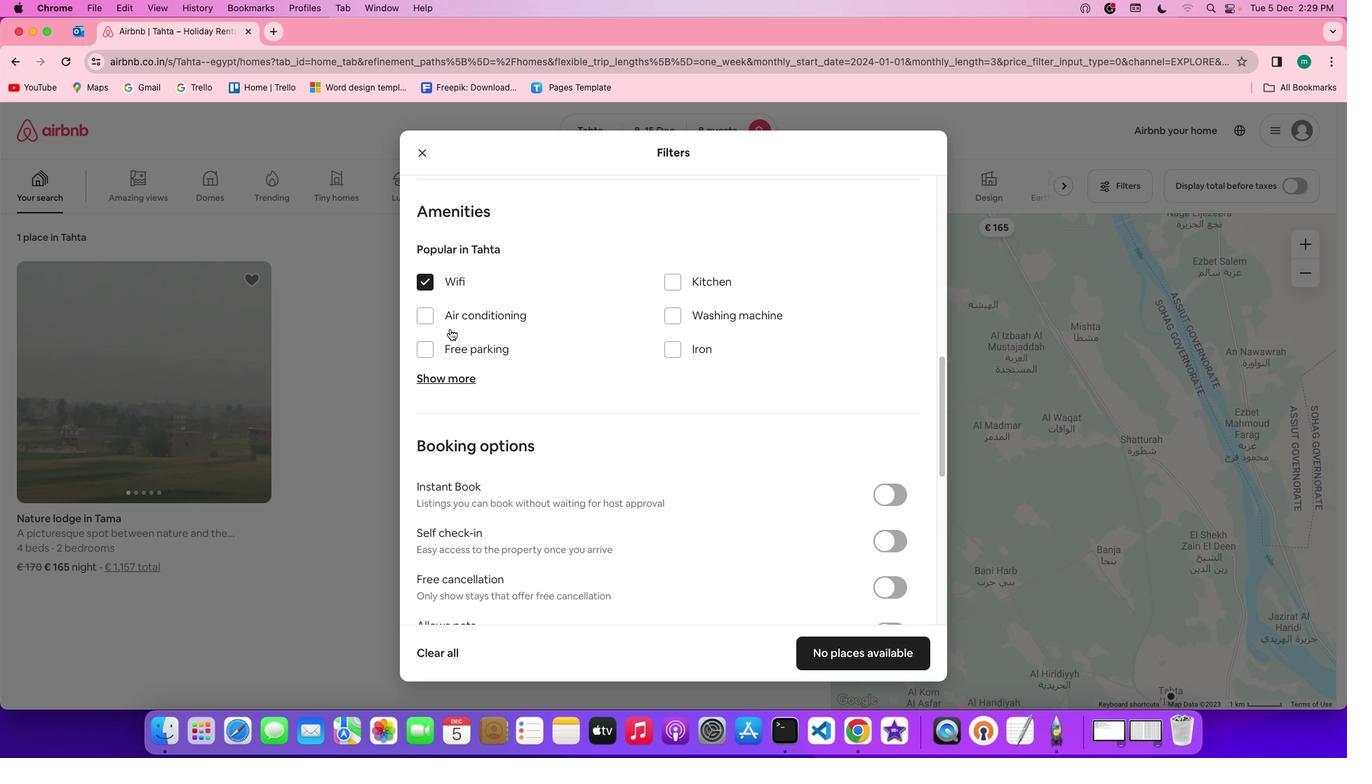 
Action: Mouse scrolled (635, 360) with delta (2, 1)
Screenshot: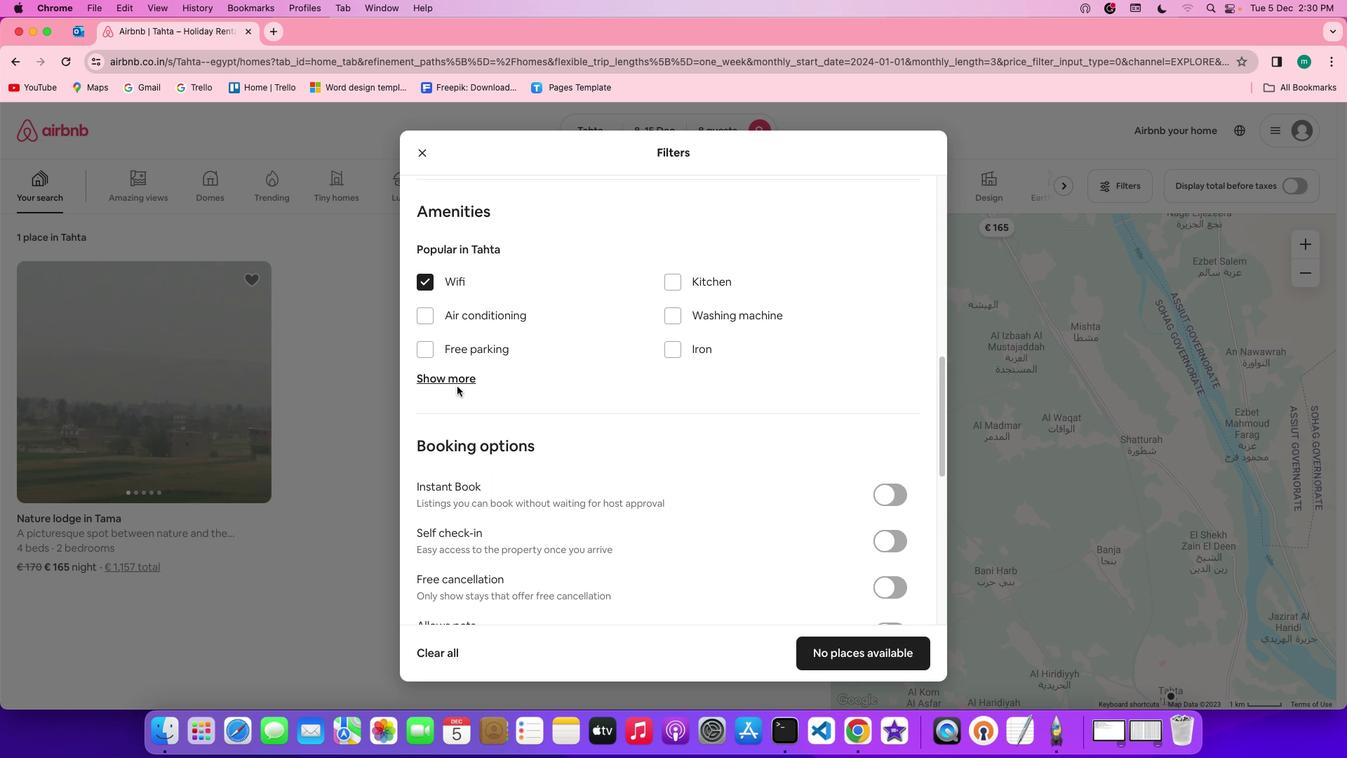 
Action: Mouse scrolled (635, 360) with delta (2, 1)
Screenshot: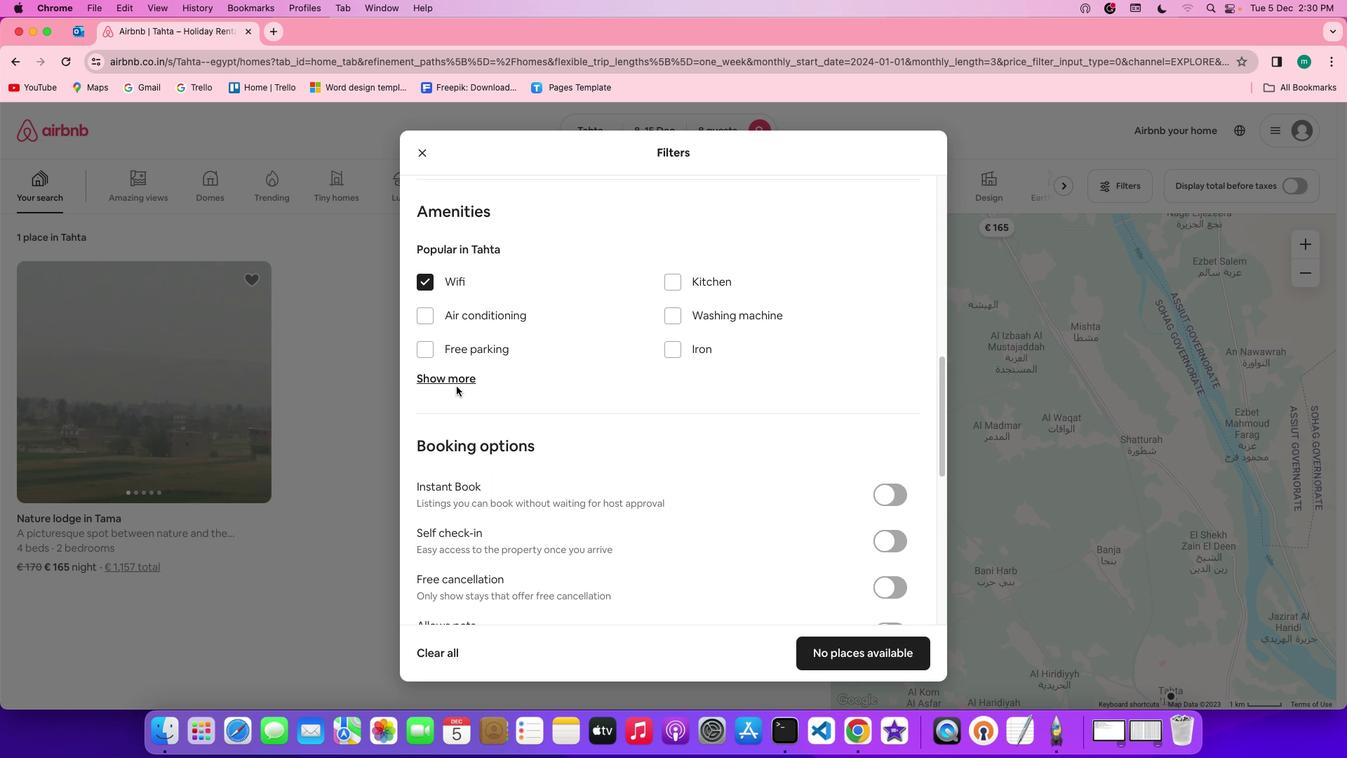 
Action: Mouse moved to (423, 276)
Screenshot: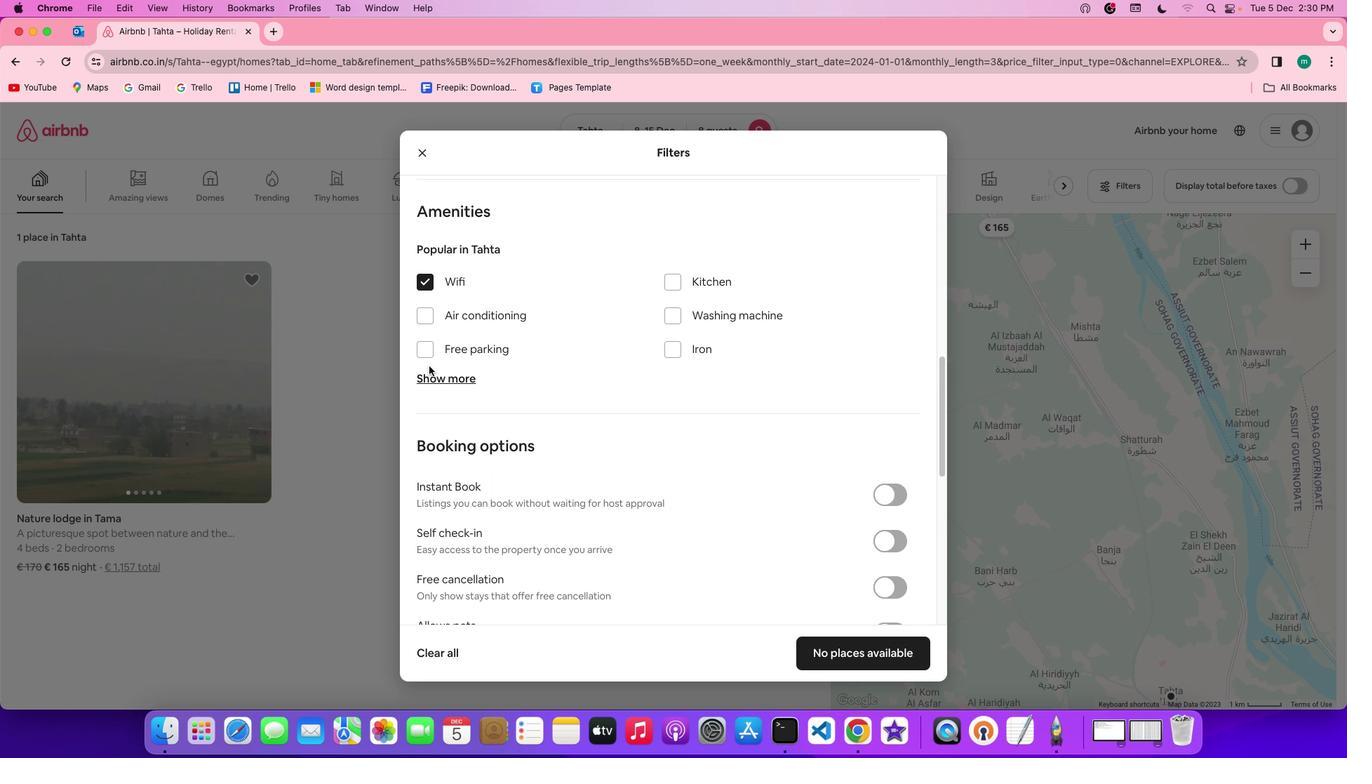 
Action: Mouse pressed left at (423, 276)
Screenshot: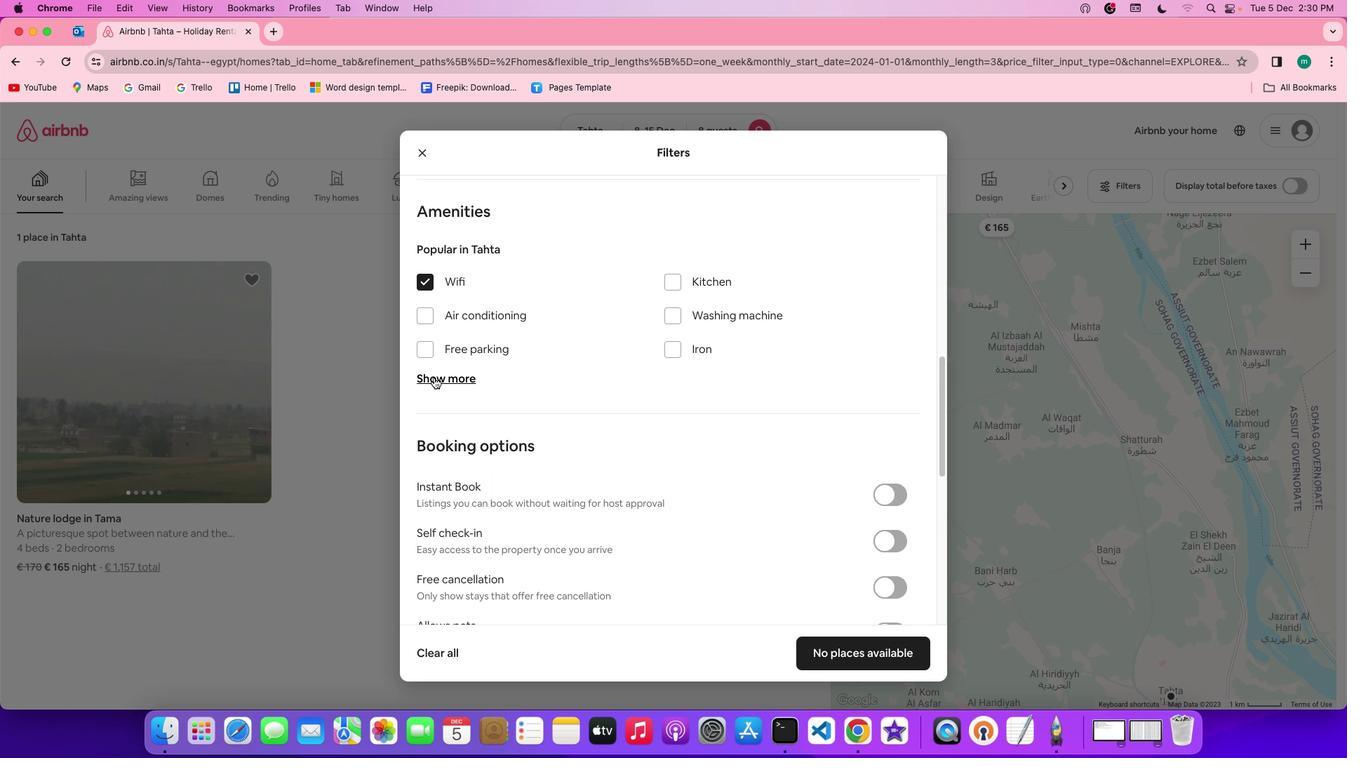 
Action: Mouse moved to (459, 388)
Screenshot: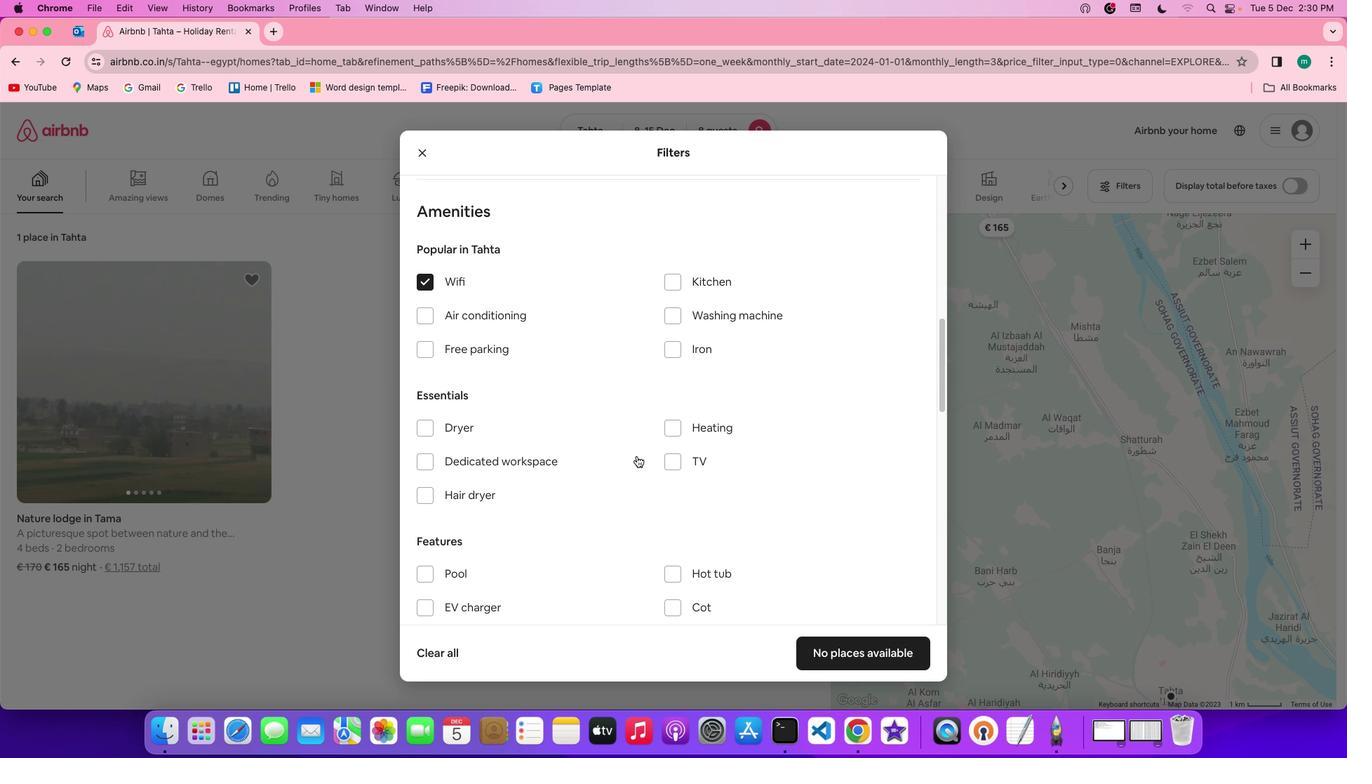 
Action: Mouse pressed left at (459, 388)
Screenshot: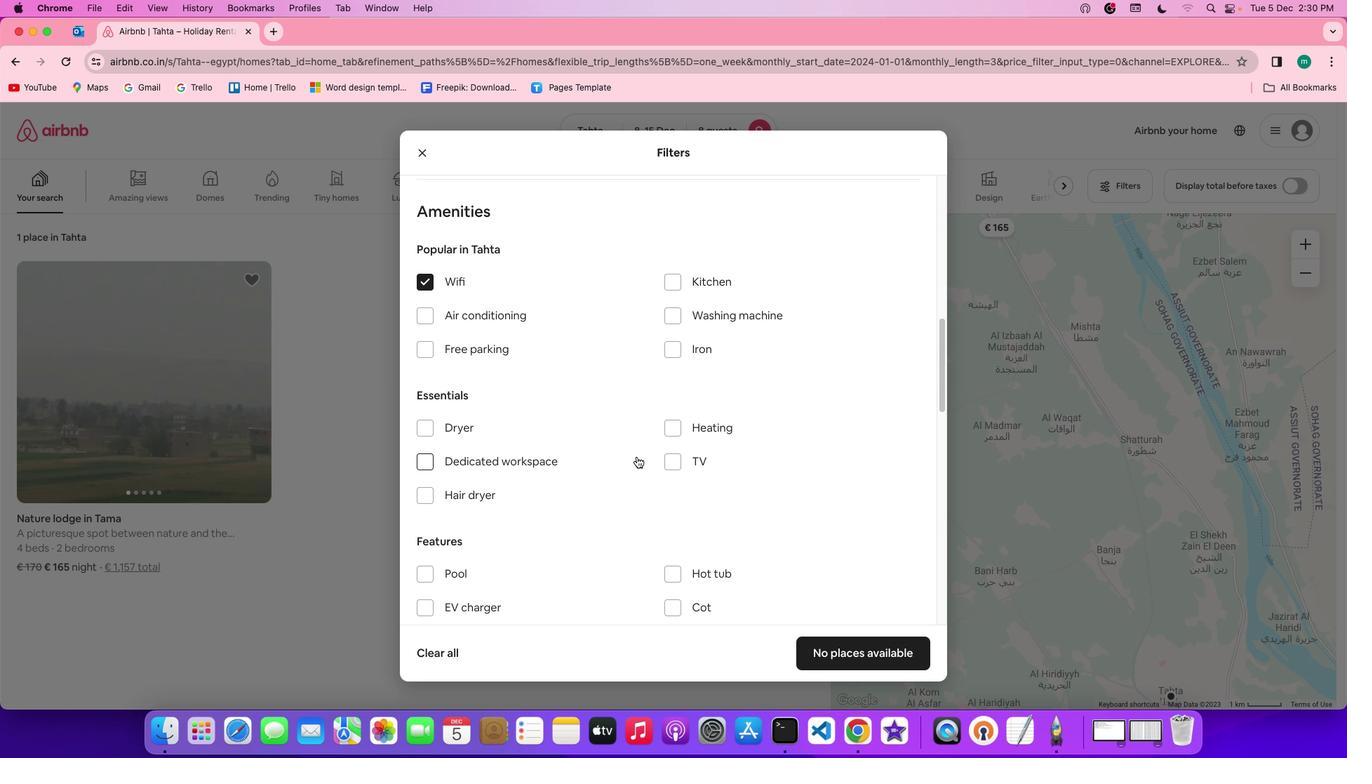 
Action: Mouse moved to (436, 379)
Screenshot: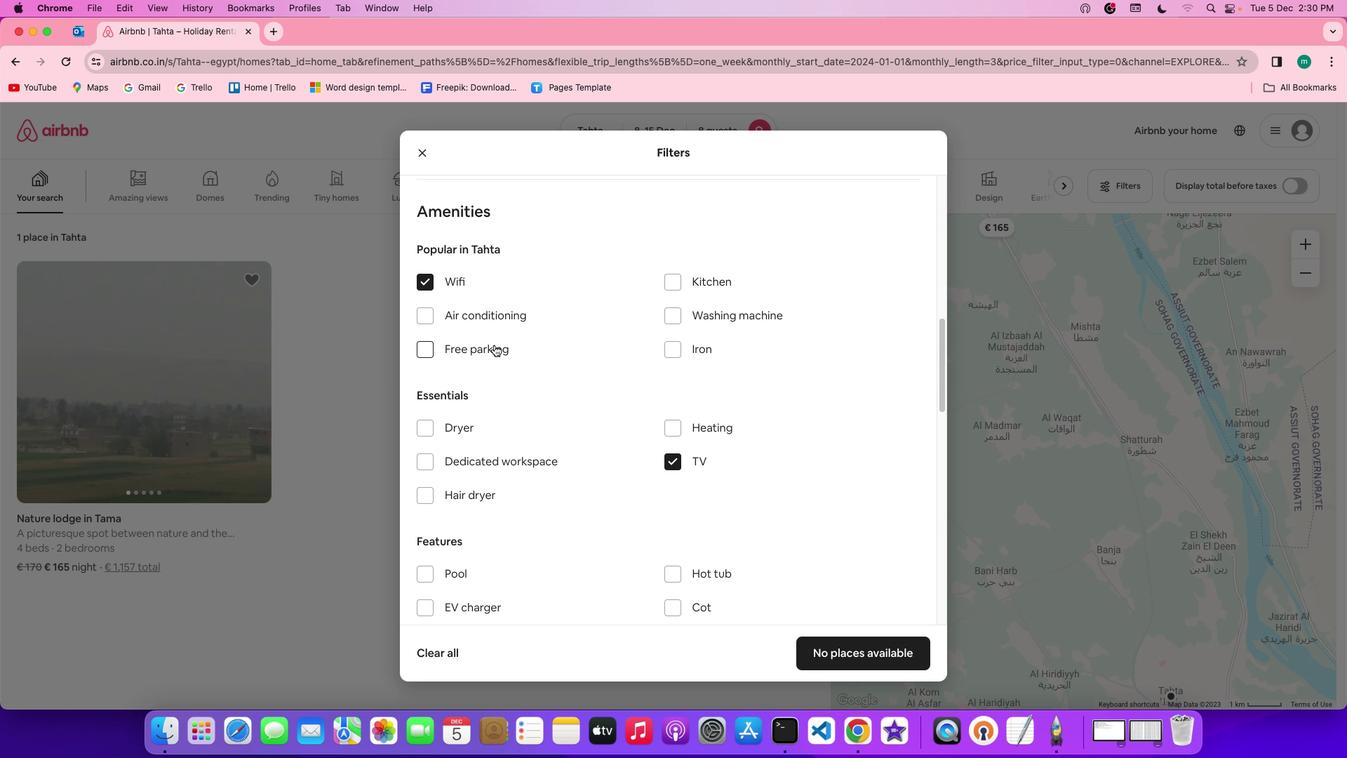 
Action: Mouse pressed left at (436, 379)
Screenshot: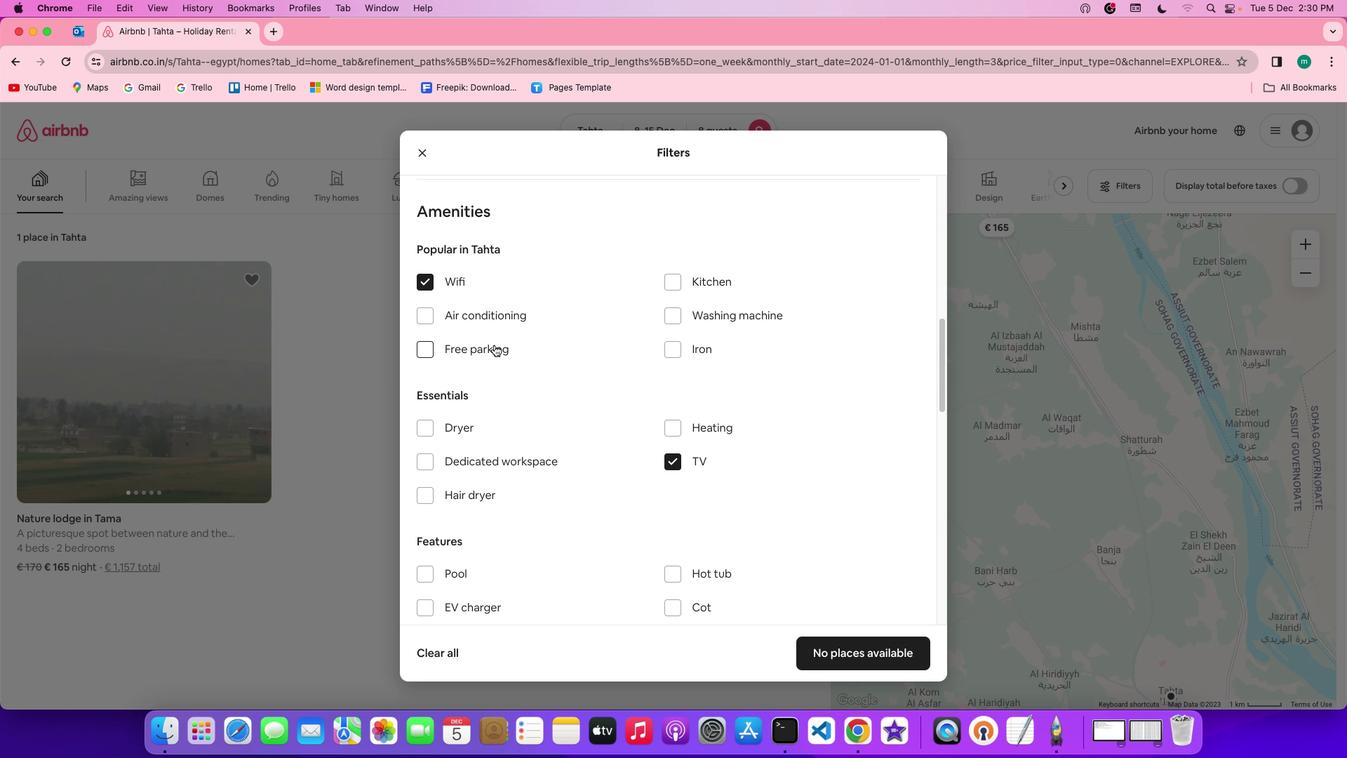 
Action: Mouse moved to (677, 464)
Screenshot: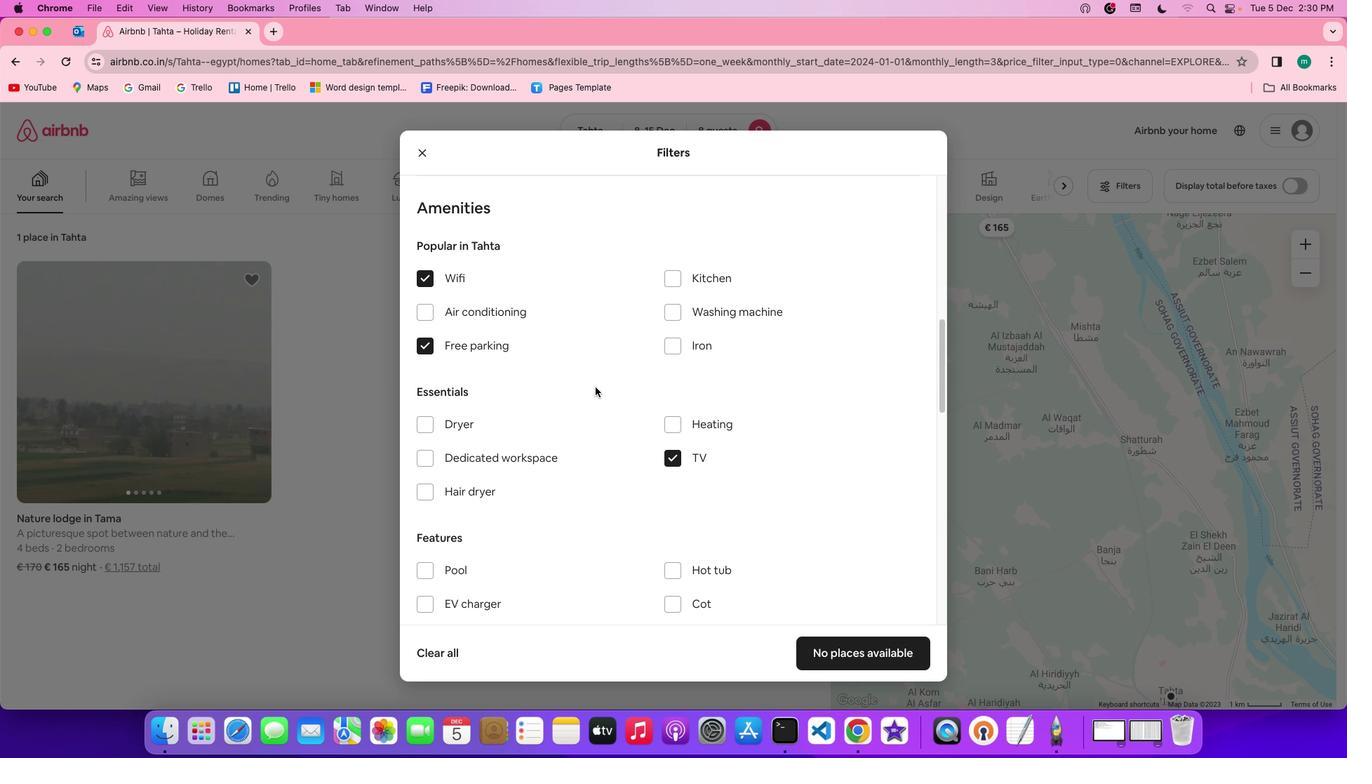 
Action: Mouse pressed left at (677, 464)
Screenshot: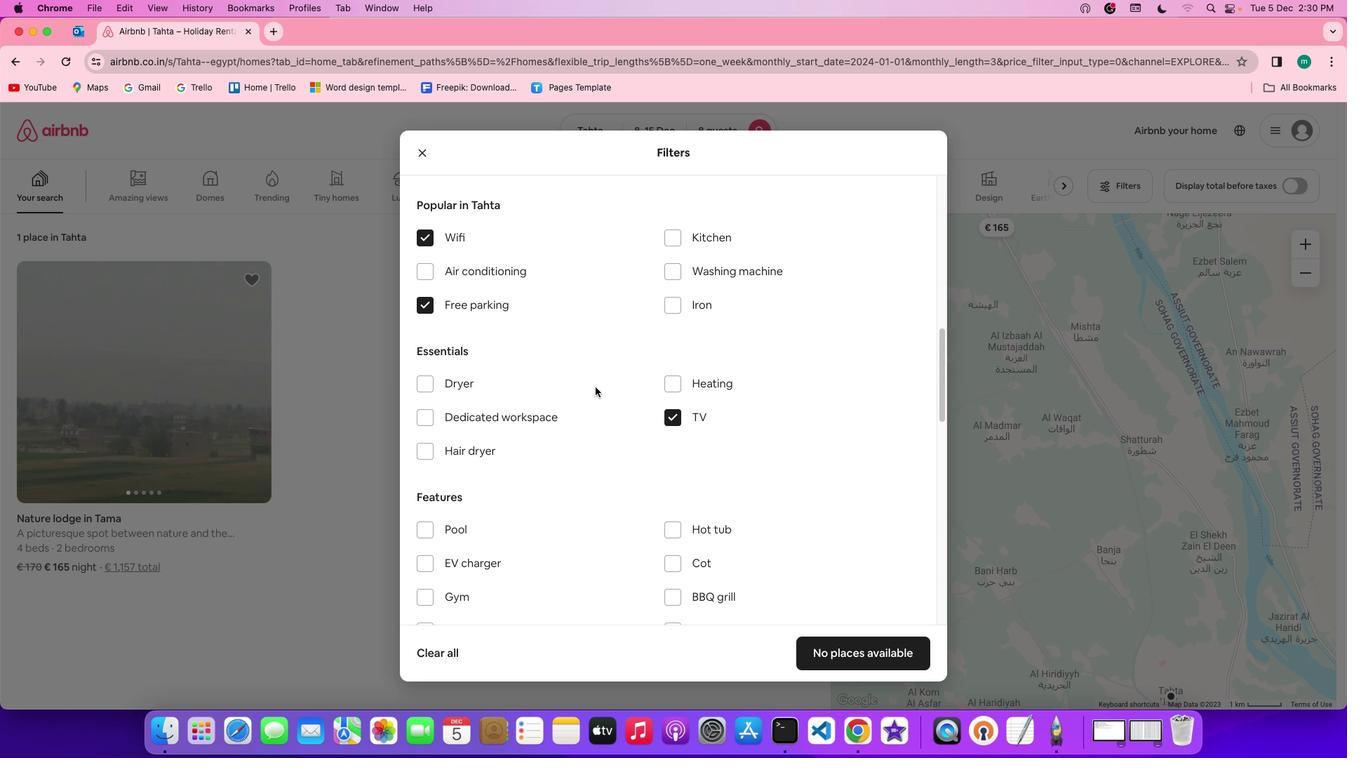 
Action: Mouse moved to (496, 347)
Screenshot: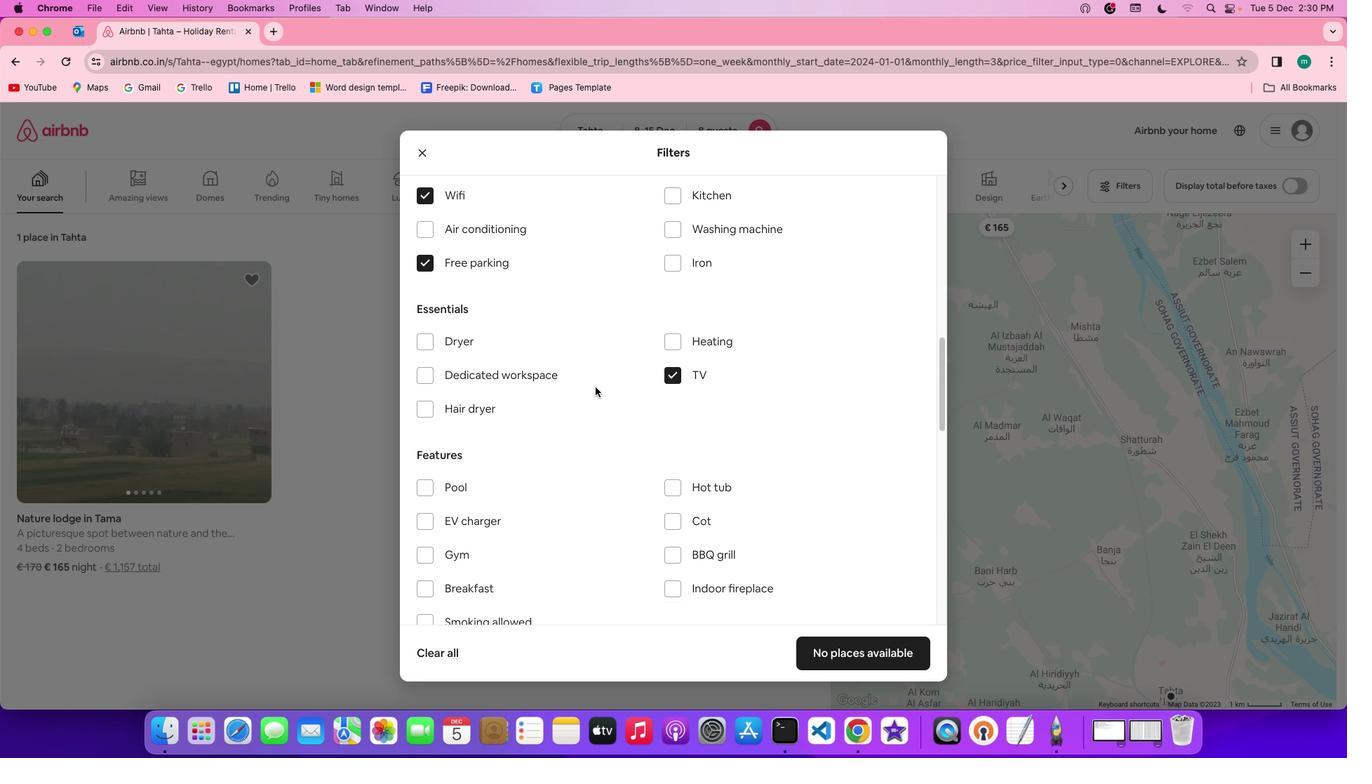 
Action: Mouse pressed left at (496, 347)
Screenshot: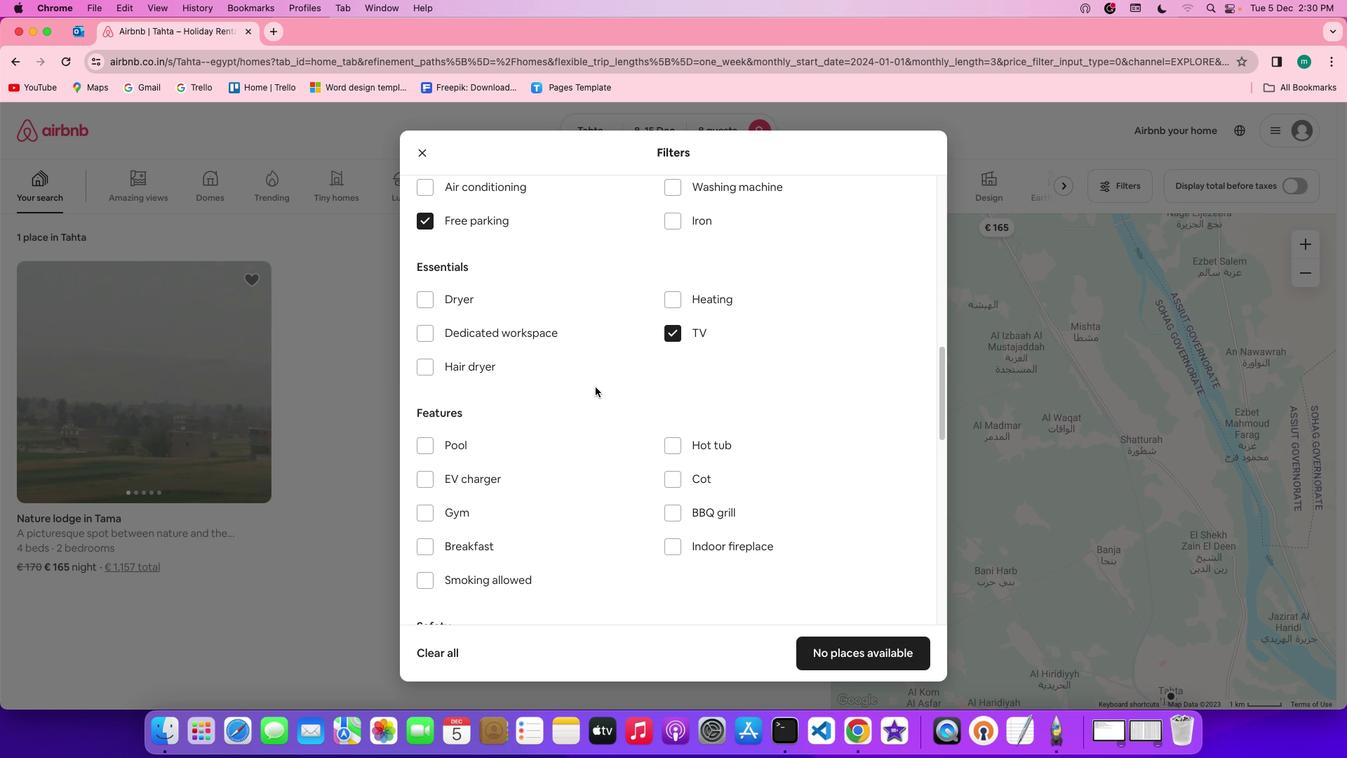 
Action: Mouse moved to (598, 389)
Screenshot: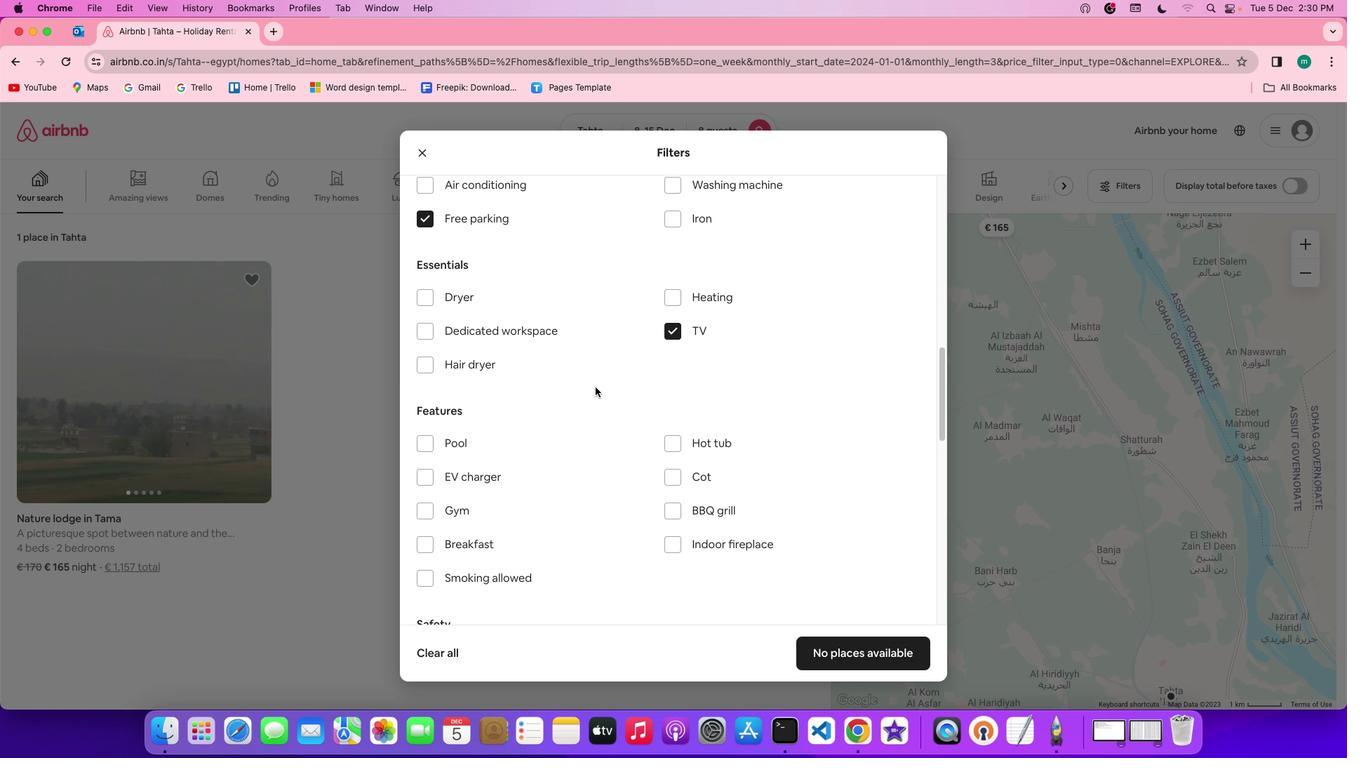 
Action: Mouse scrolled (598, 389) with delta (2, 1)
Screenshot: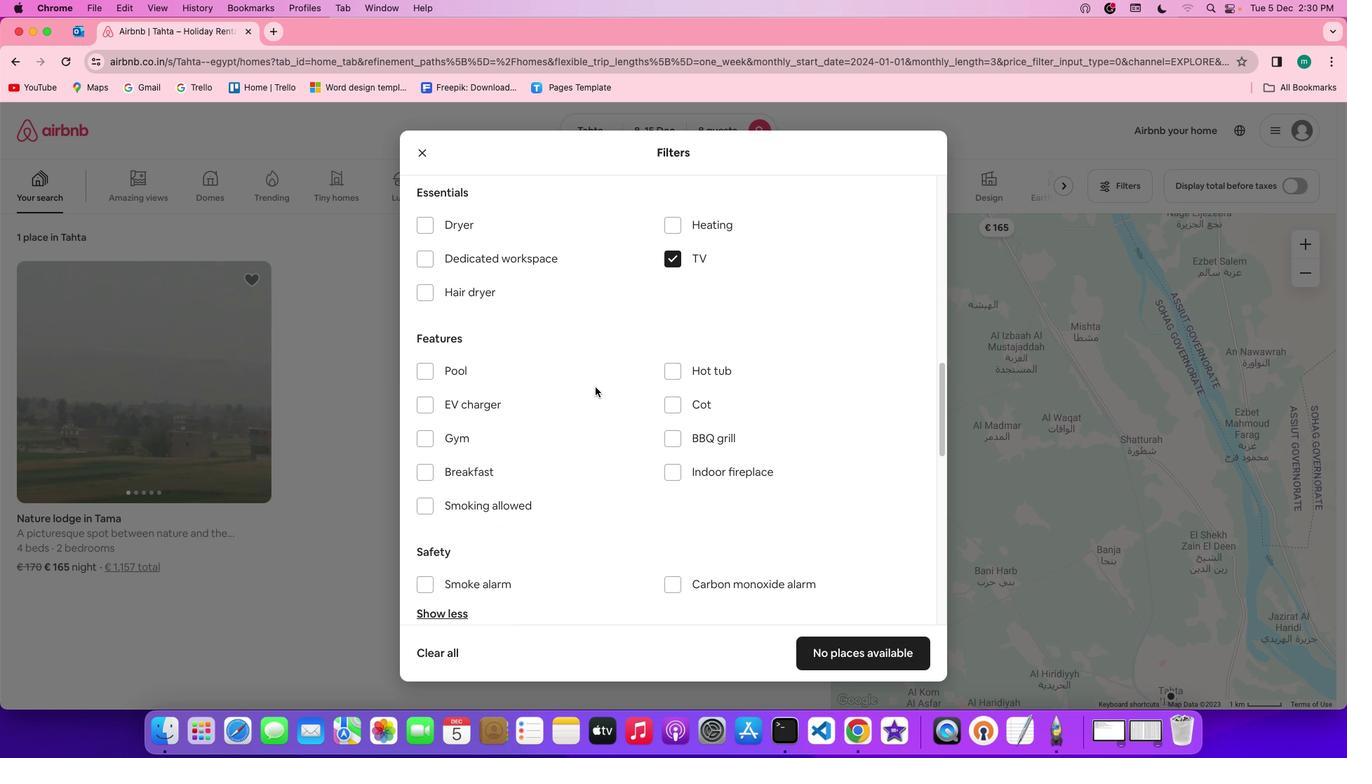 
Action: Mouse scrolled (598, 389) with delta (2, 1)
Screenshot: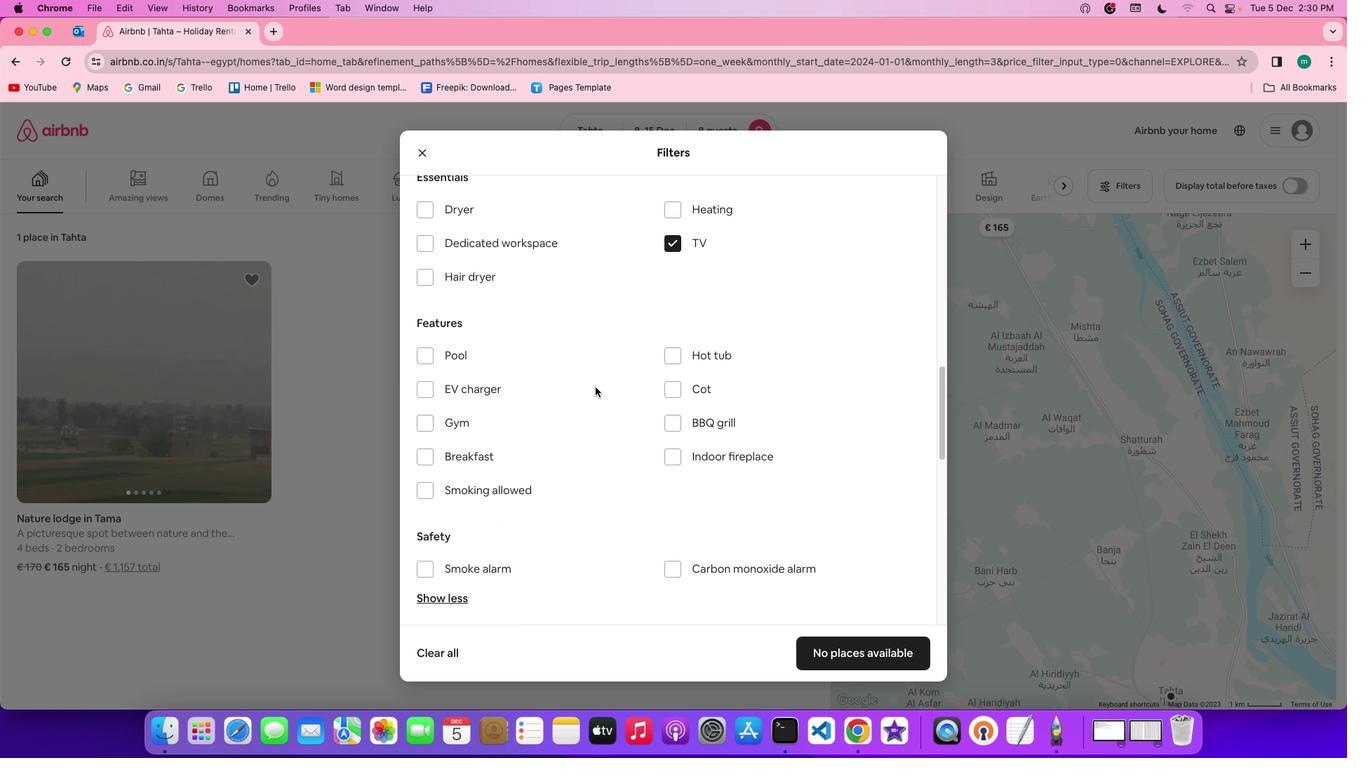 
Action: Mouse scrolled (598, 389) with delta (2, 1)
Screenshot: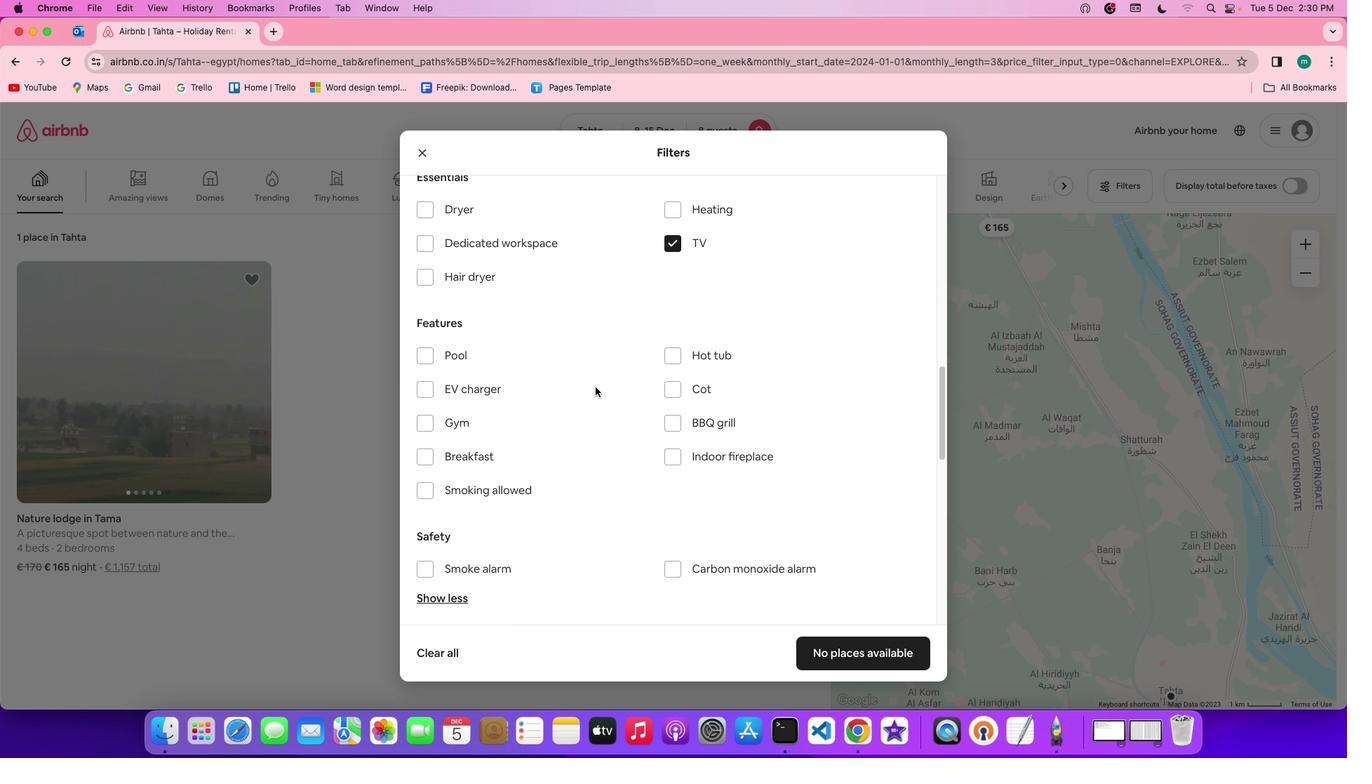 
Action: Mouse scrolled (598, 389) with delta (2, 1)
Screenshot: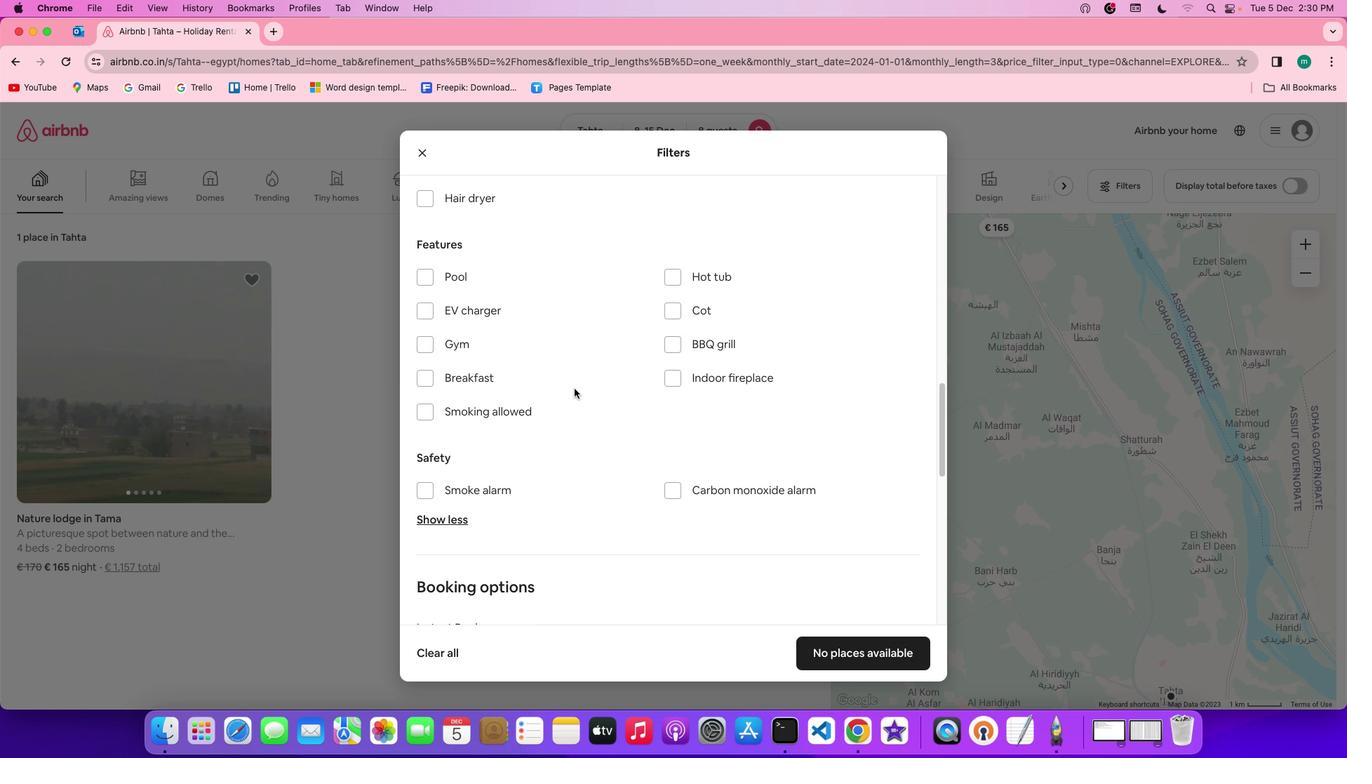 
Action: Mouse scrolled (598, 389) with delta (2, 1)
Screenshot: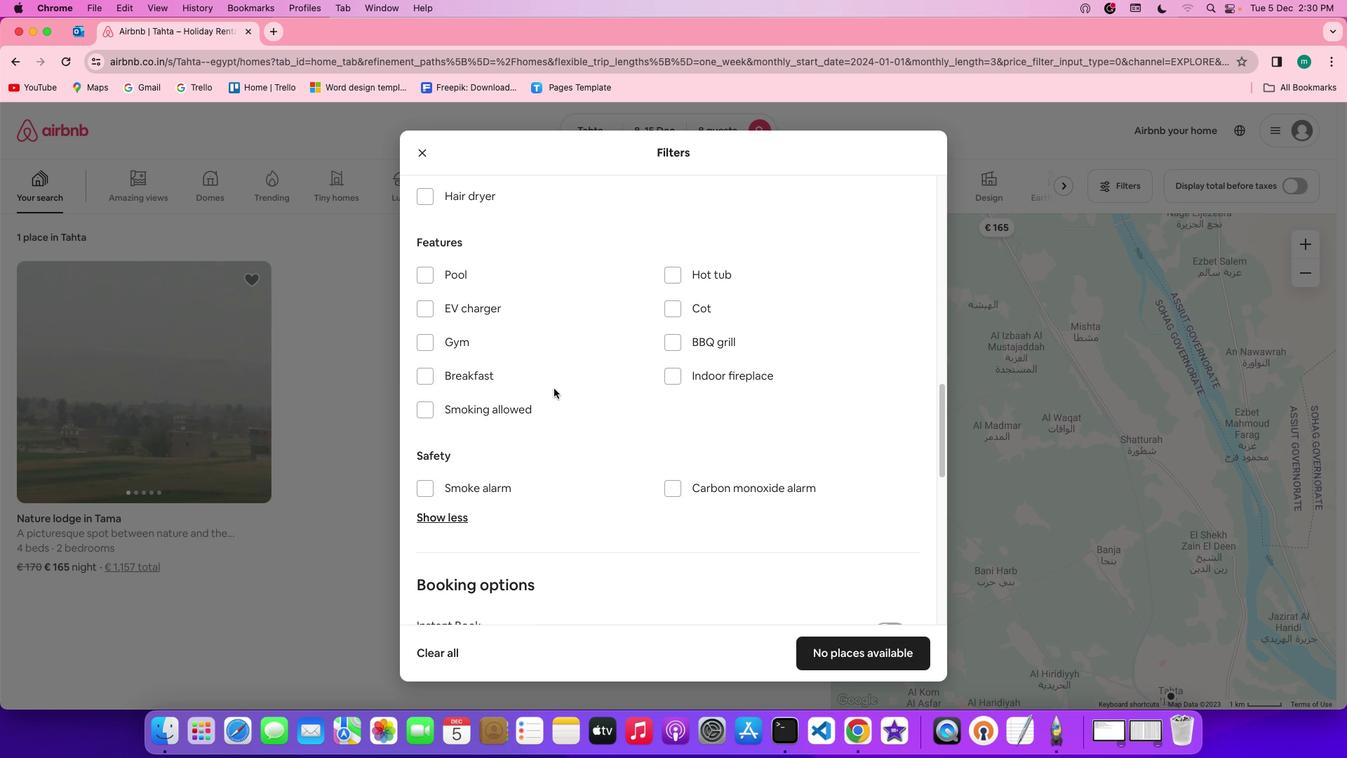 
Action: Mouse scrolled (598, 389) with delta (2, 1)
Screenshot: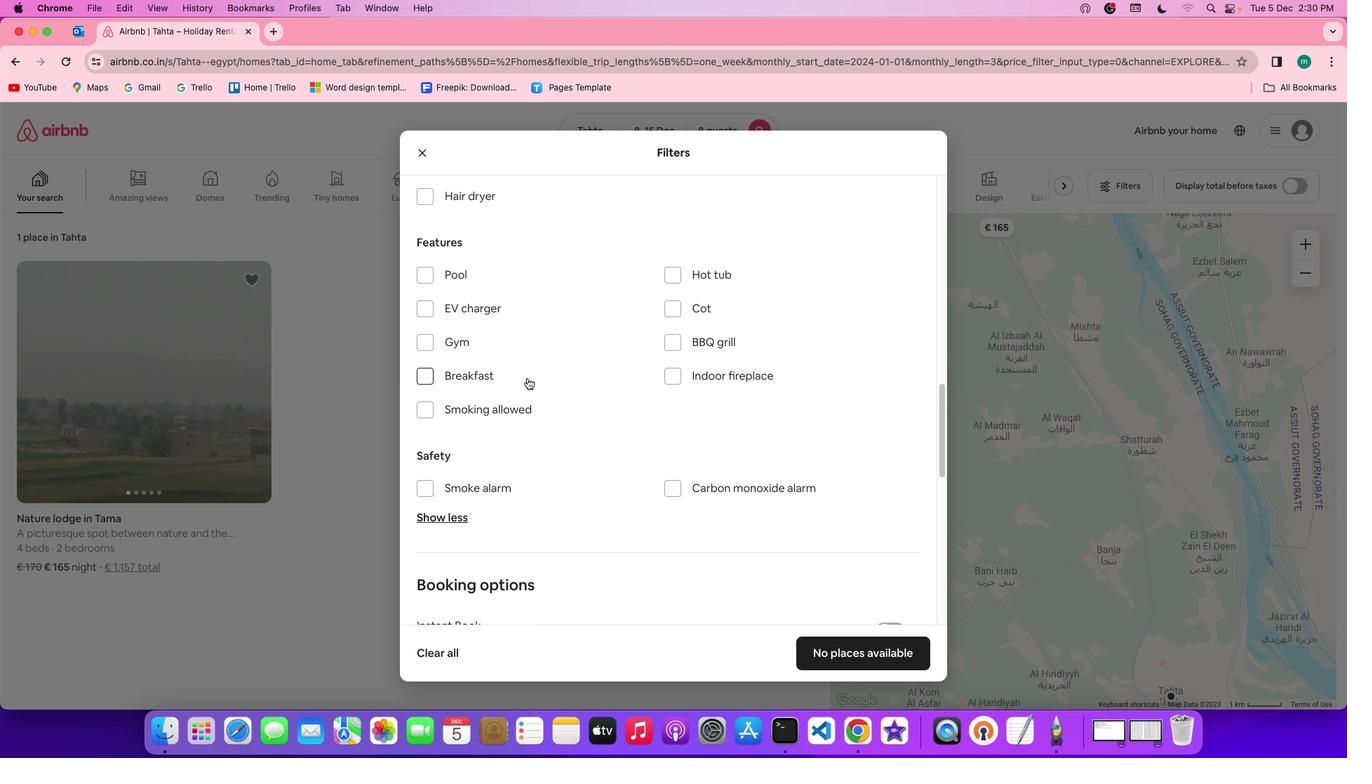 
Action: Mouse scrolled (598, 389) with delta (2, 1)
Screenshot: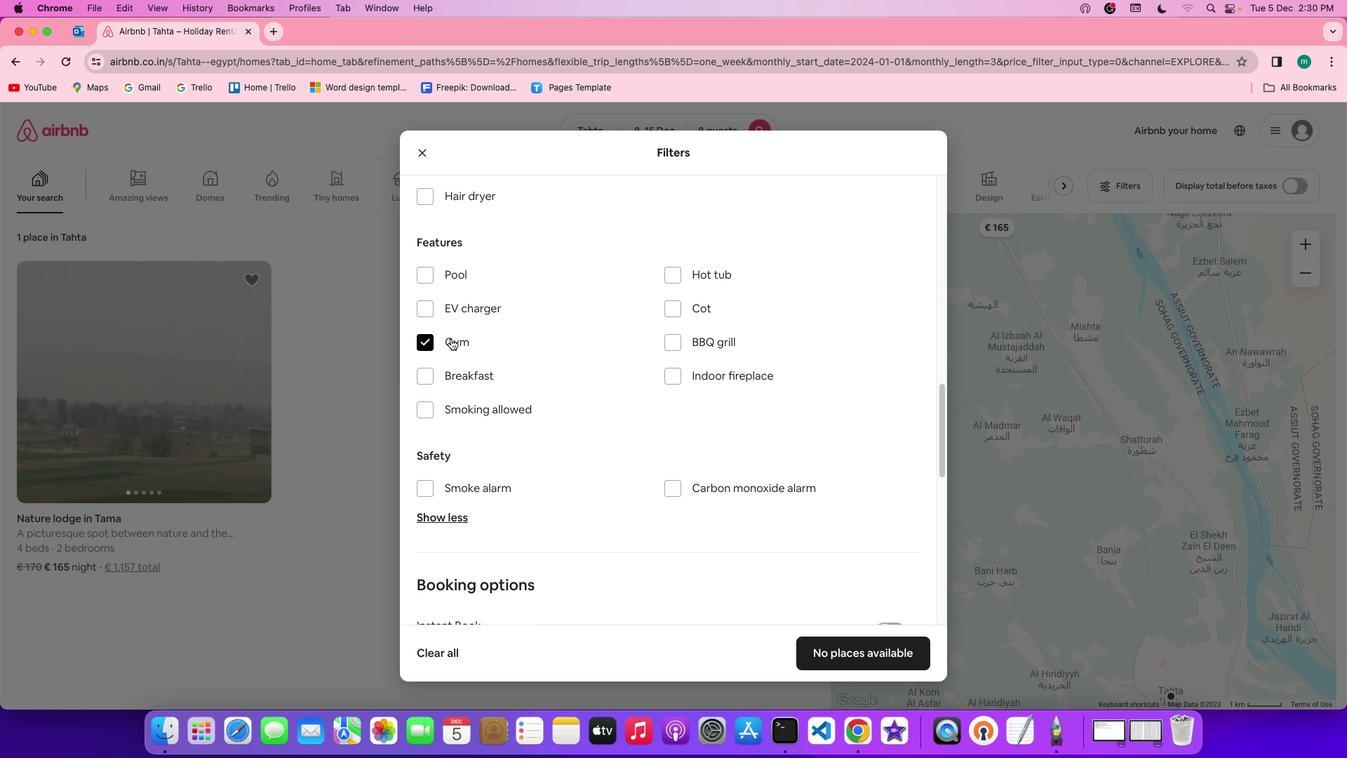 
Action: Mouse scrolled (598, 389) with delta (2, 1)
Screenshot: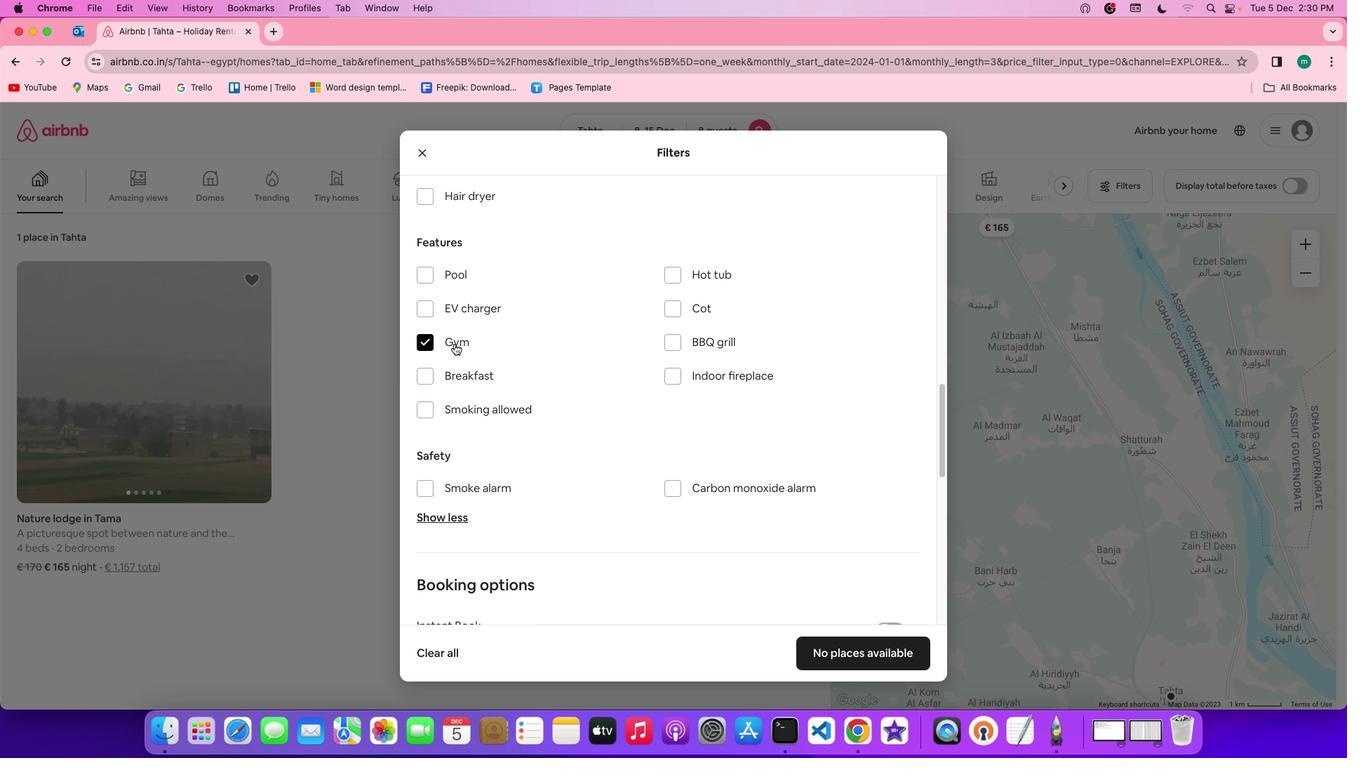 
Action: Mouse scrolled (598, 389) with delta (2, 0)
Screenshot: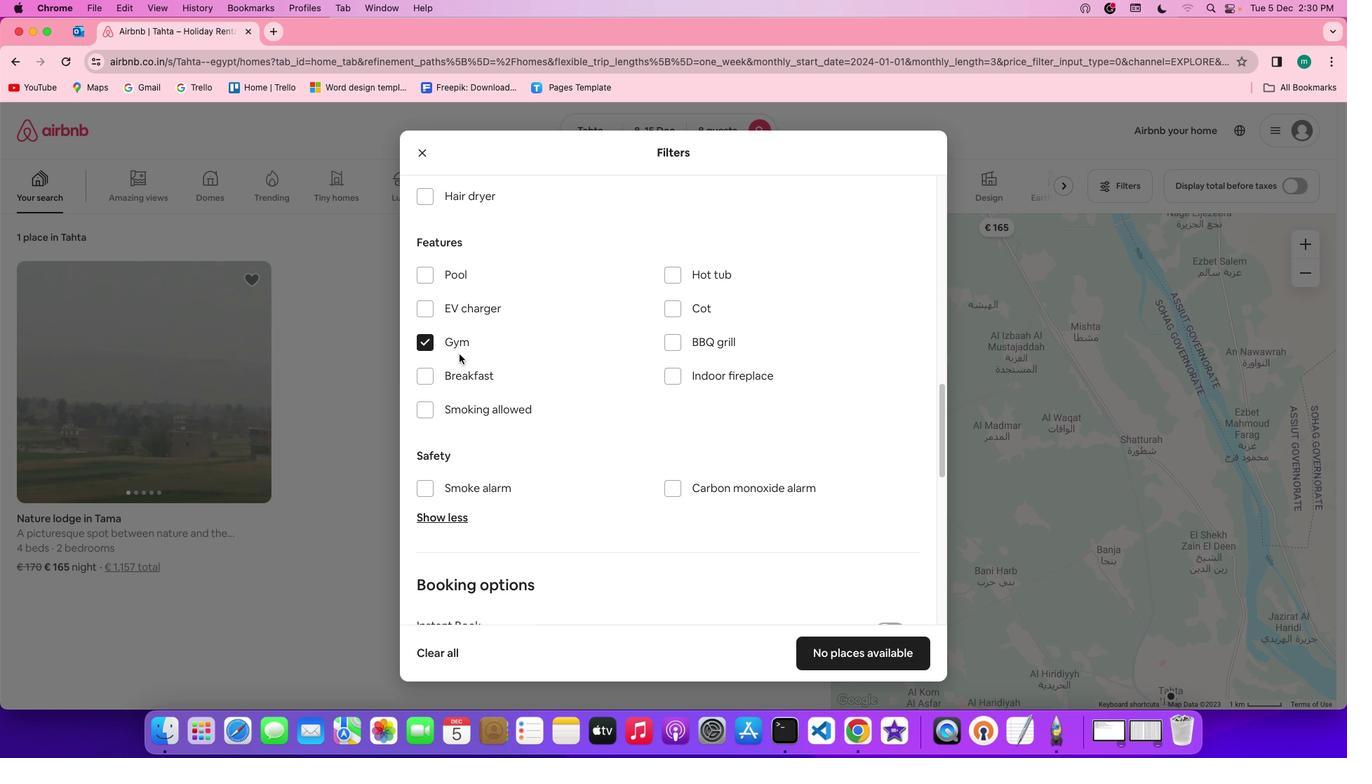 
Action: Mouse scrolled (598, 389) with delta (2, 1)
Screenshot: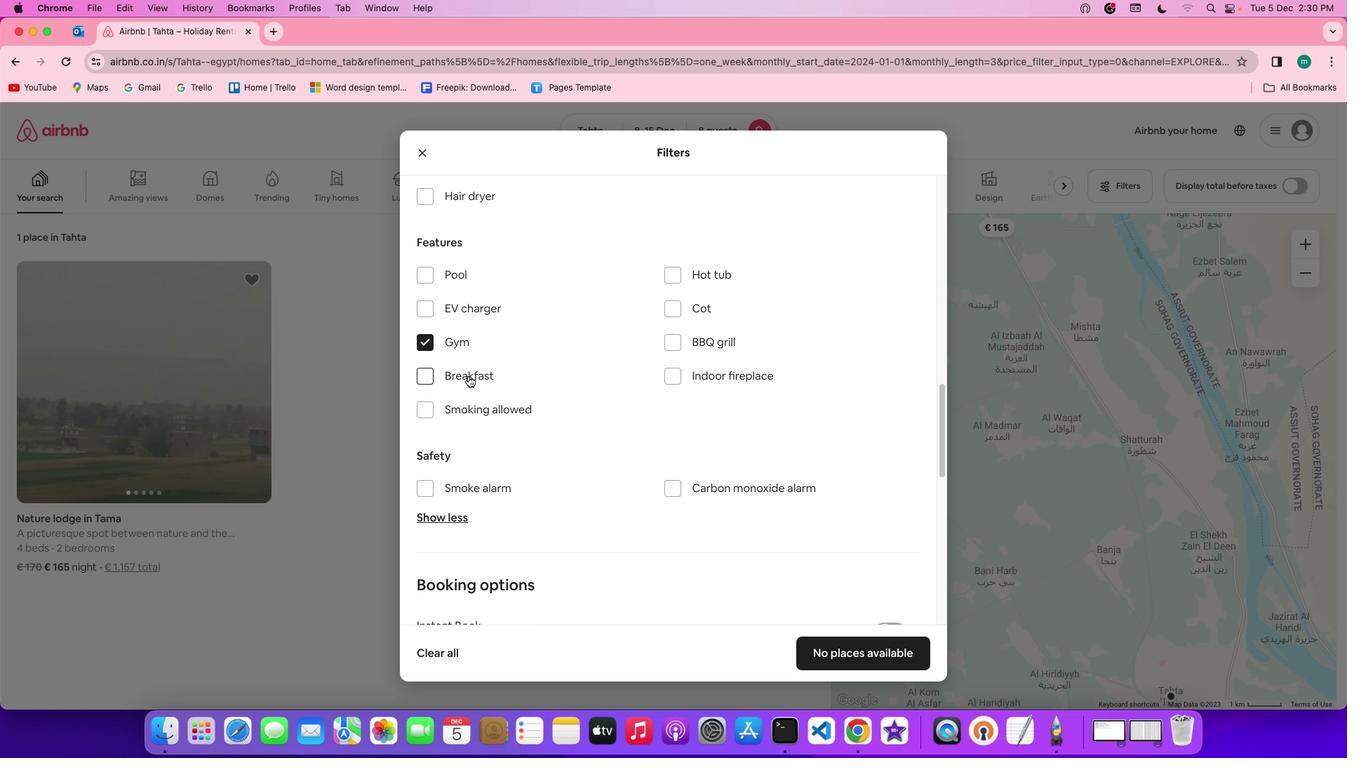 
Action: Mouse scrolled (598, 389) with delta (2, 1)
Screenshot: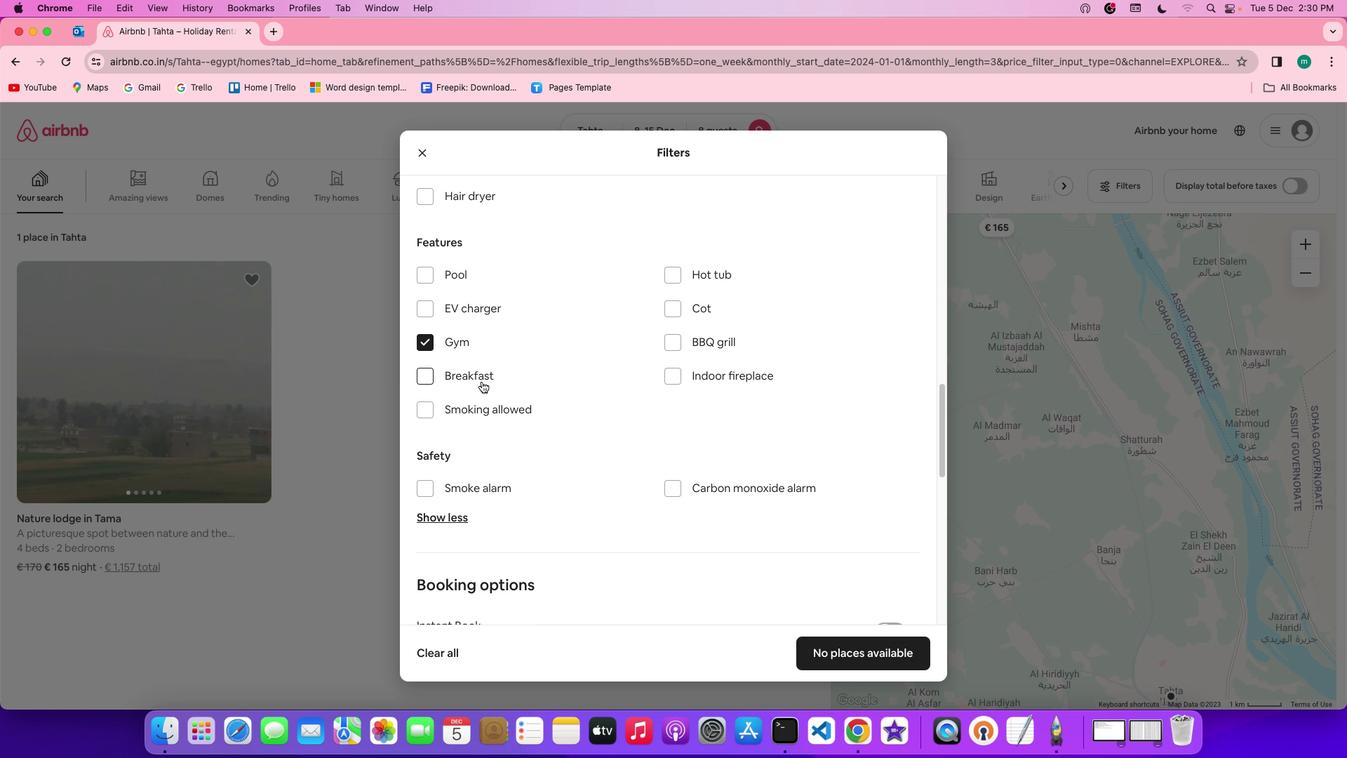 
Action: Mouse scrolled (598, 389) with delta (2, 0)
Screenshot: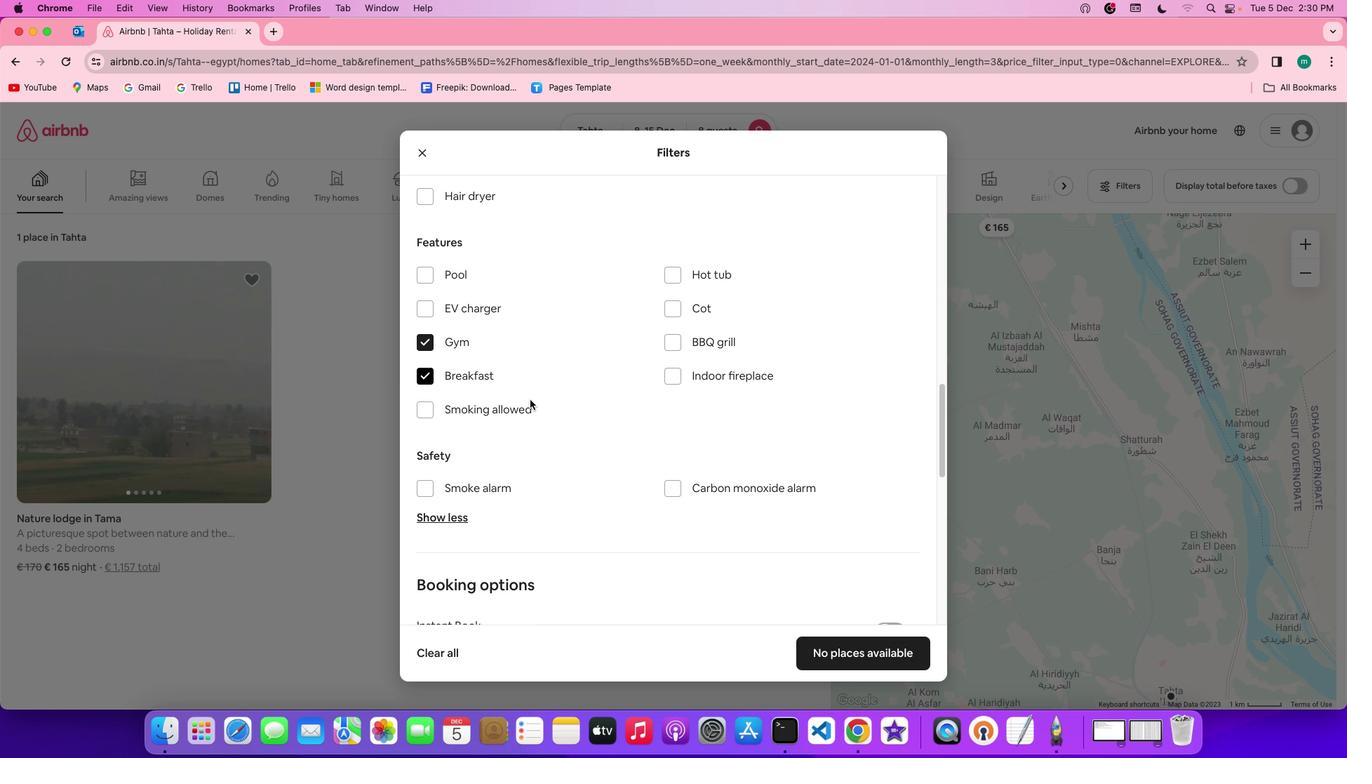 
Action: Mouse moved to (453, 340)
Screenshot: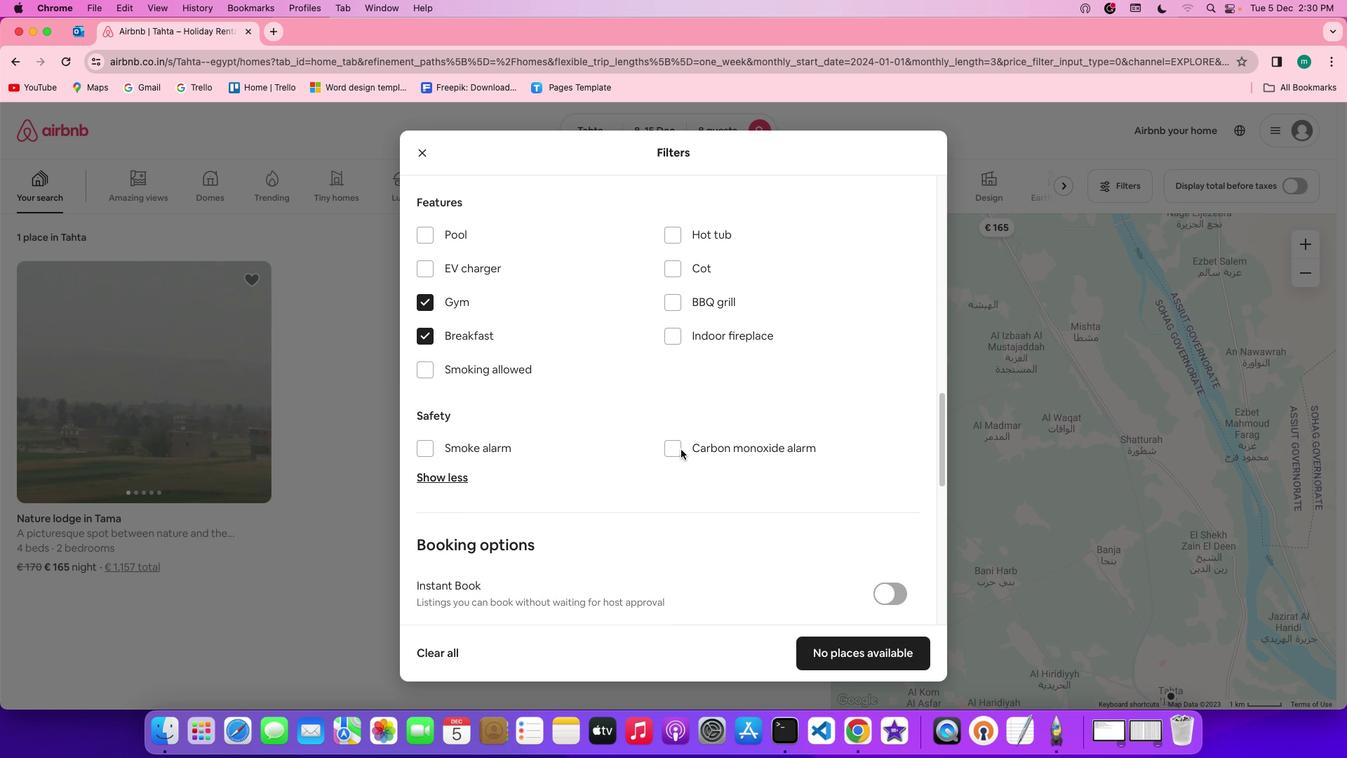 
Action: Mouse pressed left at (453, 340)
Screenshot: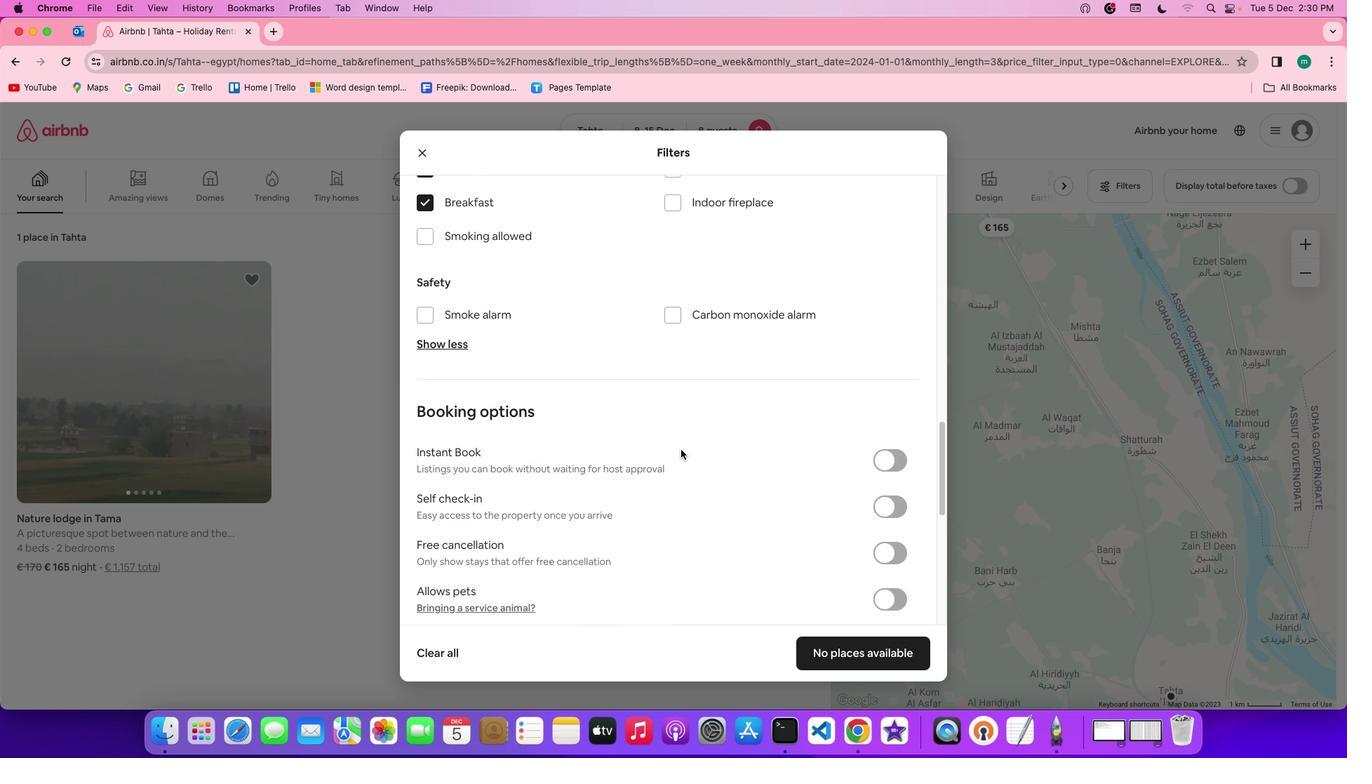 
Action: Mouse moved to (466, 376)
Screenshot: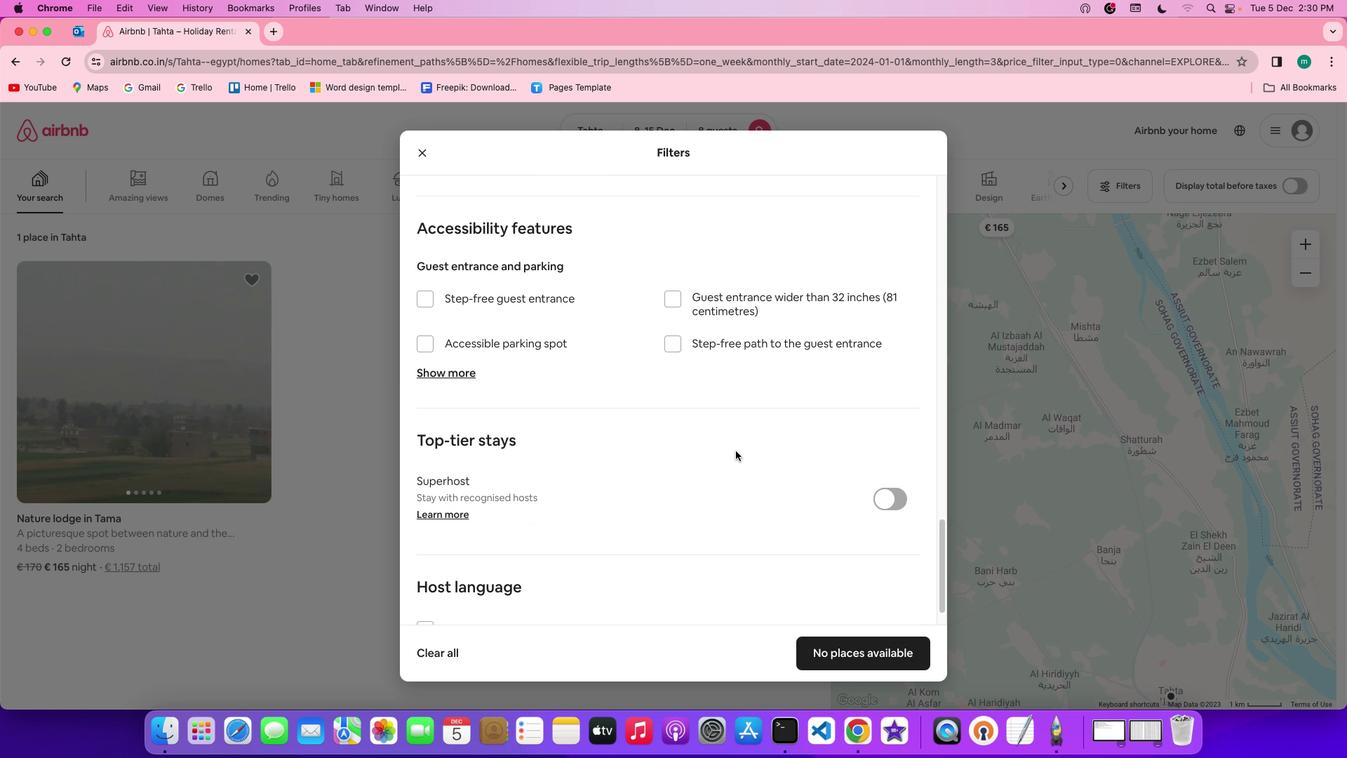 
Action: Mouse pressed left at (466, 376)
Screenshot: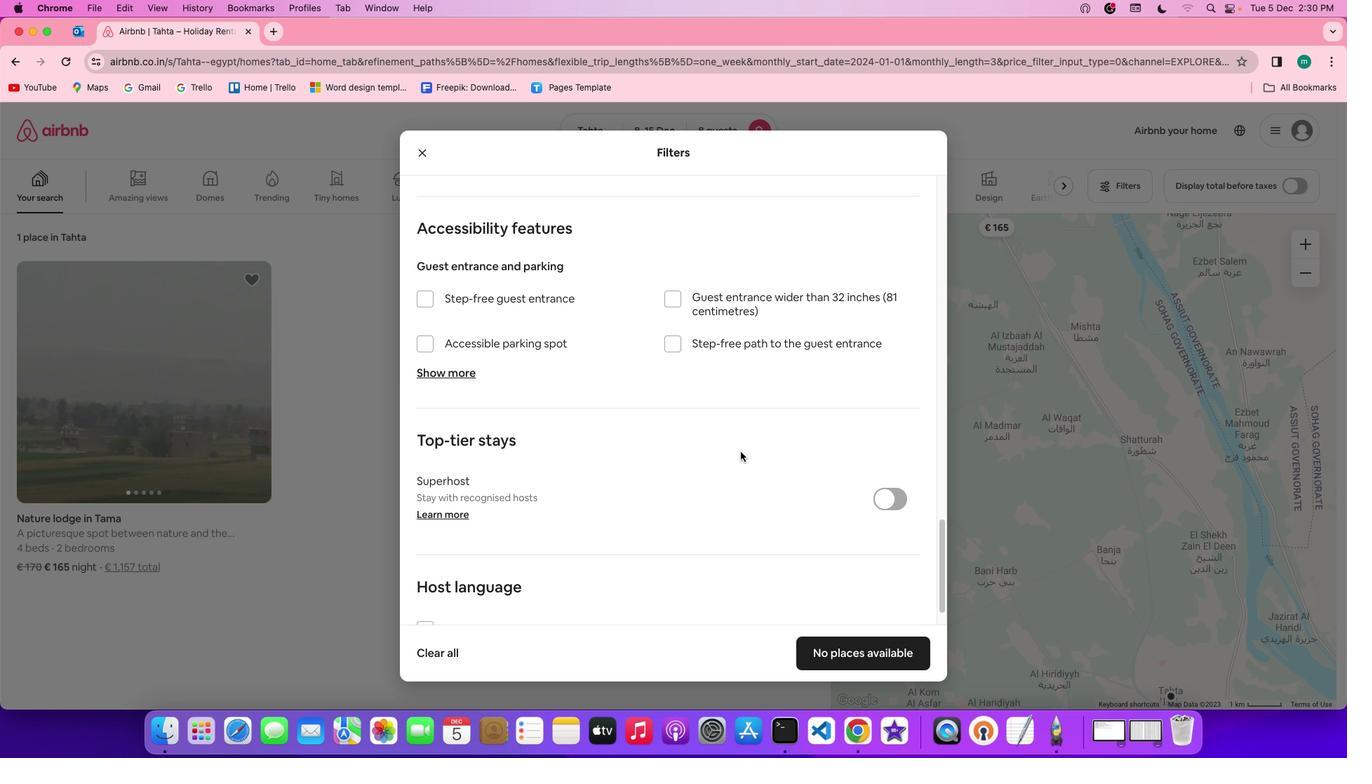 
Action: Mouse moved to (683, 451)
Screenshot: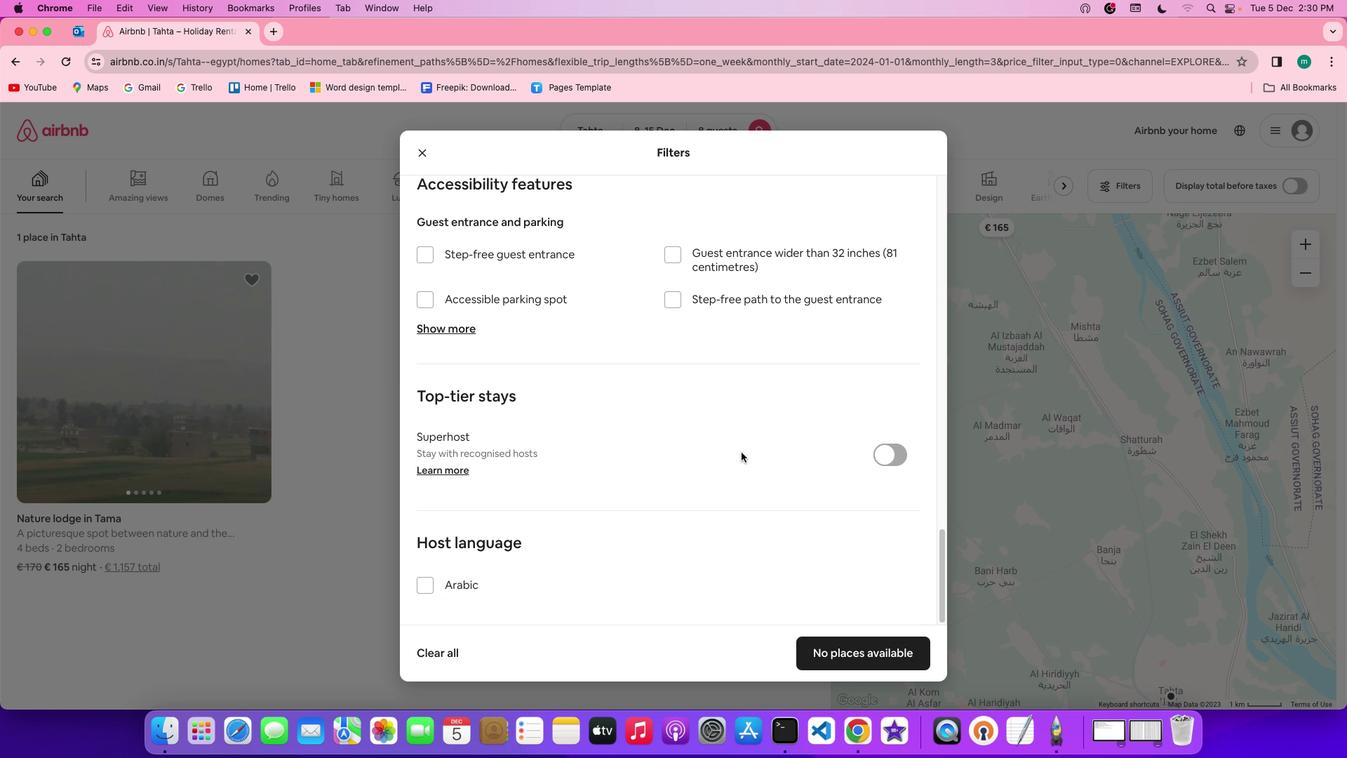 
Action: Mouse scrolled (683, 451) with delta (2, 1)
Screenshot: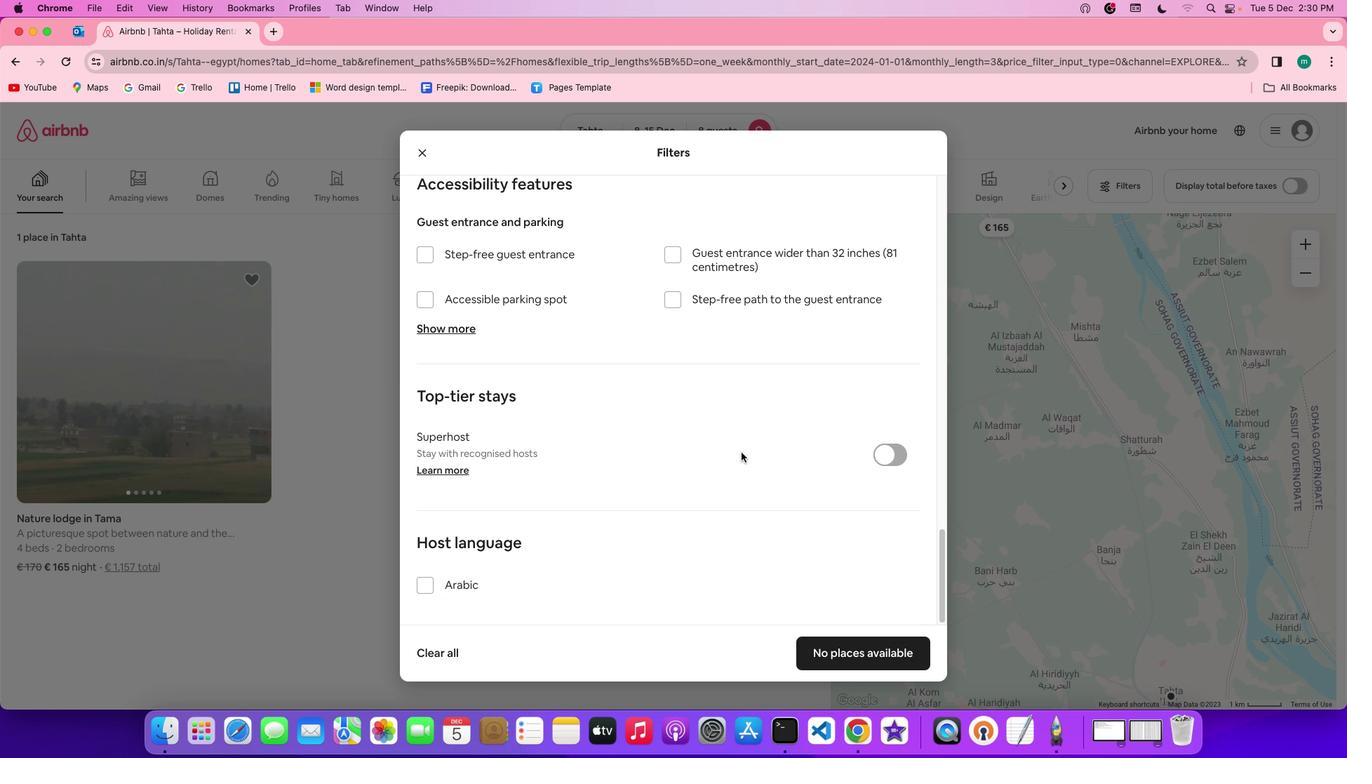 
Action: Mouse scrolled (683, 451) with delta (2, 1)
Screenshot: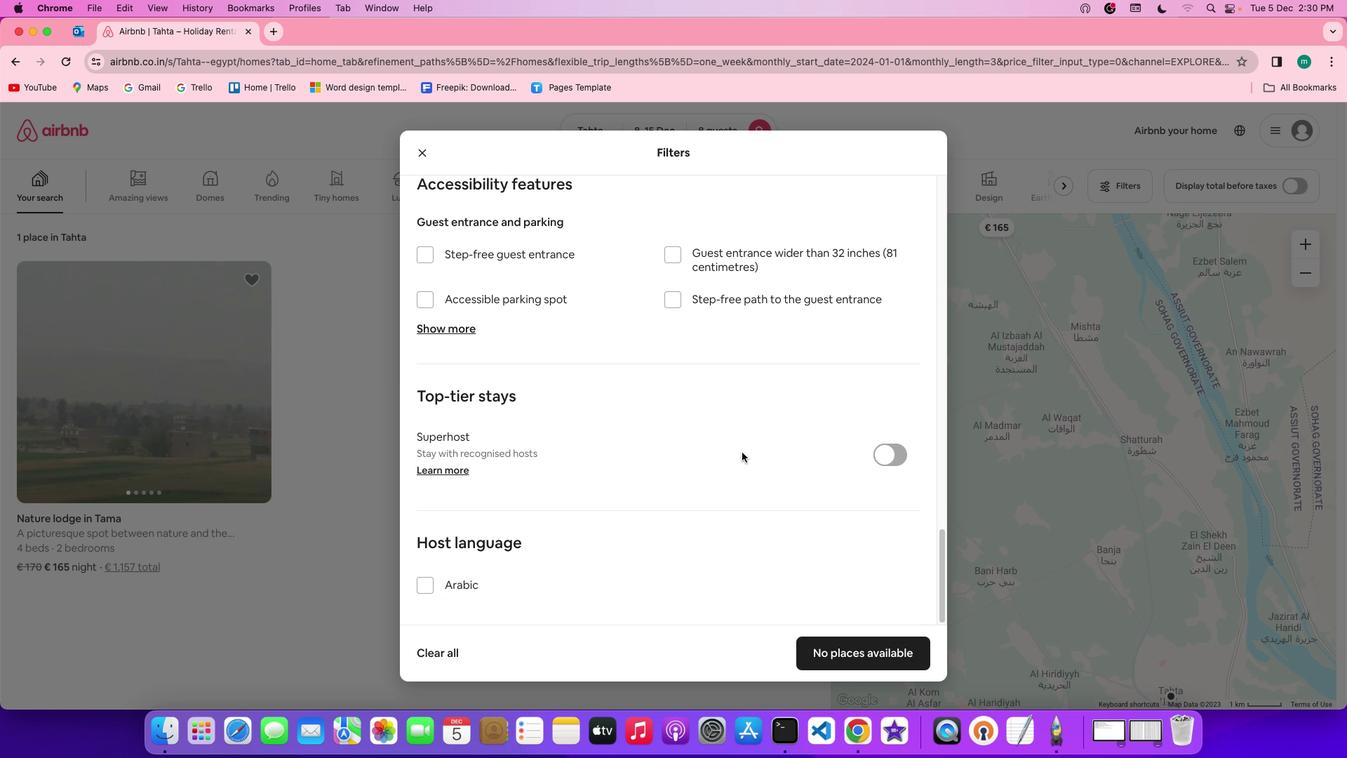 
Action: Mouse scrolled (683, 451) with delta (2, 0)
Screenshot: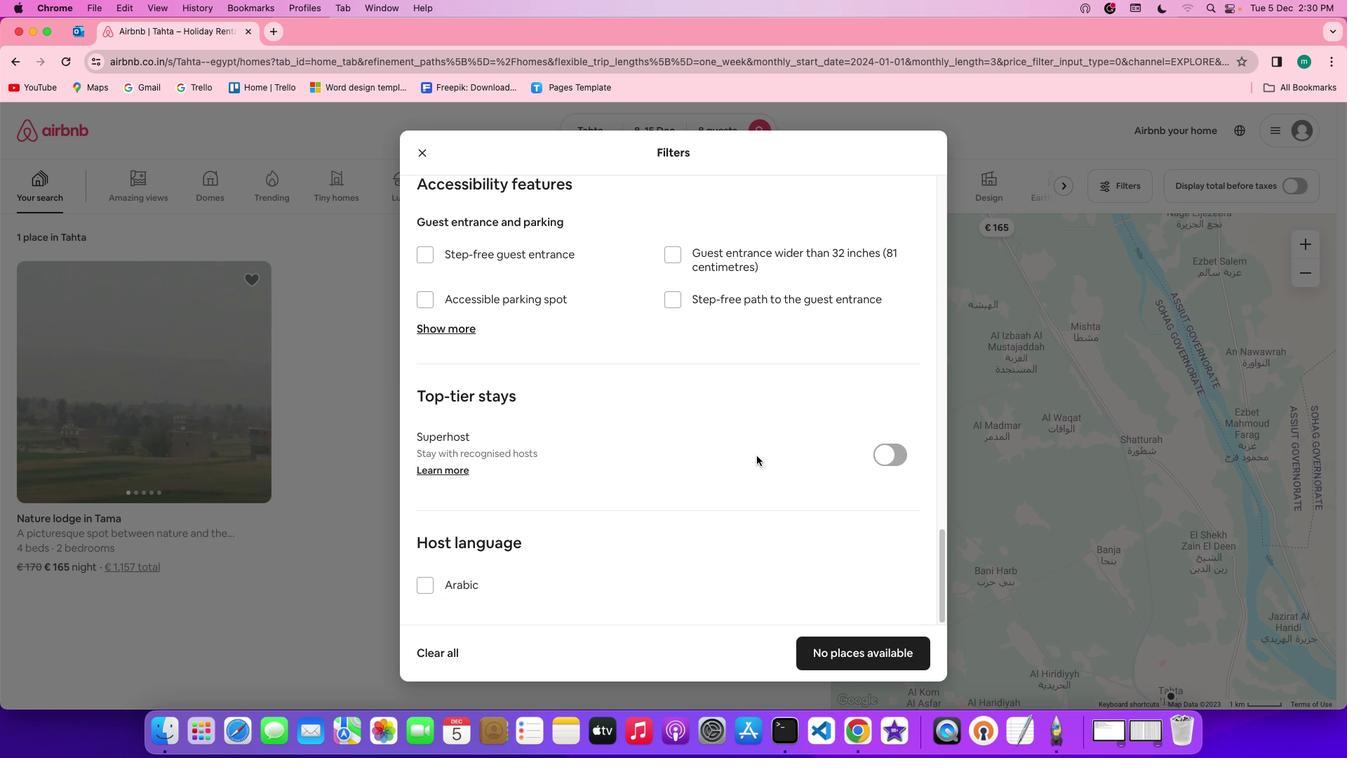 
Action: Mouse scrolled (683, 451) with delta (2, 0)
Screenshot: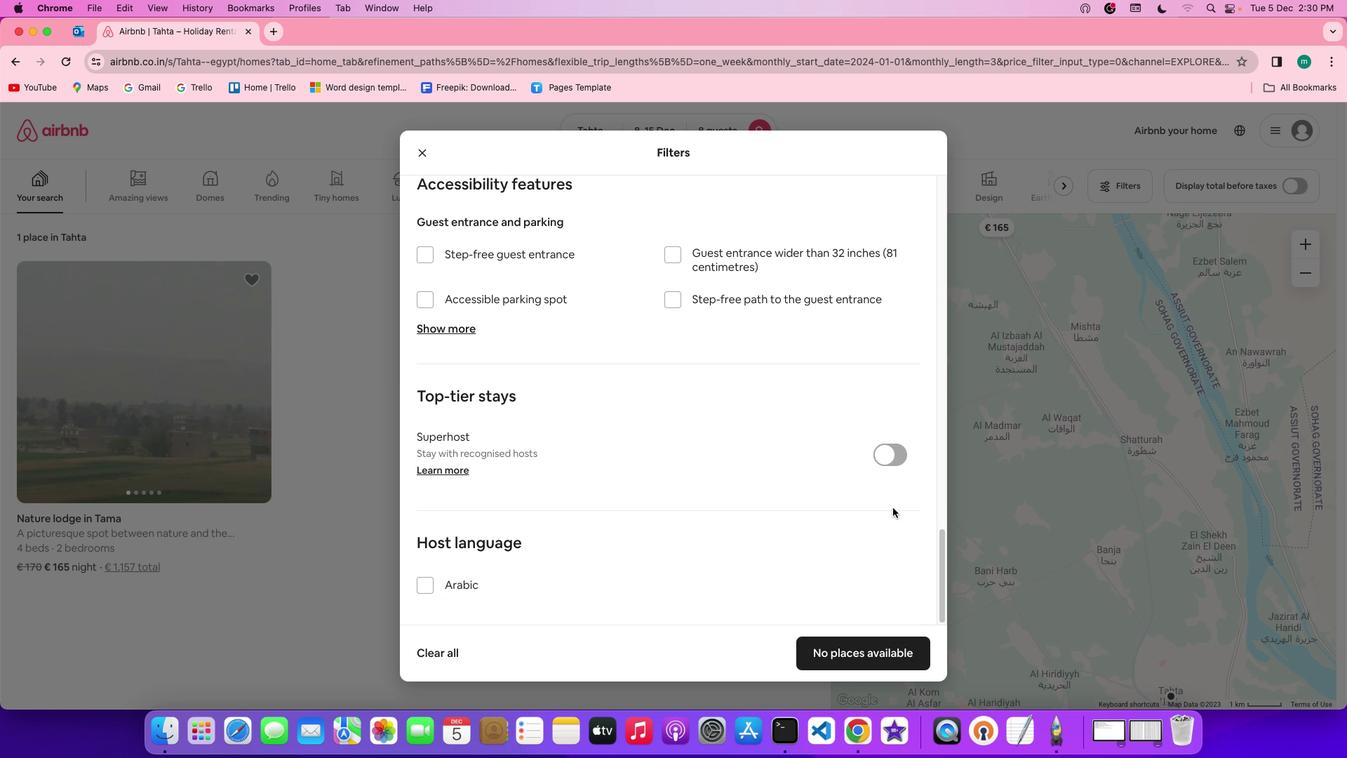 
Action: Mouse moved to (695, 447)
Screenshot: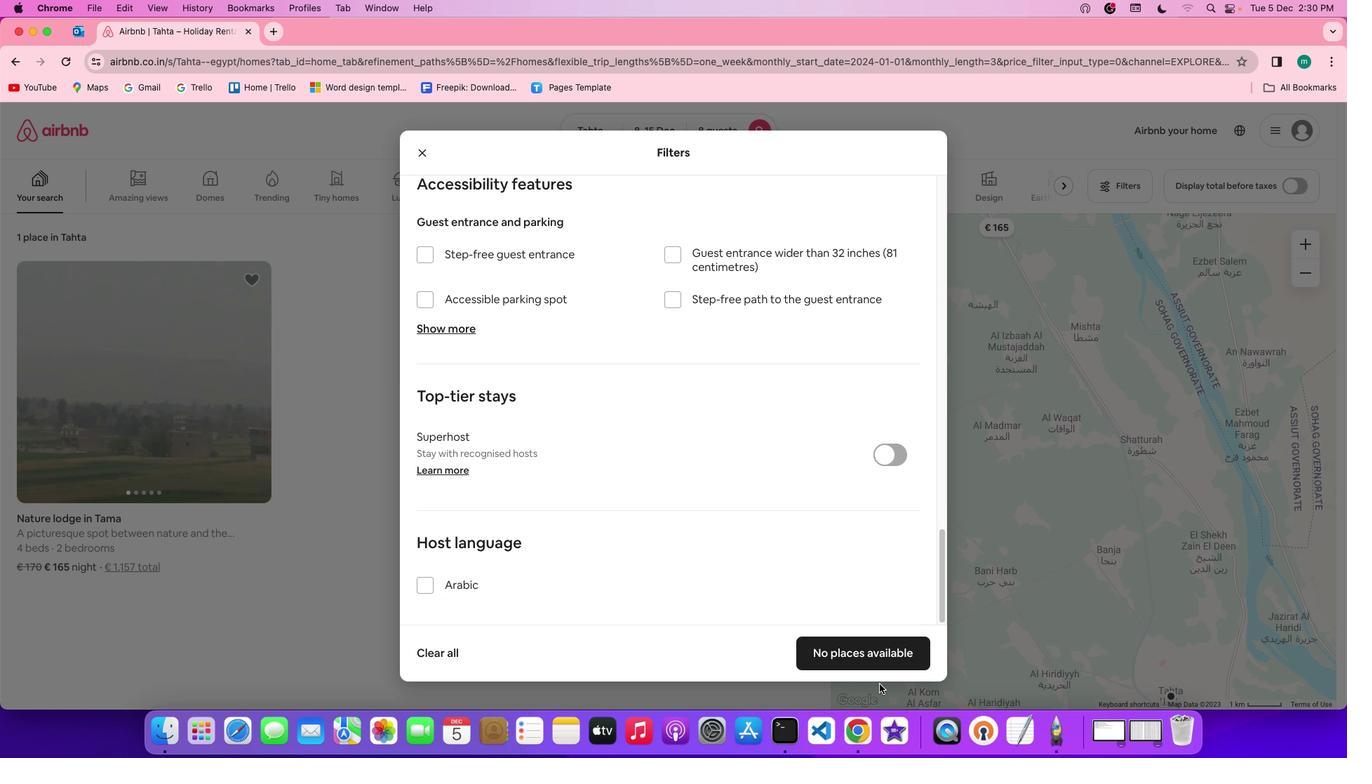 
Action: Mouse scrolled (695, 447) with delta (2, 1)
Screenshot: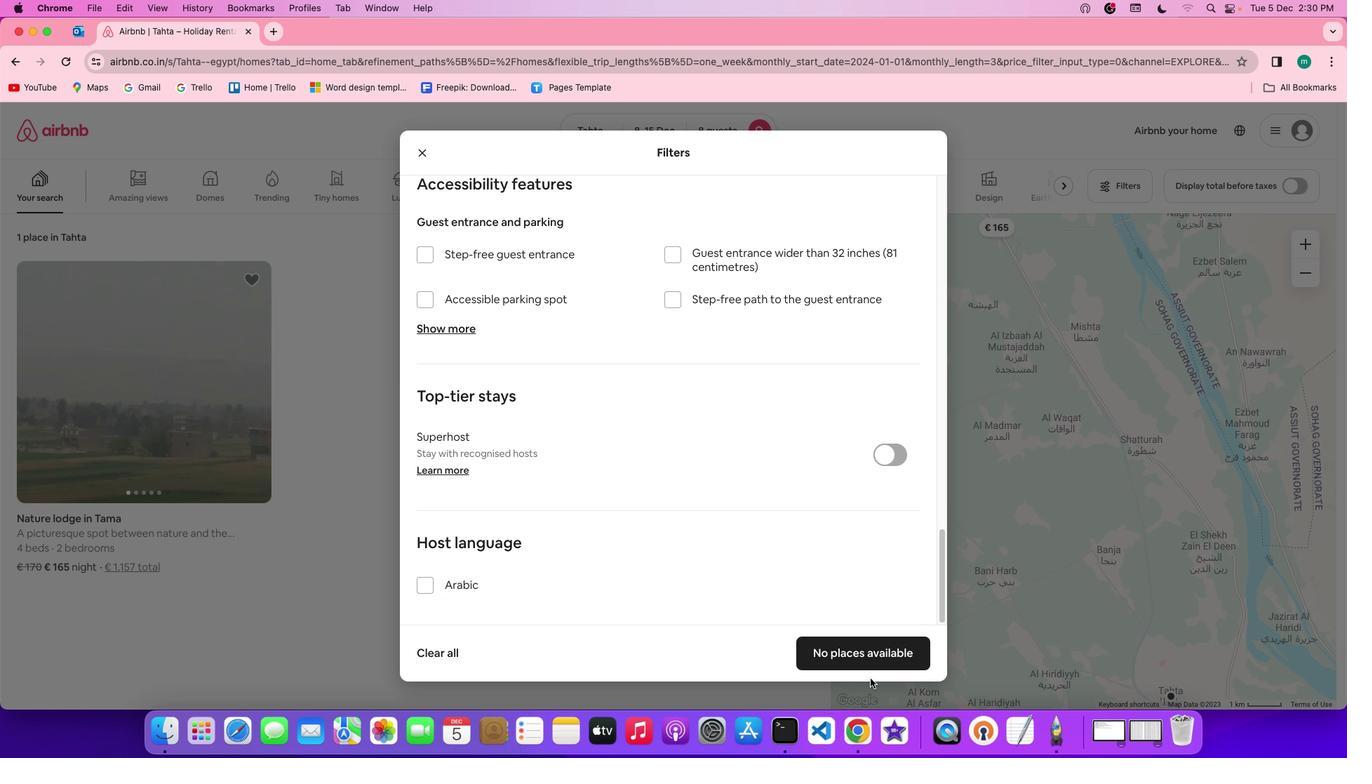 
Action: Mouse scrolled (695, 447) with delta (2, 1)
Screenshot: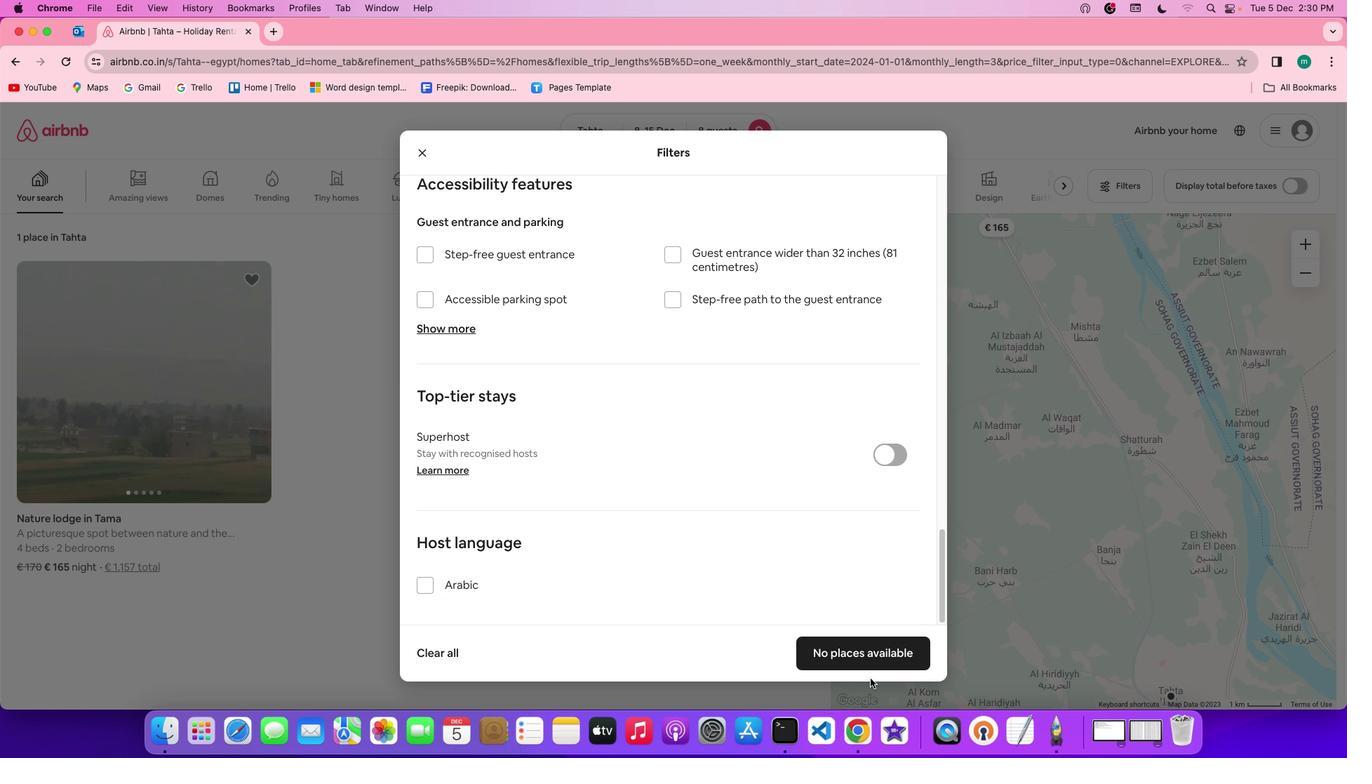 
Action: Mouse scrolled (695, 447) with delta (2, 0)
Screenshot: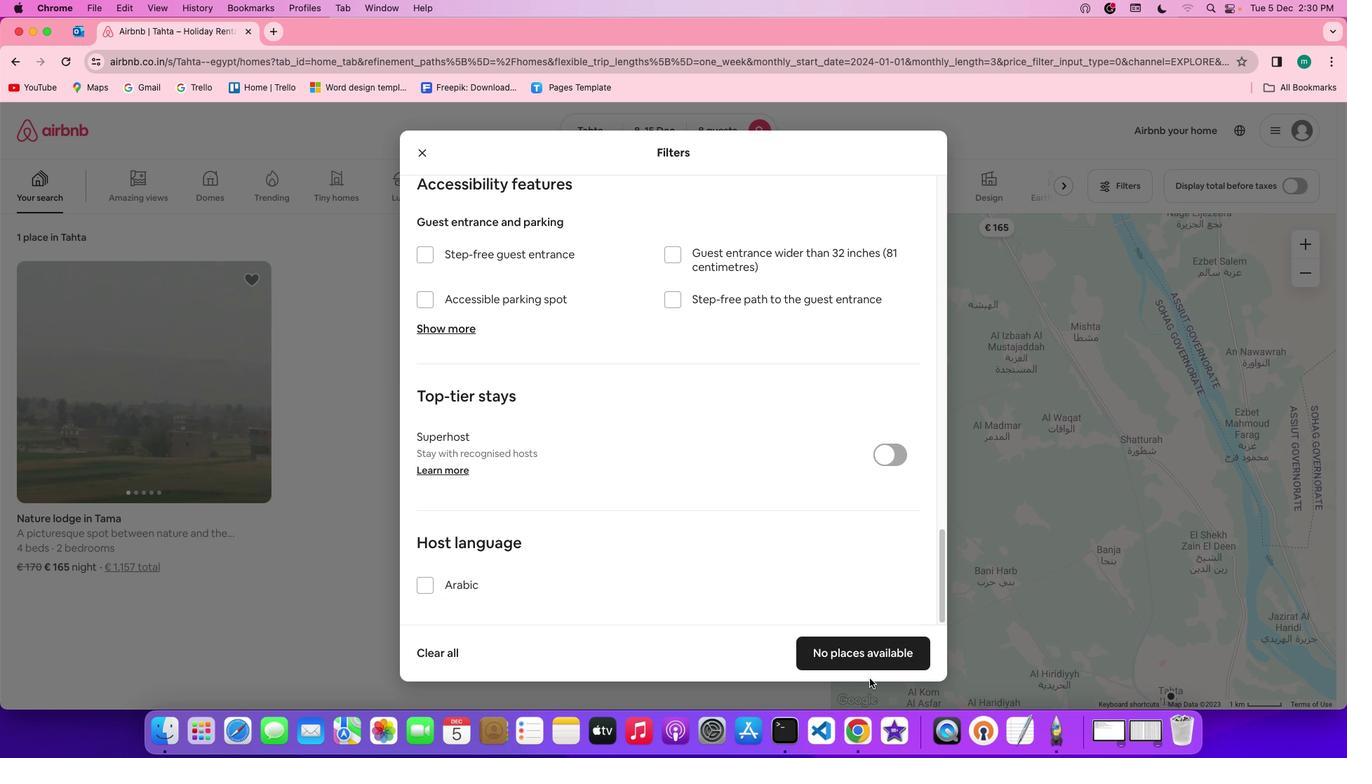 
Action: Mouse scrolled (695, 447) with delta (2, 0)
Screenshot: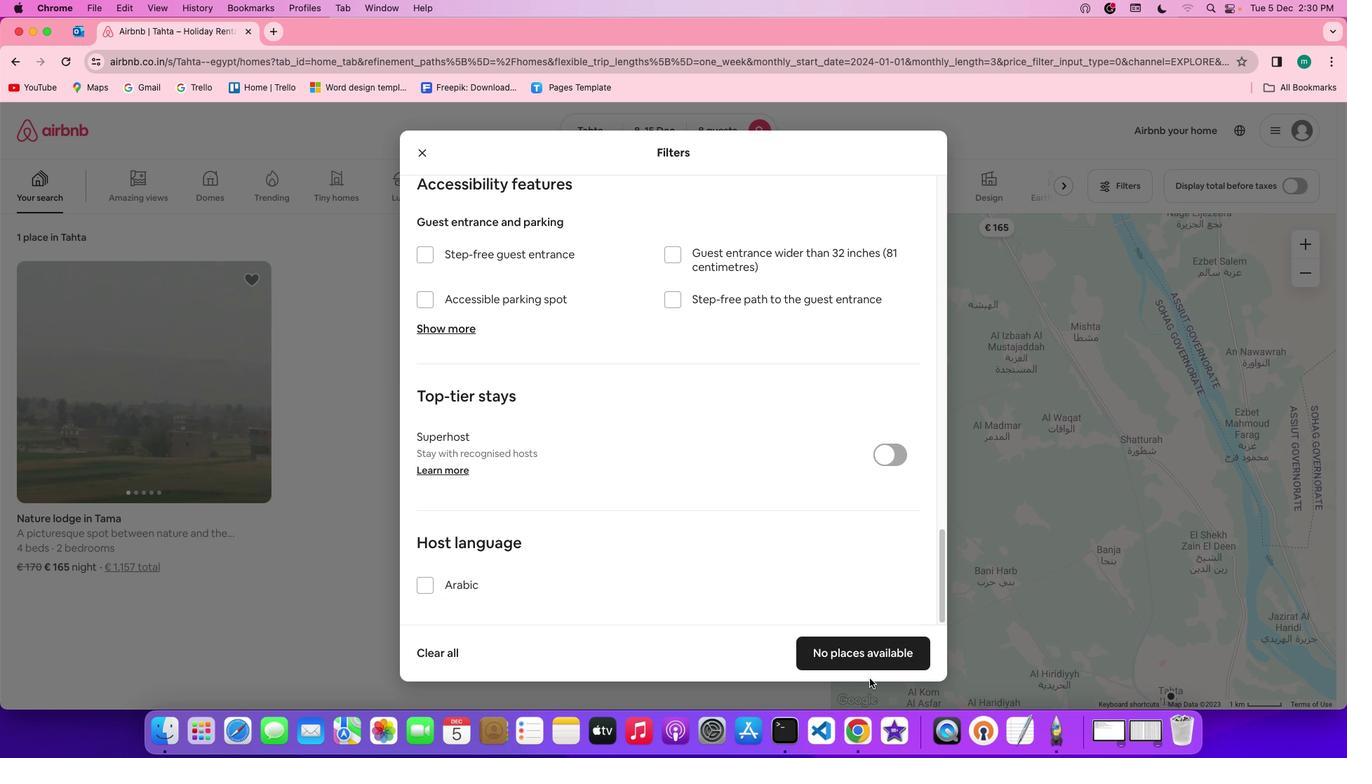 
Action: Mouse scrolled (695, 447) with delta (2, 0)
Screenshot: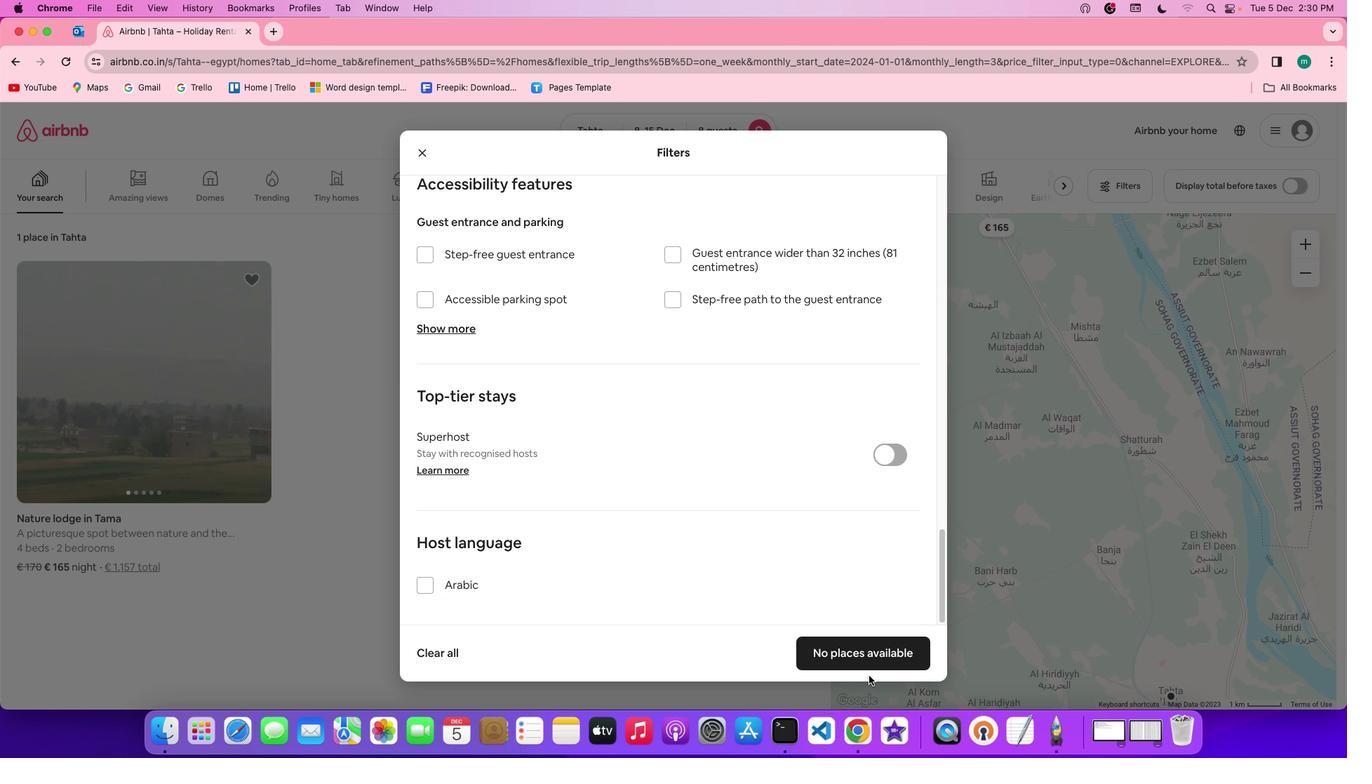
Action: Mouse moved to (743, 454)
Screenshot: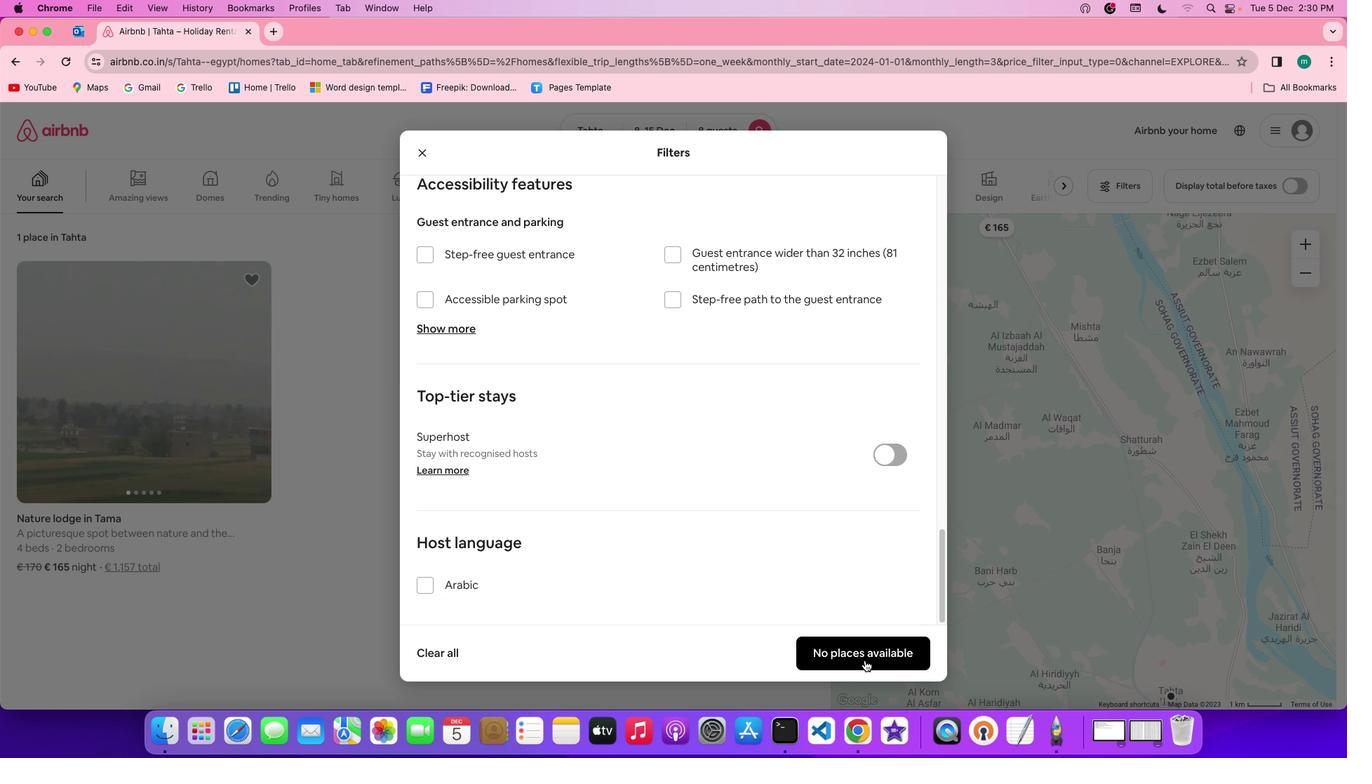 
Action: Mouse scrolled (743, 454) with delta (2, 1)
Screenshot: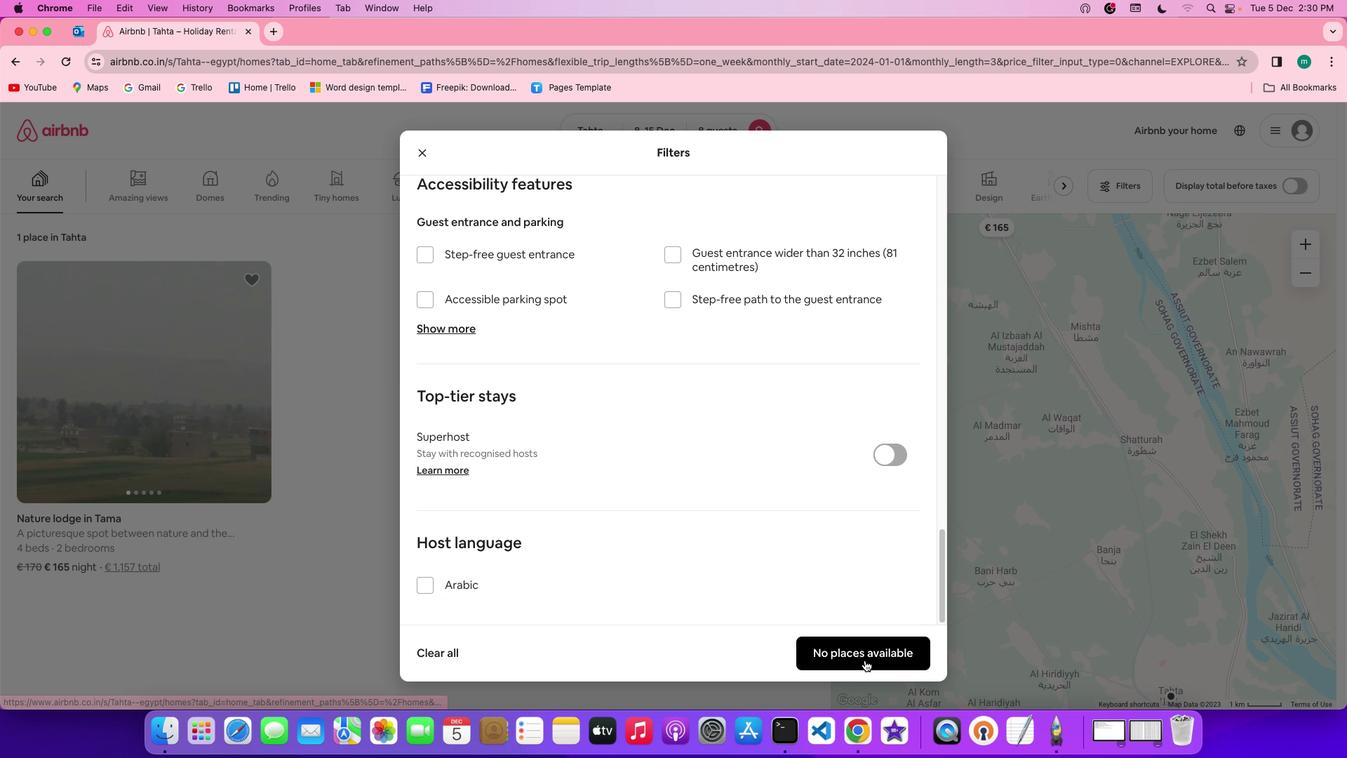 
Action: Mouse scrolled (743, 454) with delta (2, 1)
Screenshot: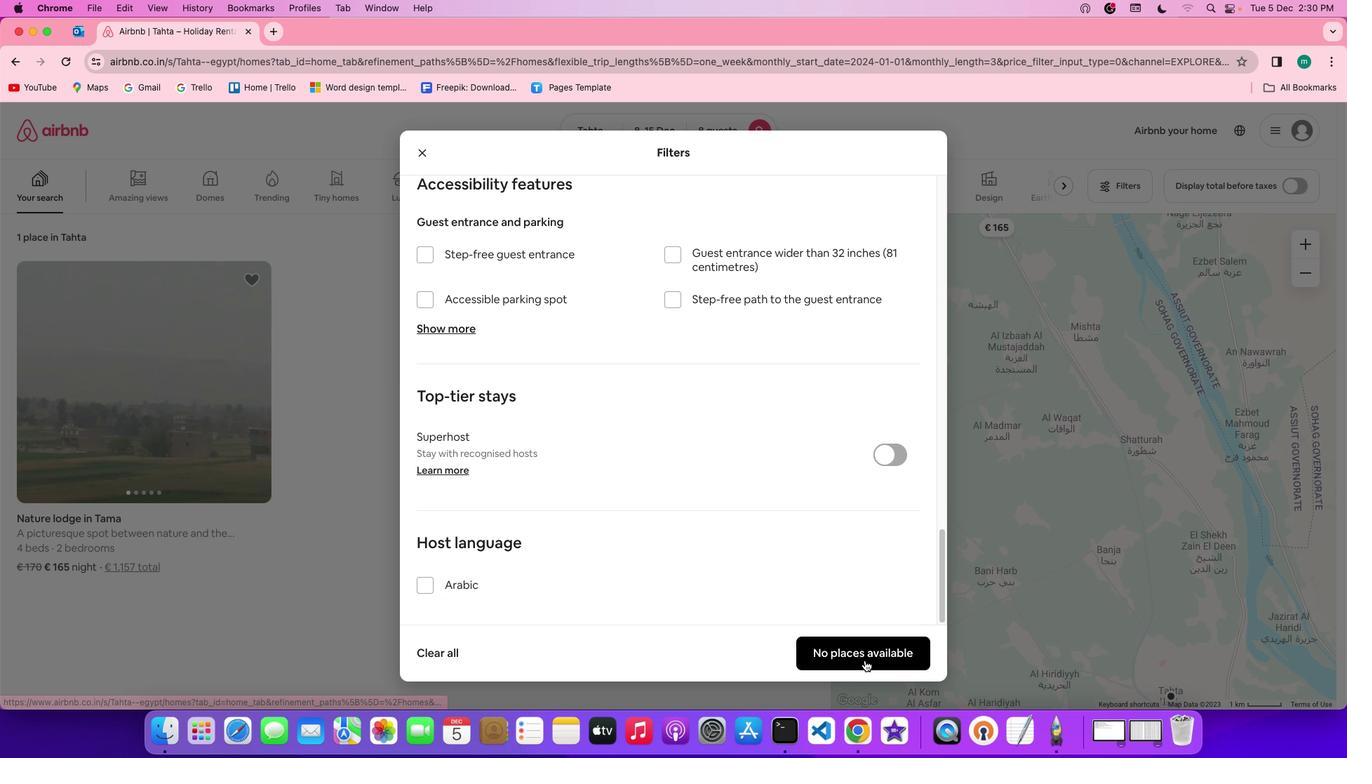 
Action: Mouse scrolled (743, 454) with delta (2, 0)
Screenshot: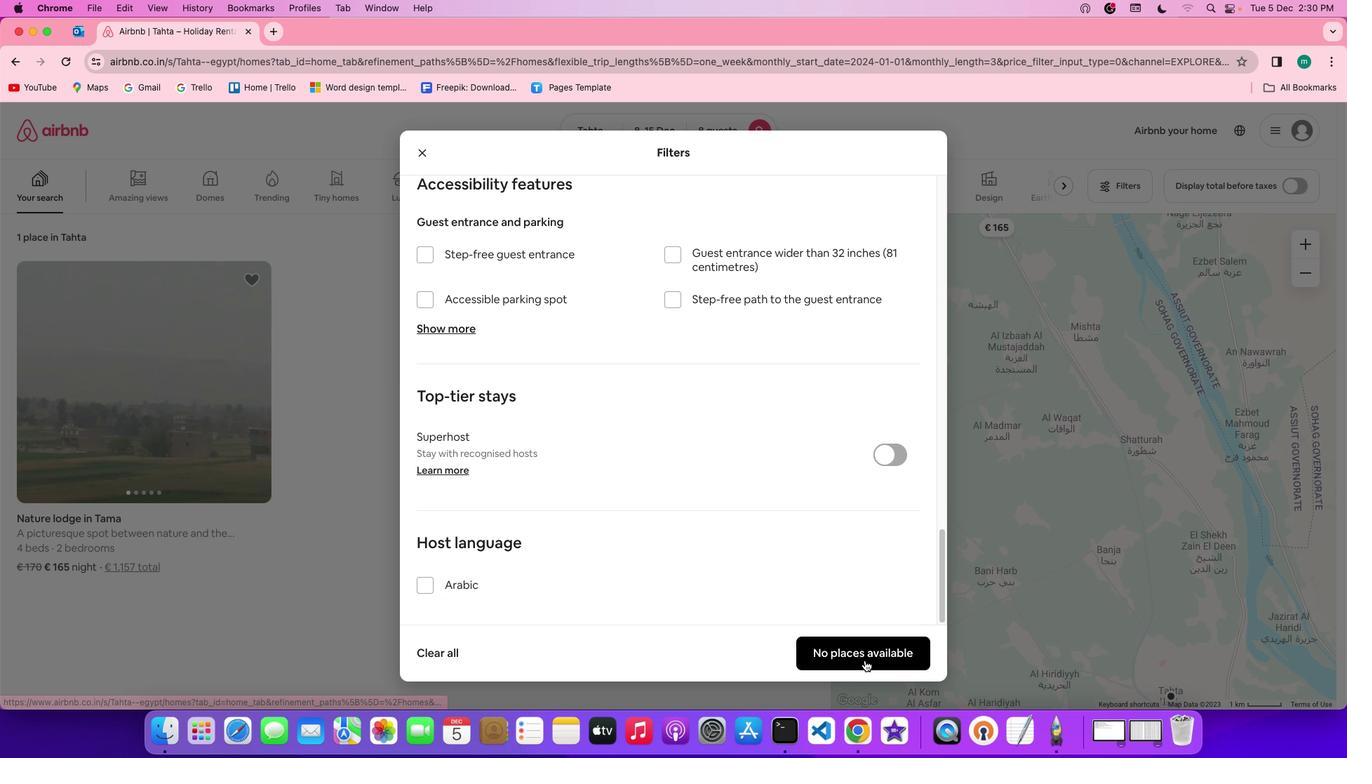 
Action: Mouse scrolled (743, 454) with delta (2, 0)
Screenshot: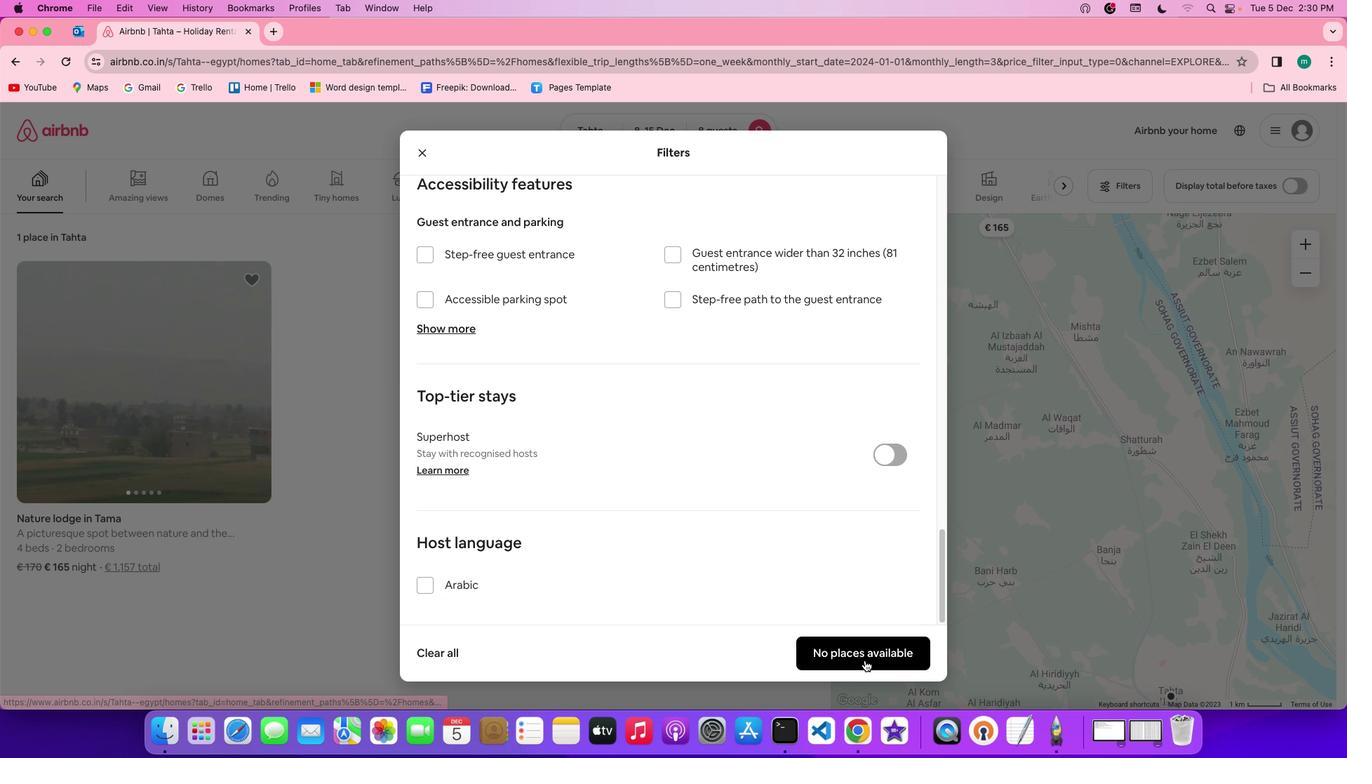 
Action: Mouse scrolled (743, 454) with delta (2, -1)
Screenshot: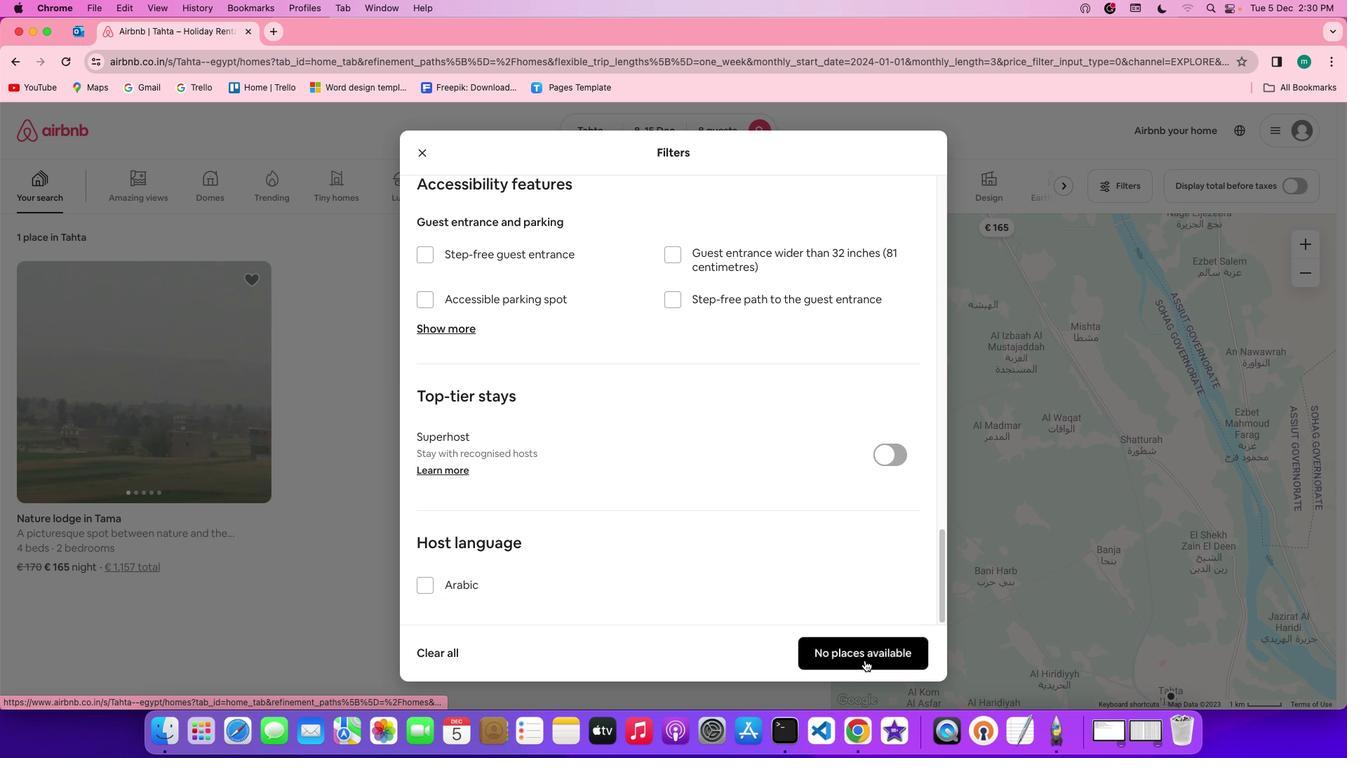 
Action: Mouse scrolled (743, 454) with delta (2, -1)
Screenshot: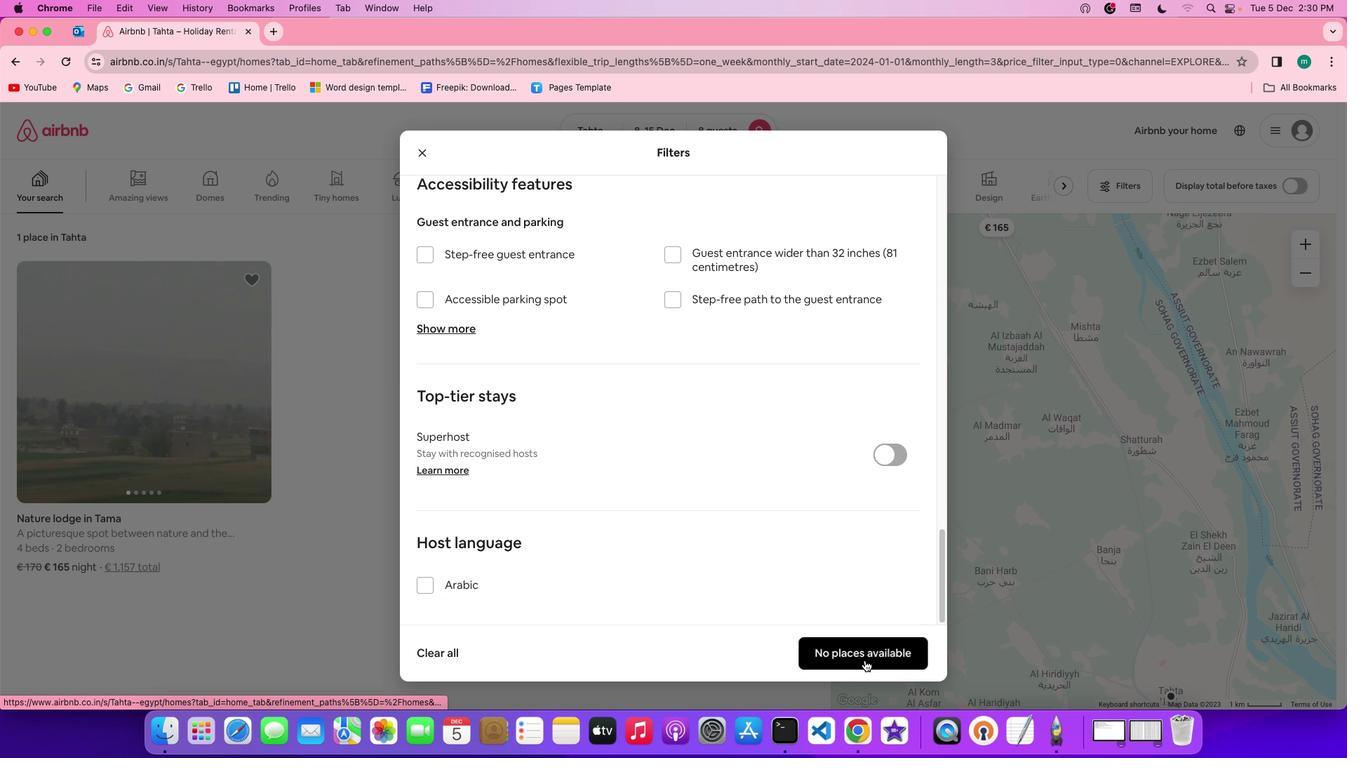
Action: Mouse moved to (744, 454)
Screenshot: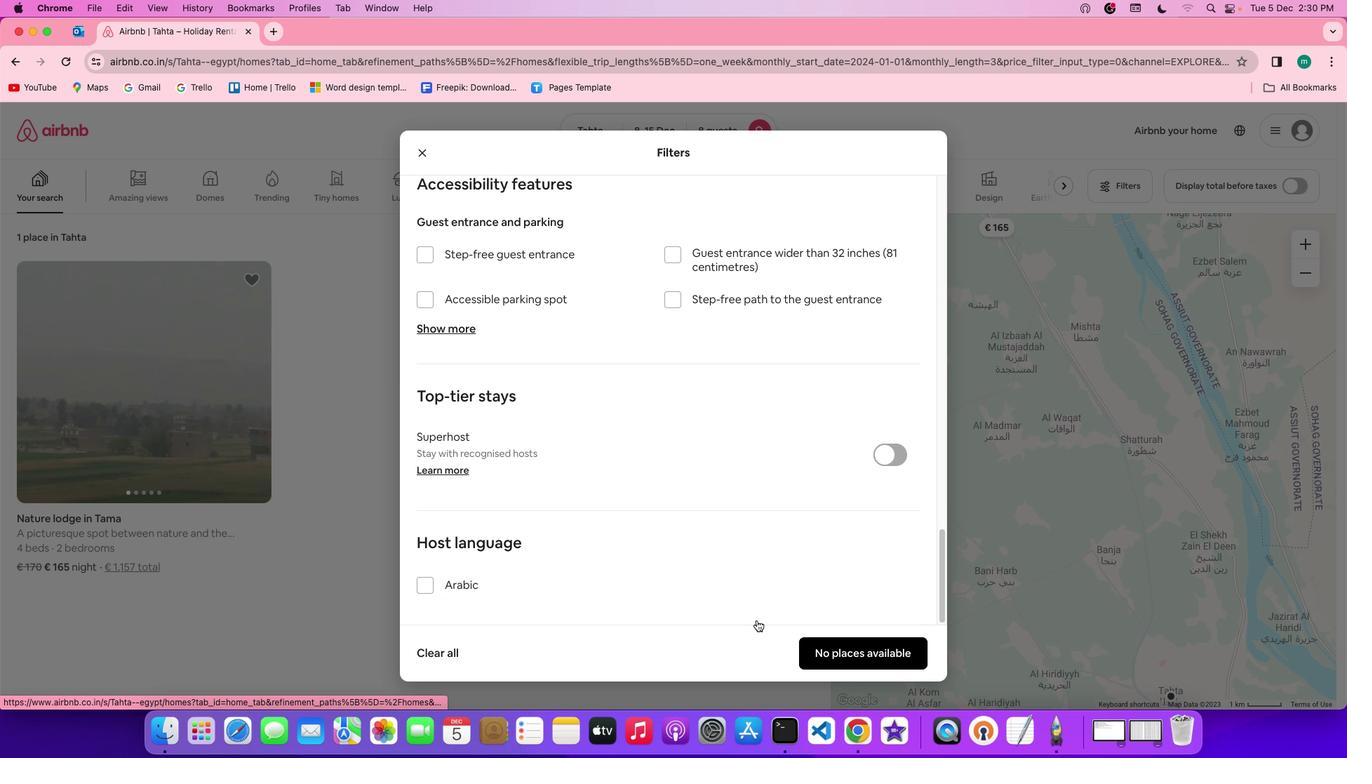 
Action: Mouse scrolled (744, 454) with delta (2, 1)
Screenshot: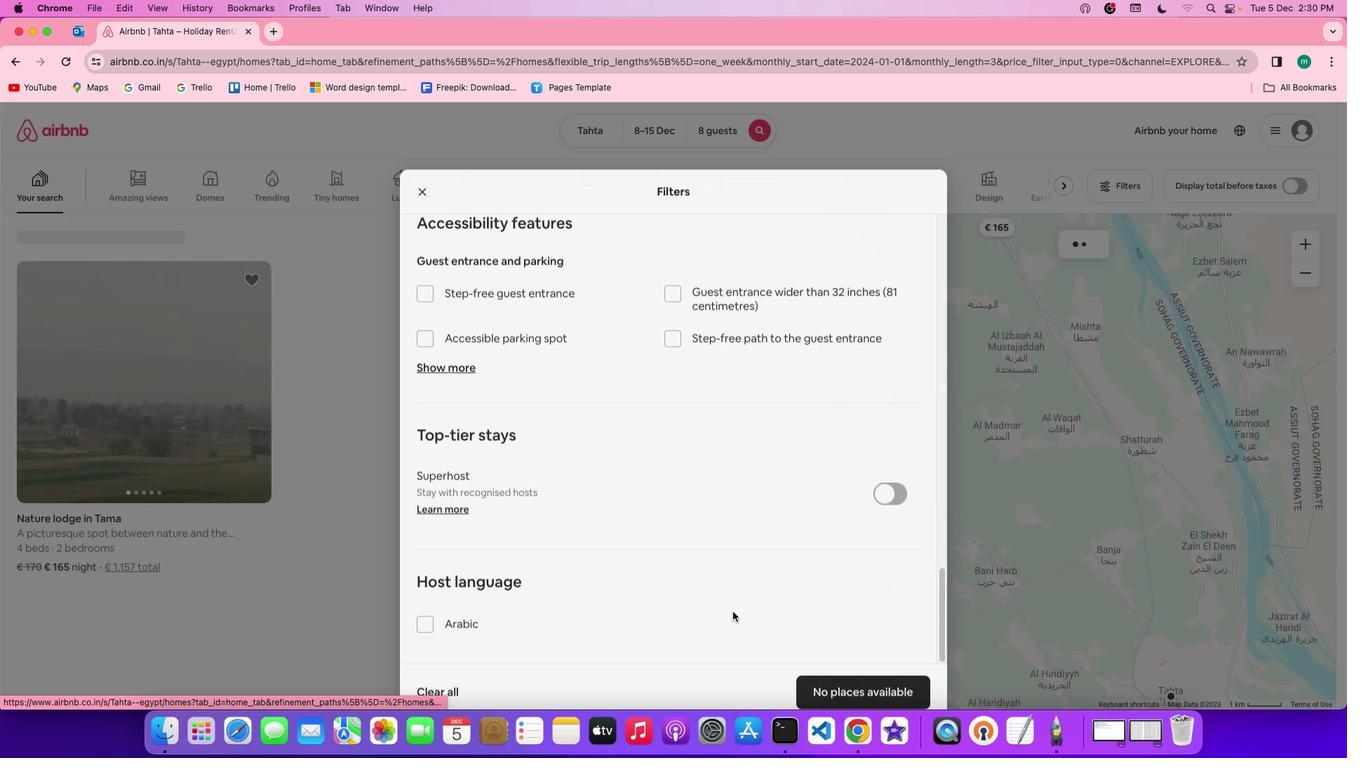 
Action: Mouse scrolled (744, 454) with delta (2, 1)
Screenshot: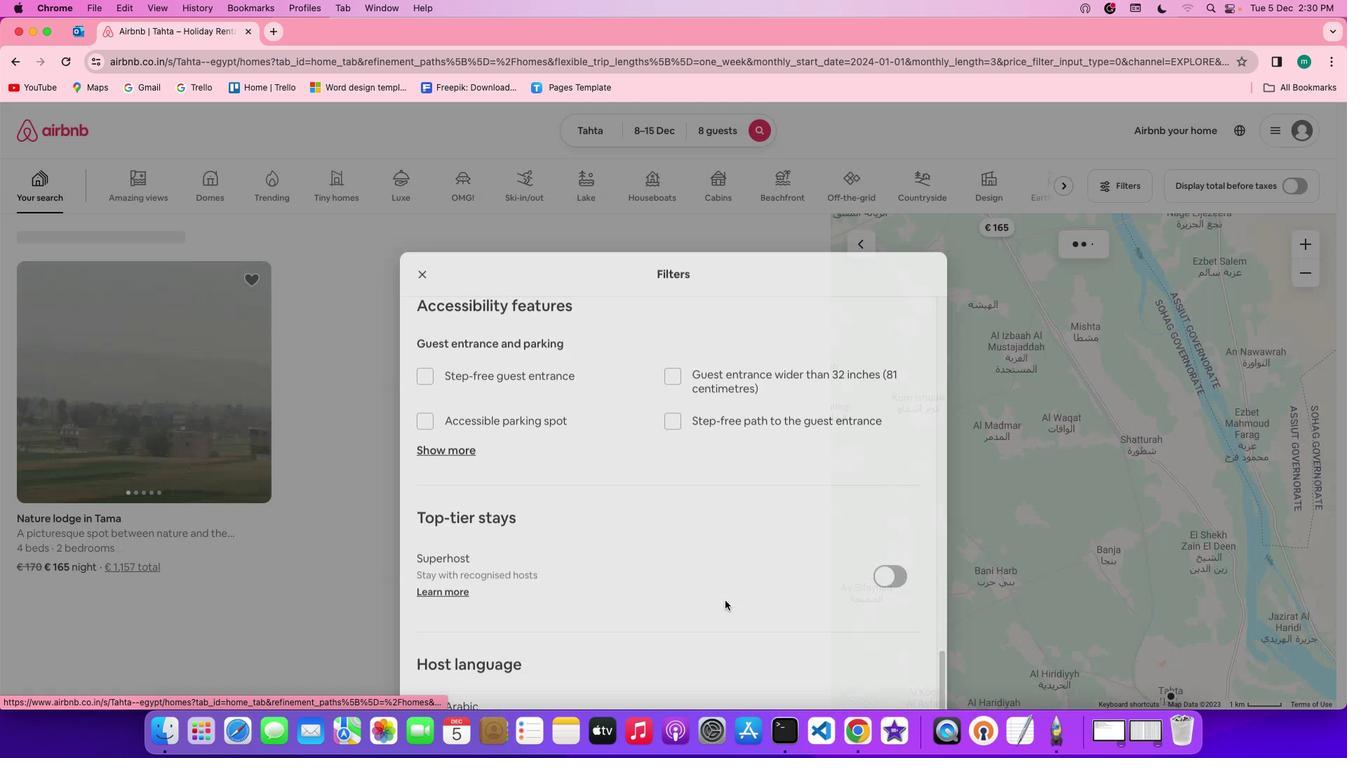 
Action: Mouse scrolled (744, 454) with delta (2, 0)
Screenshot: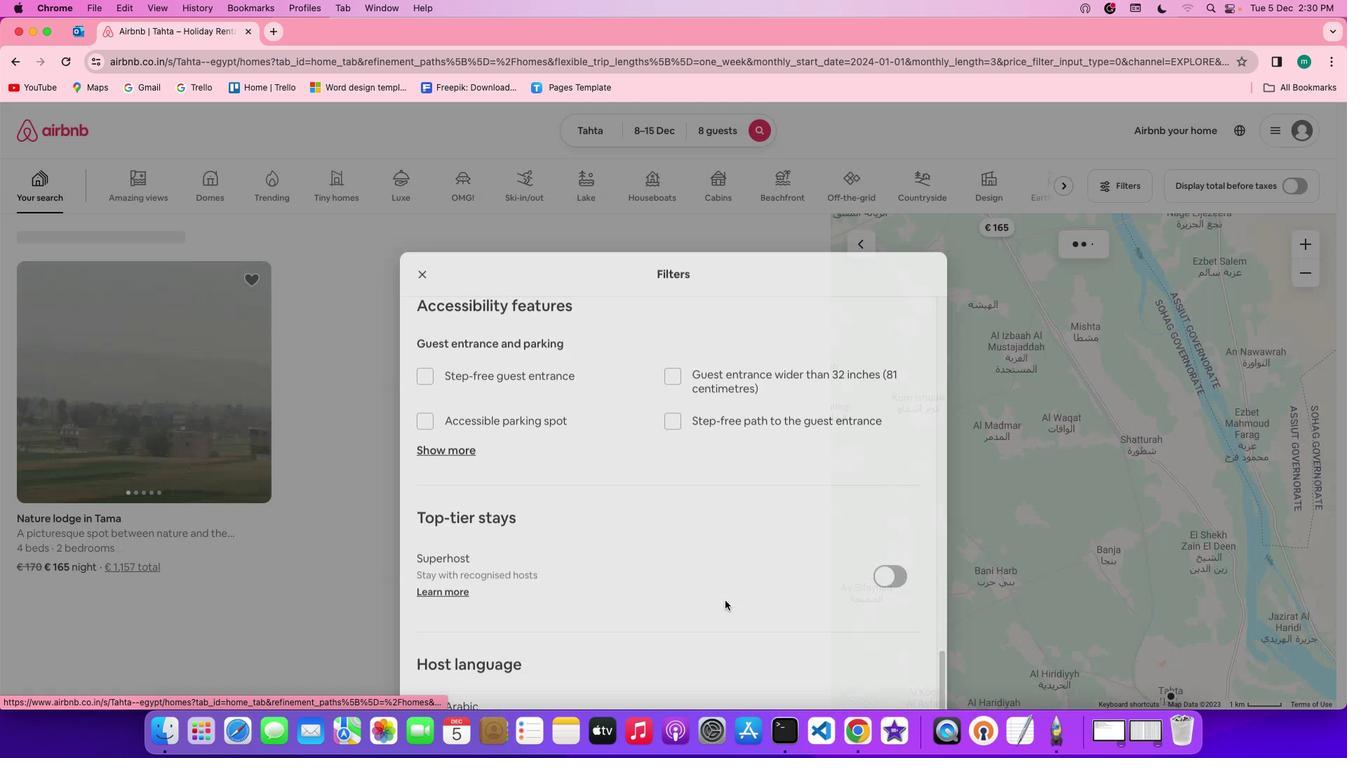 
Action: Mouse scrolled (744, 454) with delta (2, 0)
Screenshot: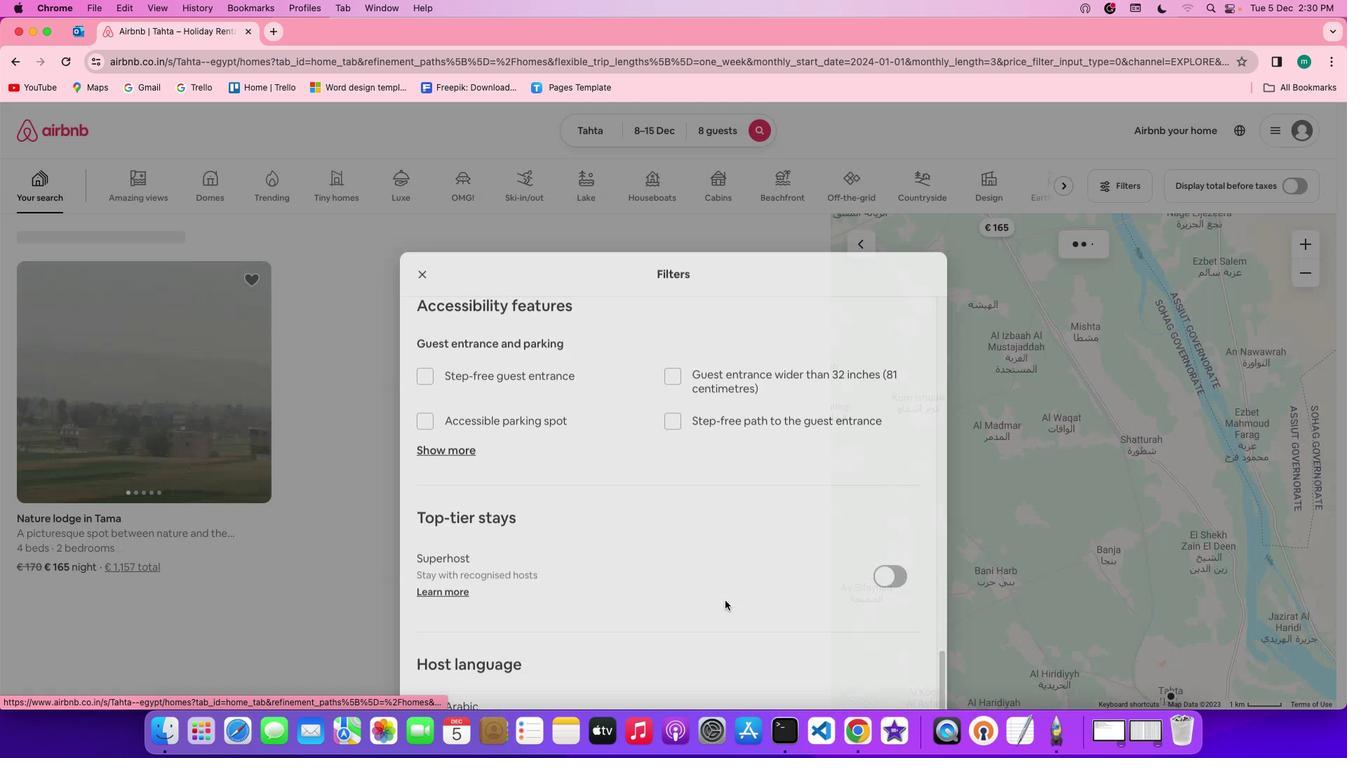 
Action: Mouse scrolled (744, 454) with delta (2, -1)
Screenshot: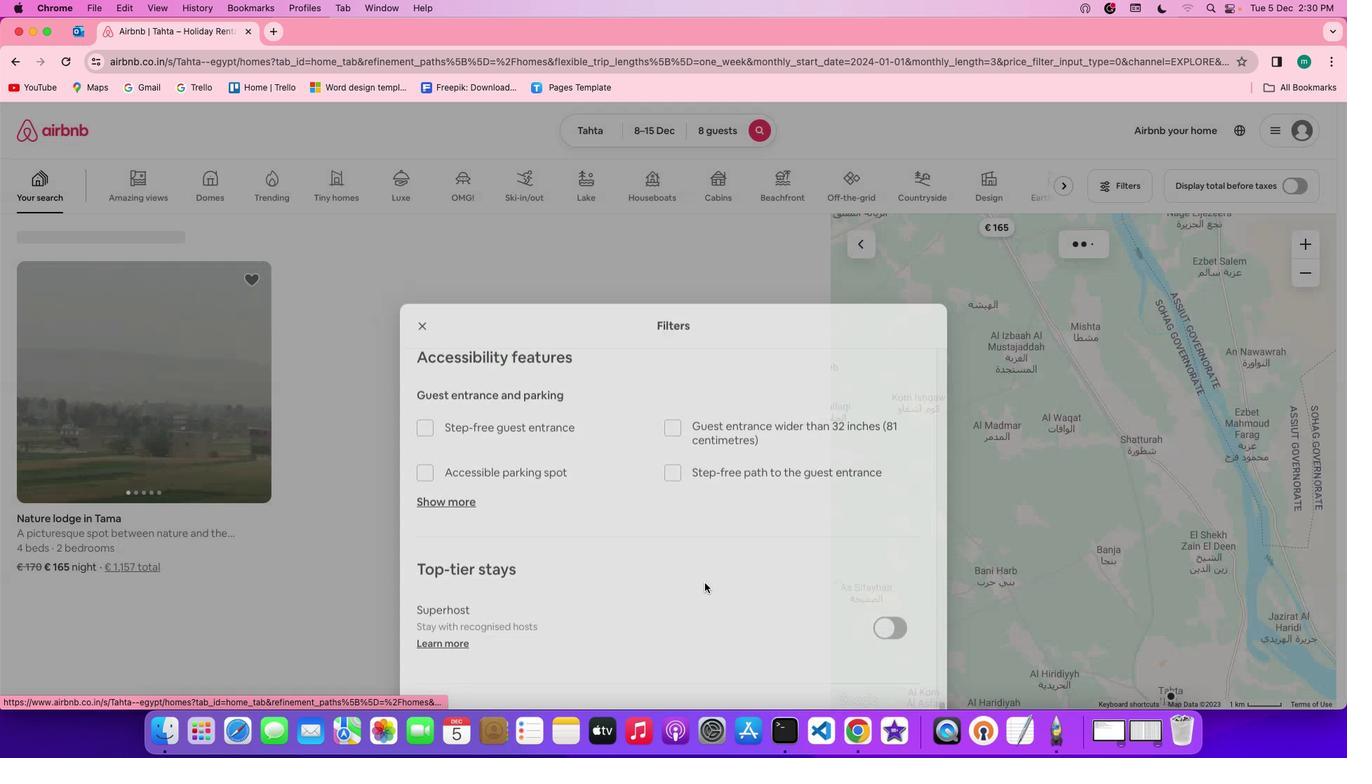 
Action: Mouse scrolled (744, 454) with delta (2, -2)
Screenshot: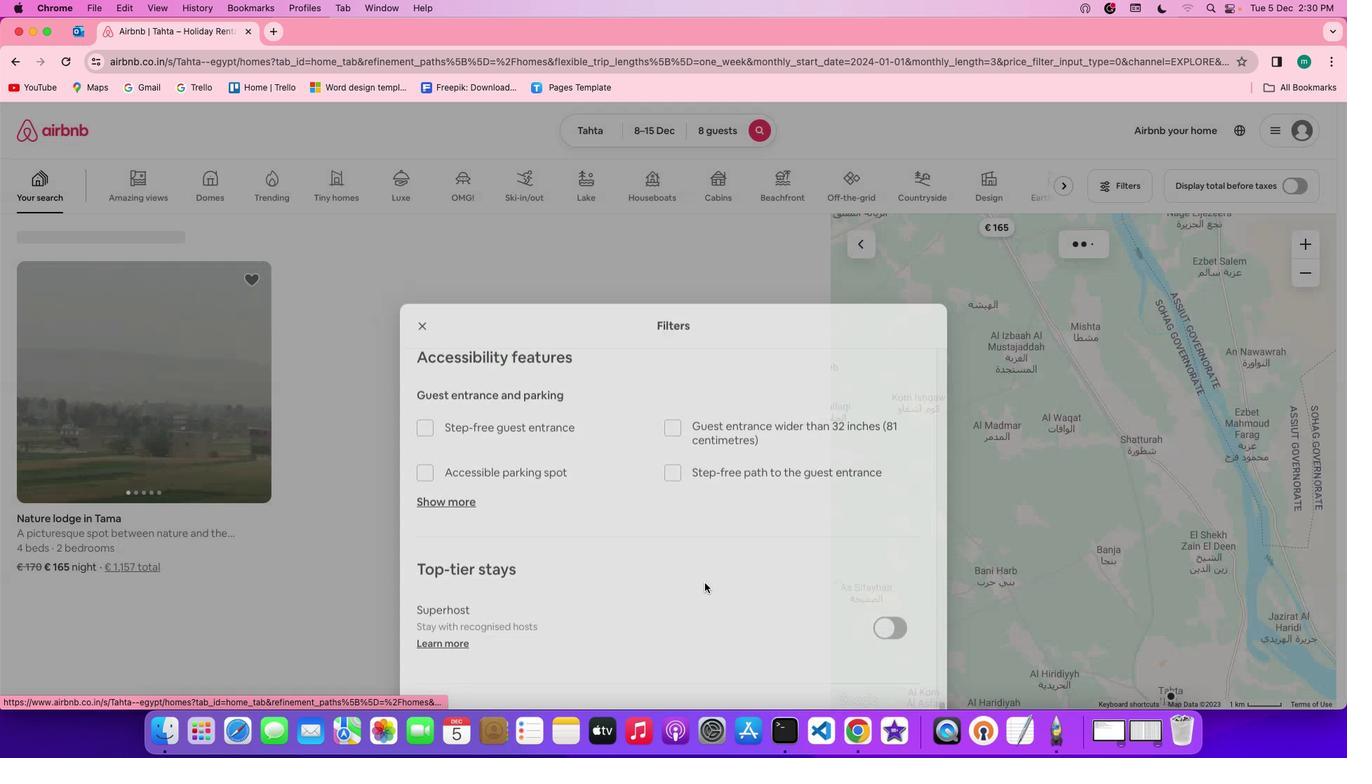 
Action: Mouse moved to (937, 534)
Screenshot: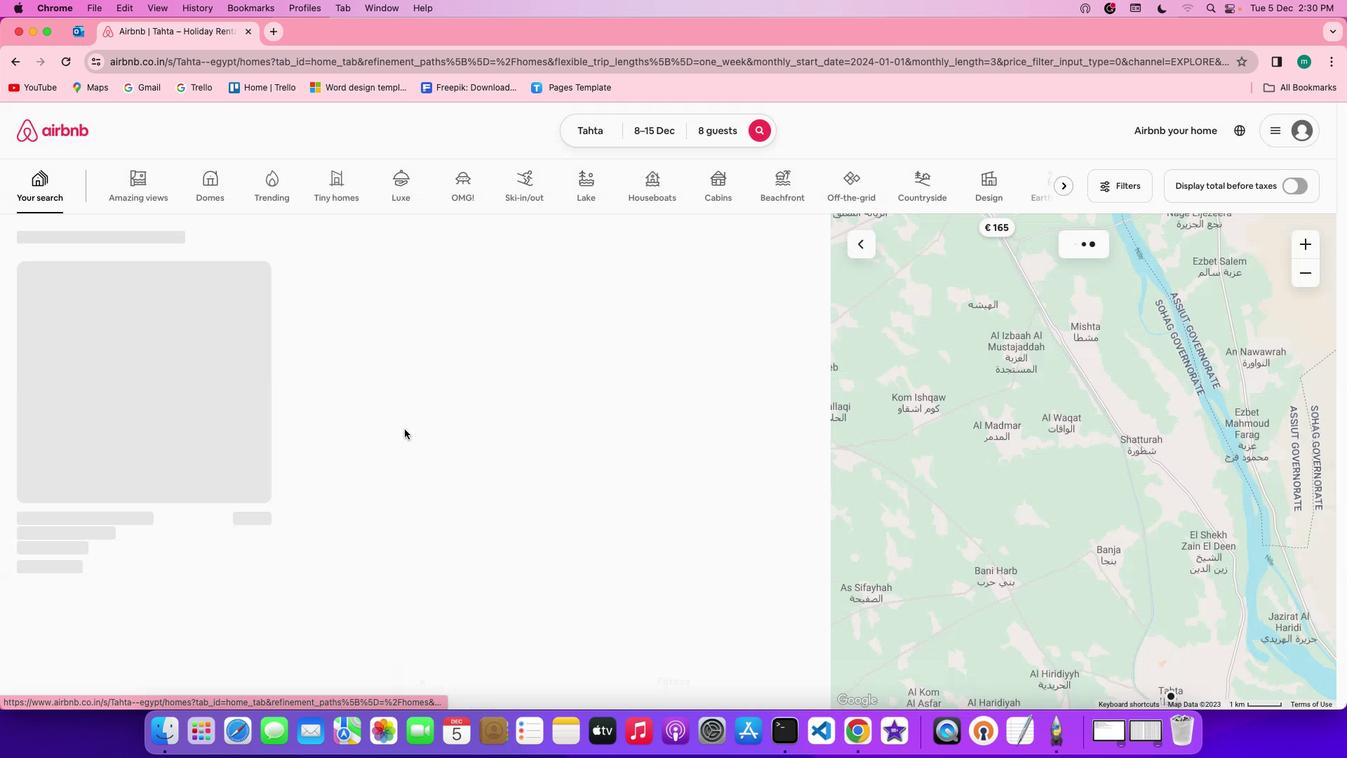 
Action: Mouse scrolled (937, 534) with delta (2, 1)
Screenshot: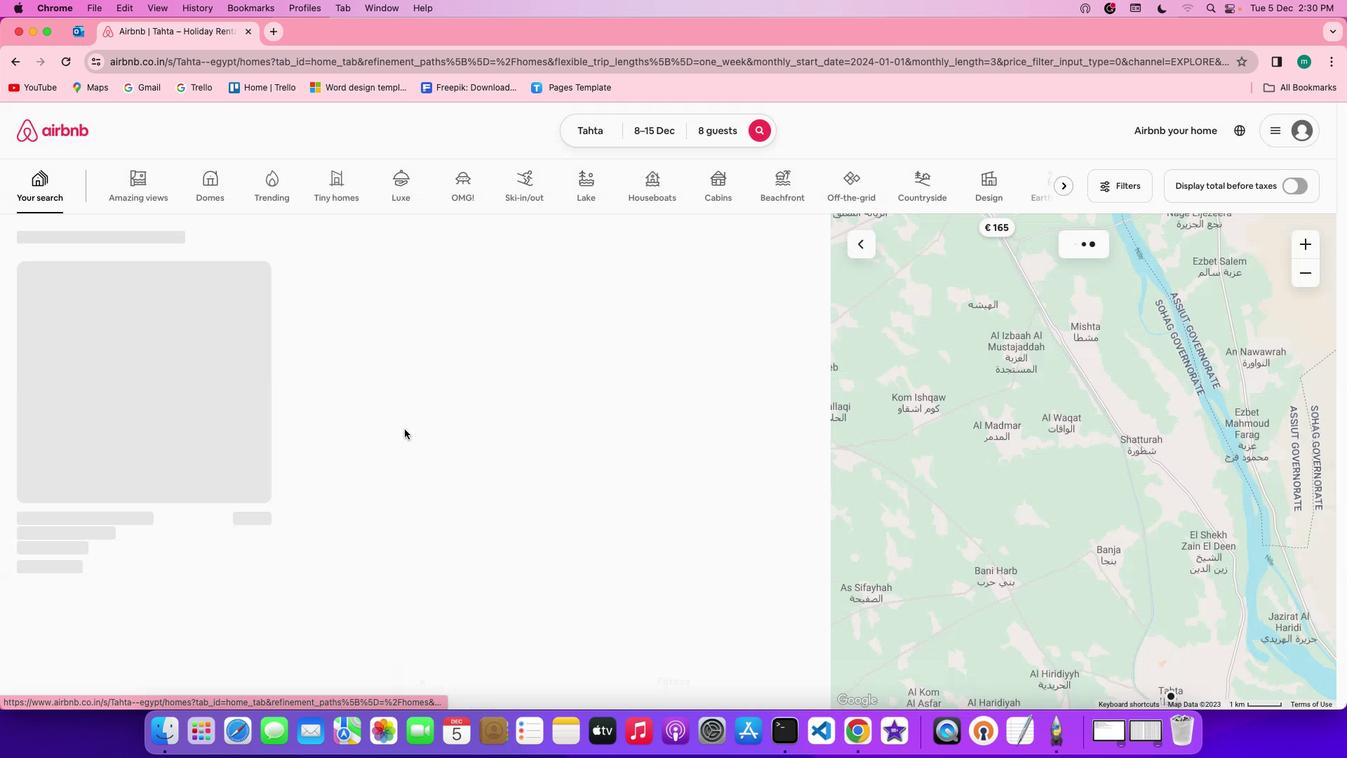 
Action: Mouse moved to (867, 662)
Screenshot: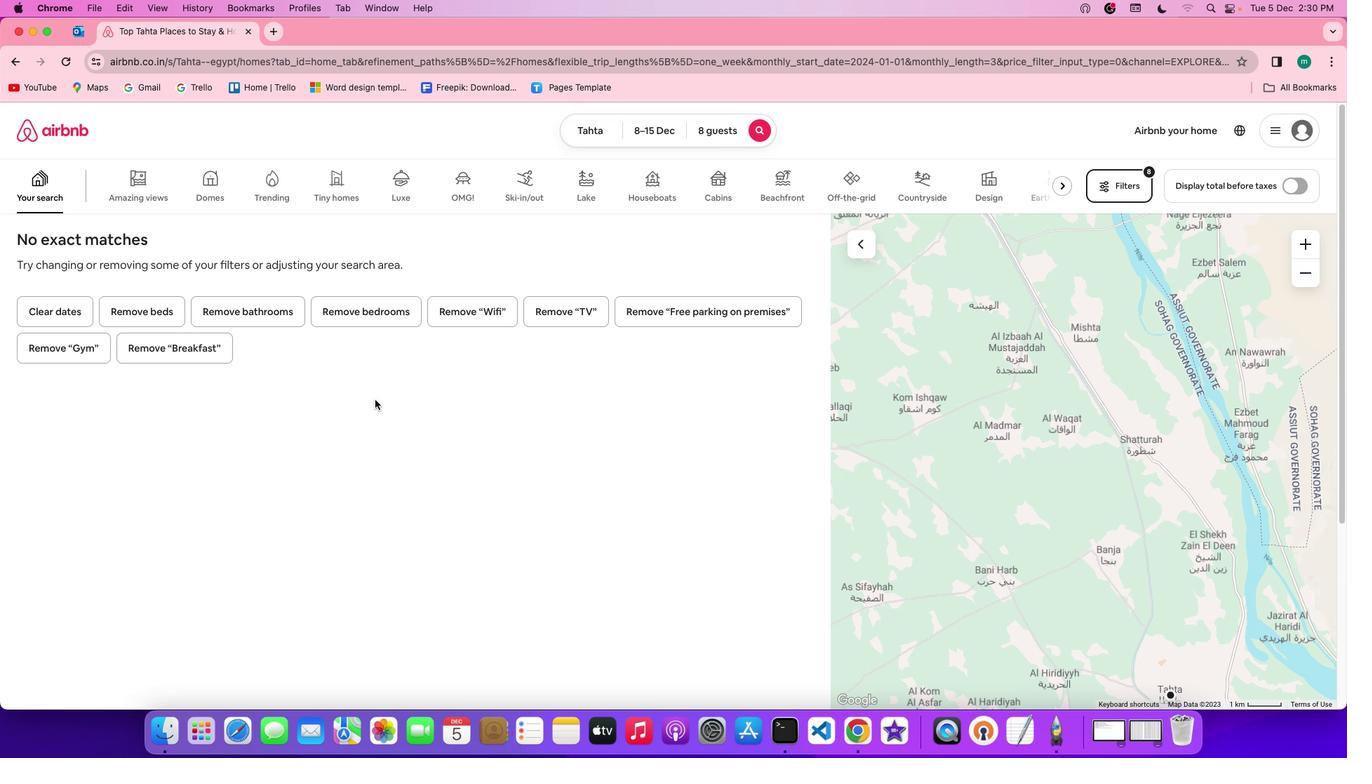 
Action: Mouse pressed left at (867, 662)
Screenshot: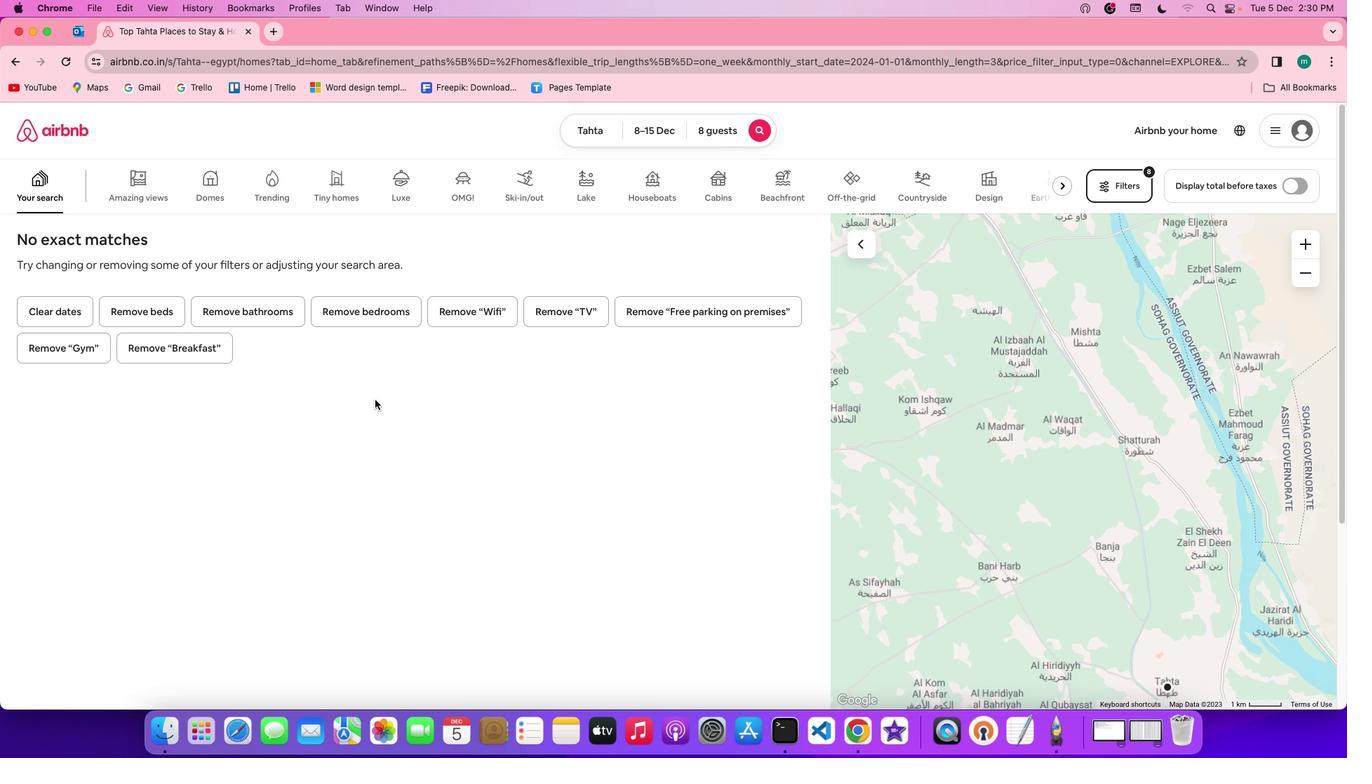 
Action: Mouse moved to (377, 401)
Screenshot: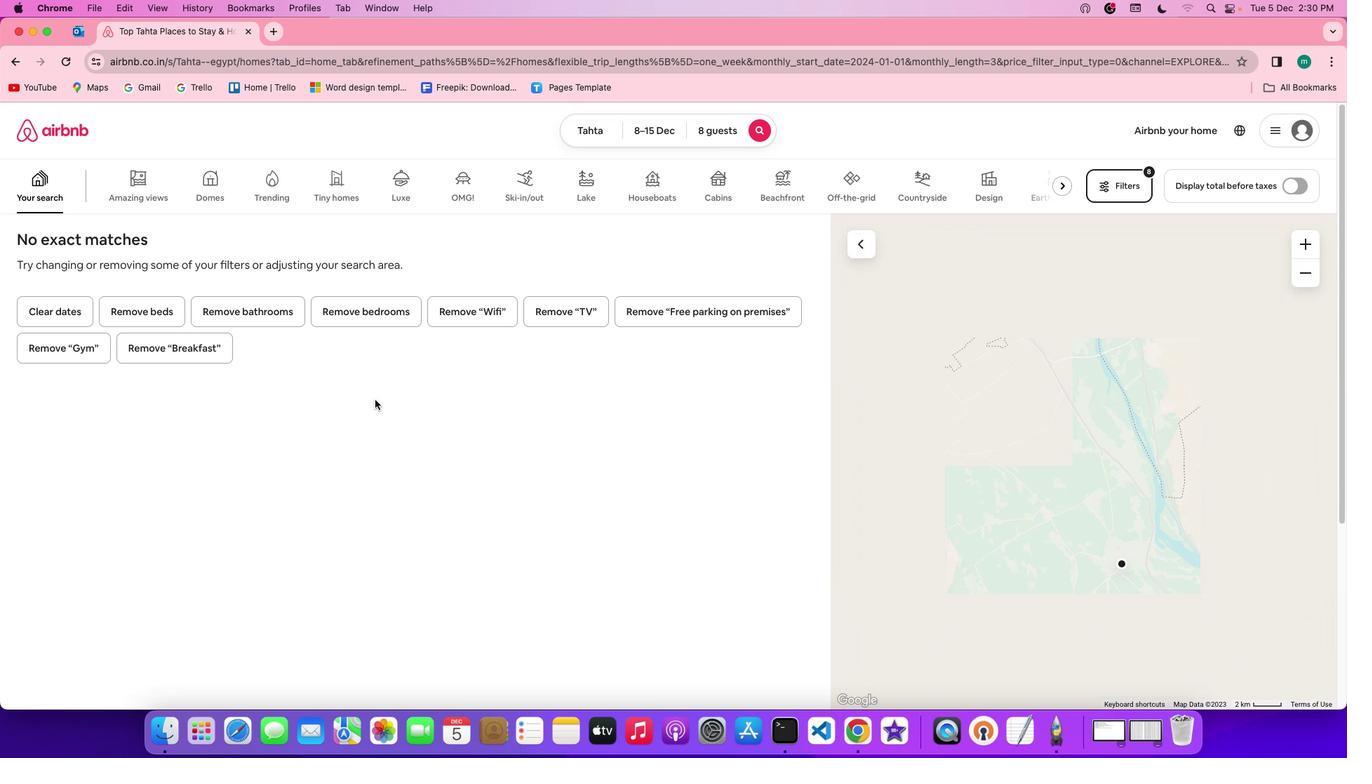
